 Task: Look for space in Roxas, Philippines from 12th June, 2023 to 15th June, 2023 for 2 adults in price range Rs.10000 to Rs.15000. Place can be entire place with 1 bedroom having 1 bed and 1 bathroom. Property type can be house, flat, guest house, hotel. Booking option can be shelf check-in. Required host language is English.
Action: Mouse pressed left at (512, 91)
Screenshot: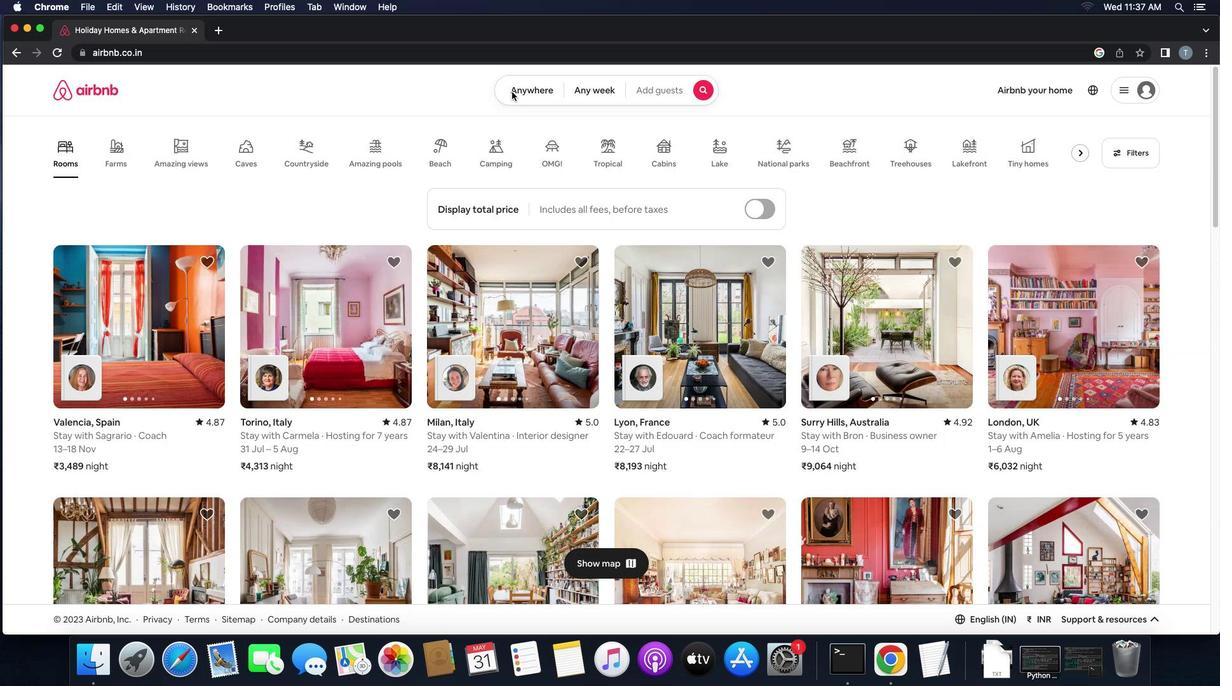 
Action: Mouse pressed left at (512, 91)
Screenshot: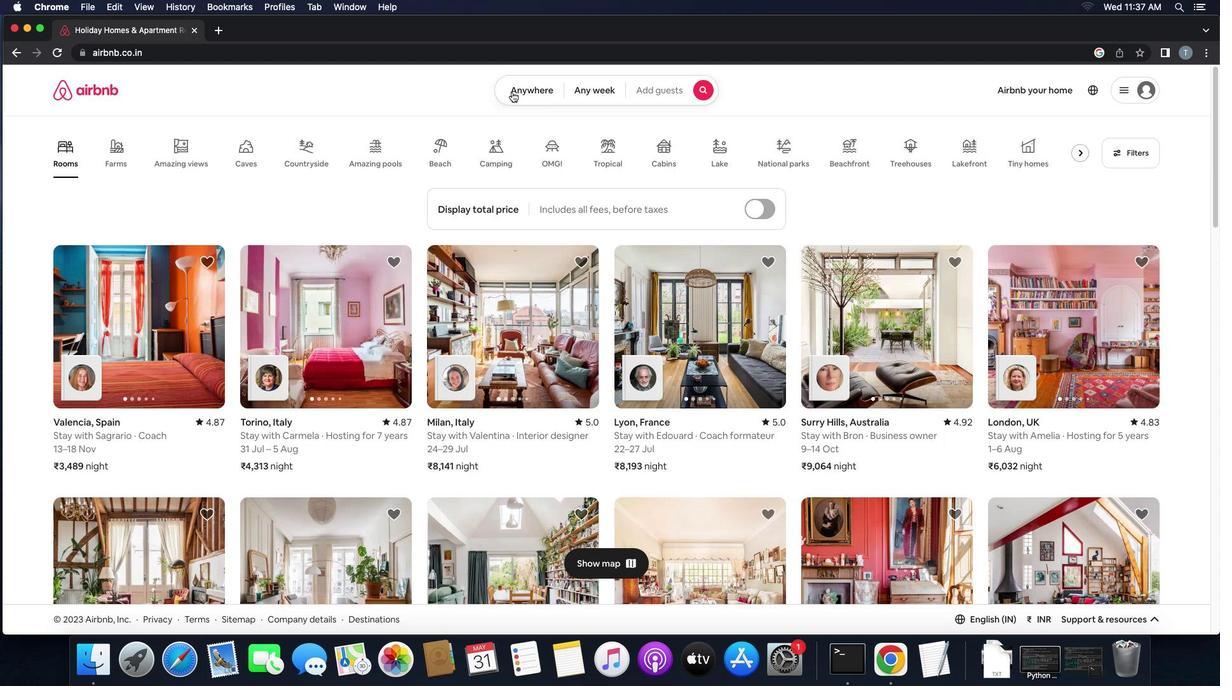 
Action: Mouse moved to (469, 137)
Screenshot: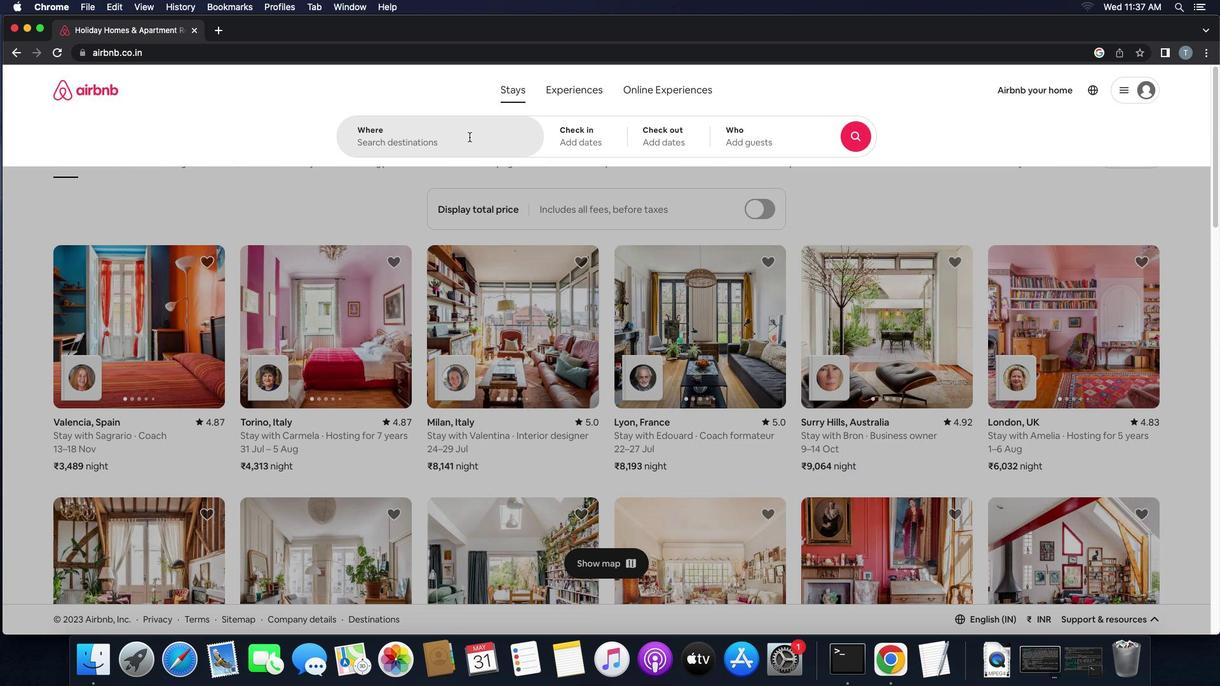 
Action: Mouse pressed left at (469, 137)
Screenshot: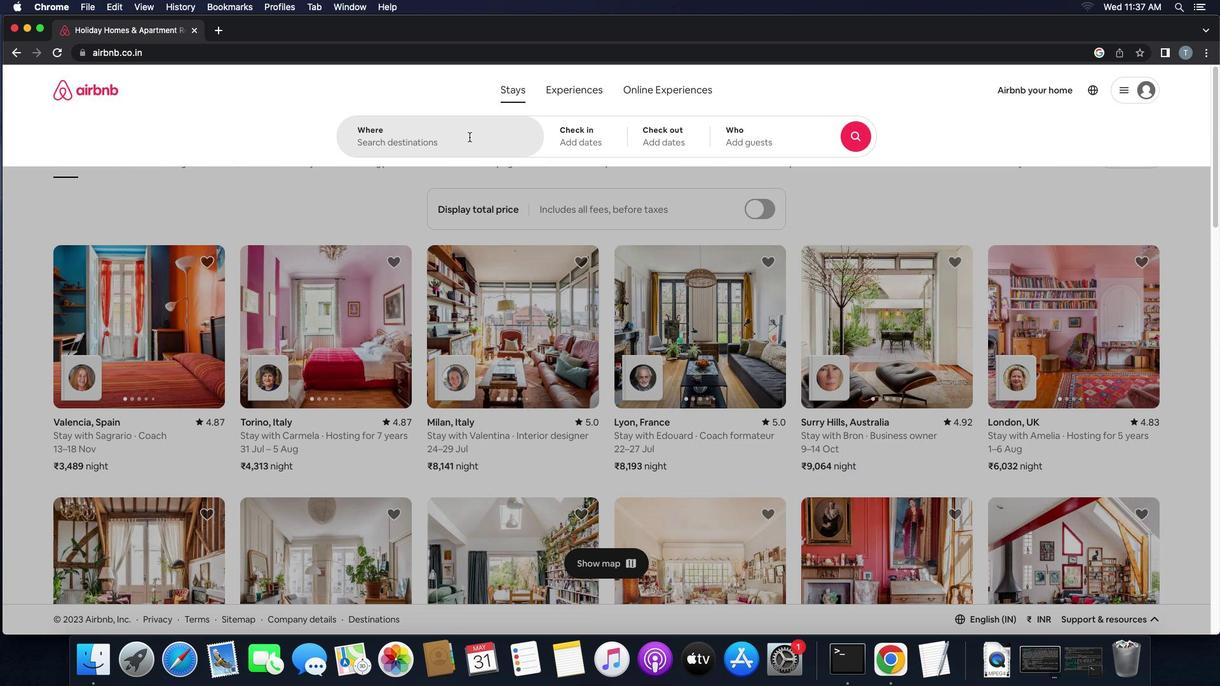 
Action: Key pressed 'r''o''x''a''s'','Key.space'p''h''i''l''i''p''p''i''n''e''s'Key.enter
Screenshot: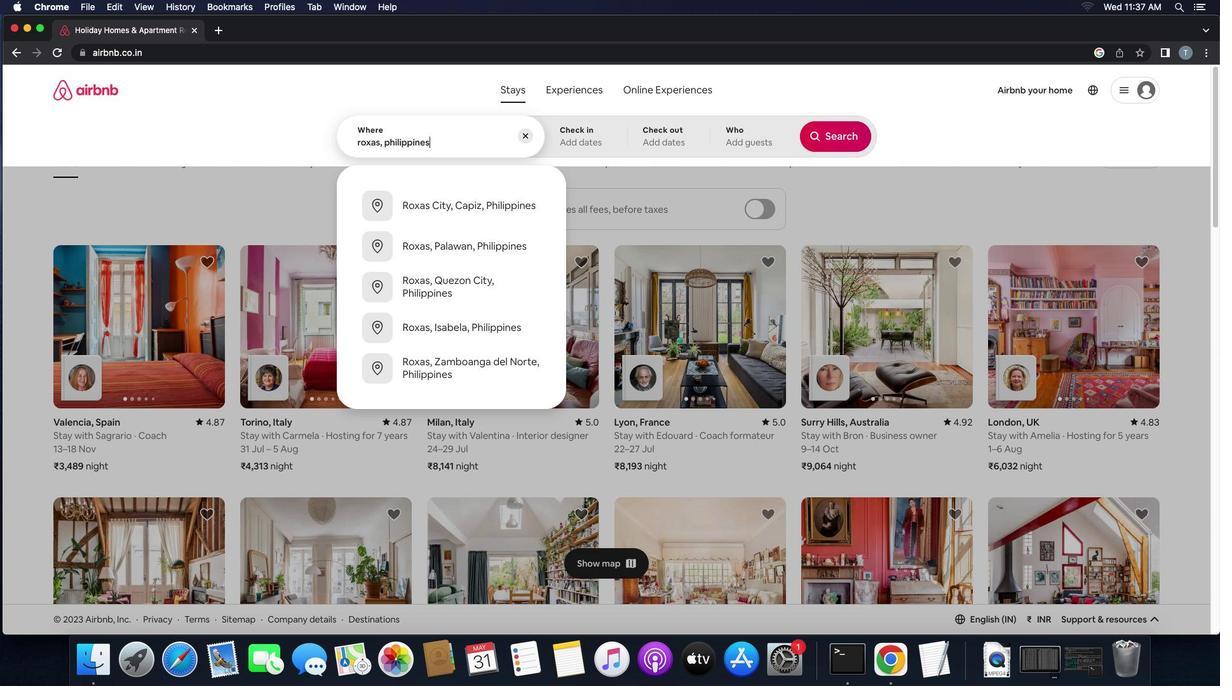 
Action: Mouse moved to (675, 357)
Screenshot: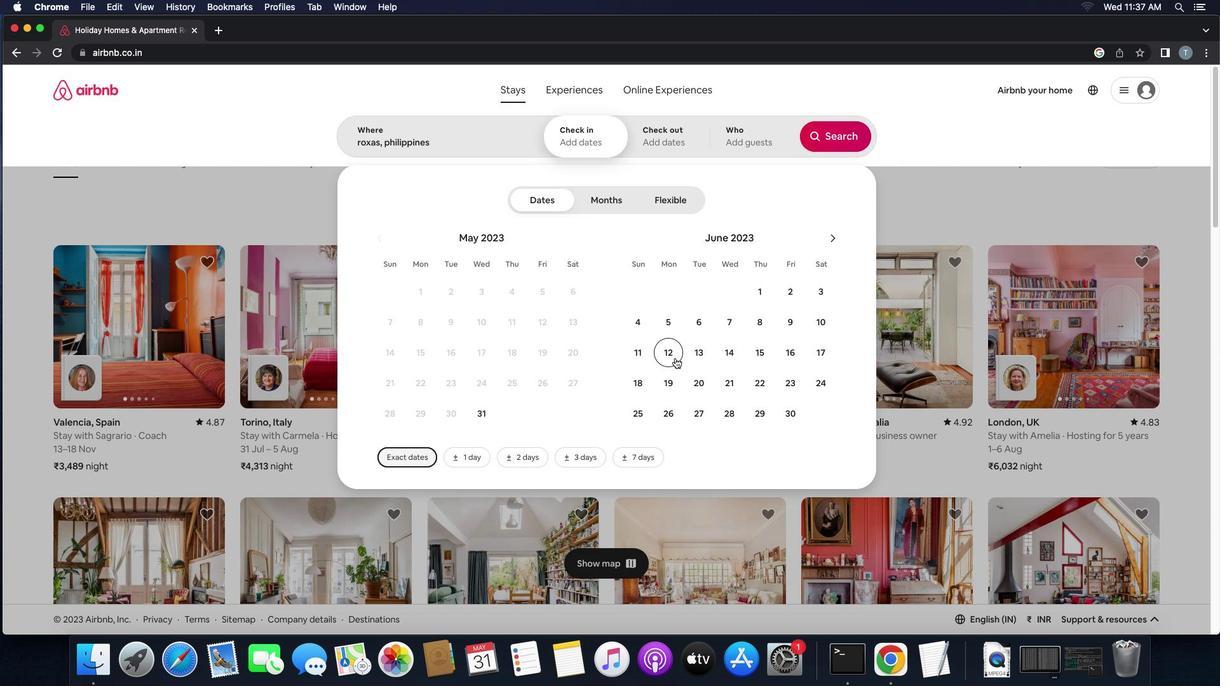 
Action: Mouse pressed left at (675, 357)
Screenshot: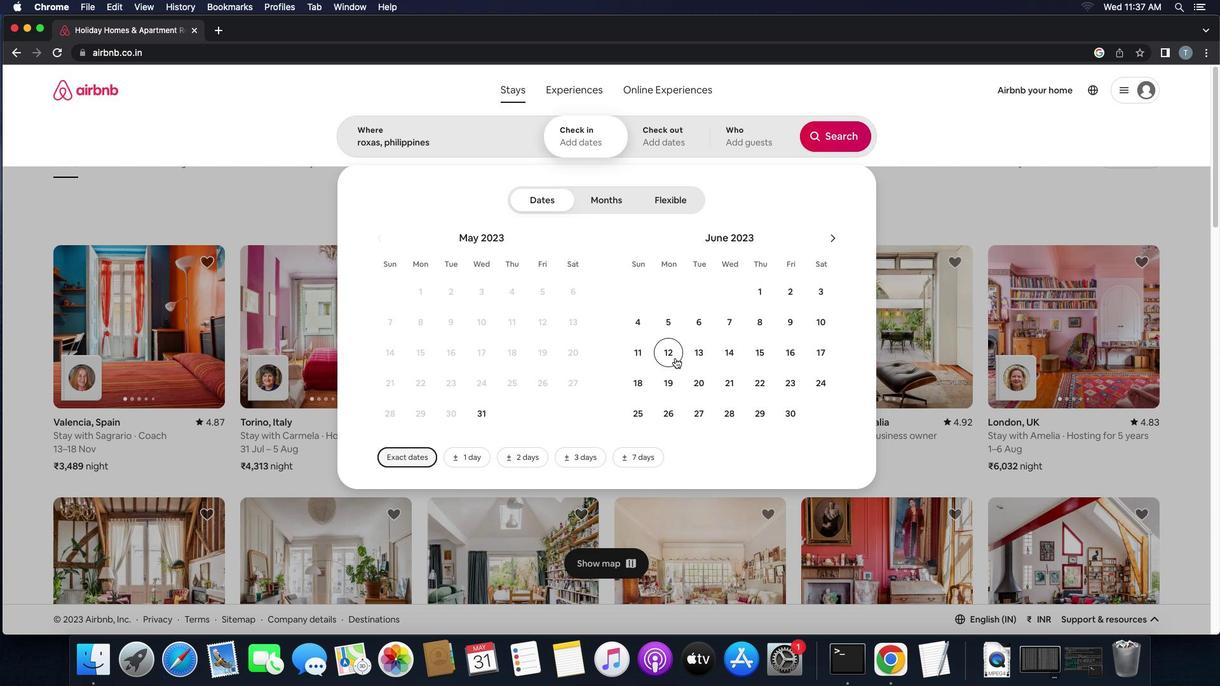 
Action: Mouse moved to (768, 363)
Screenshot: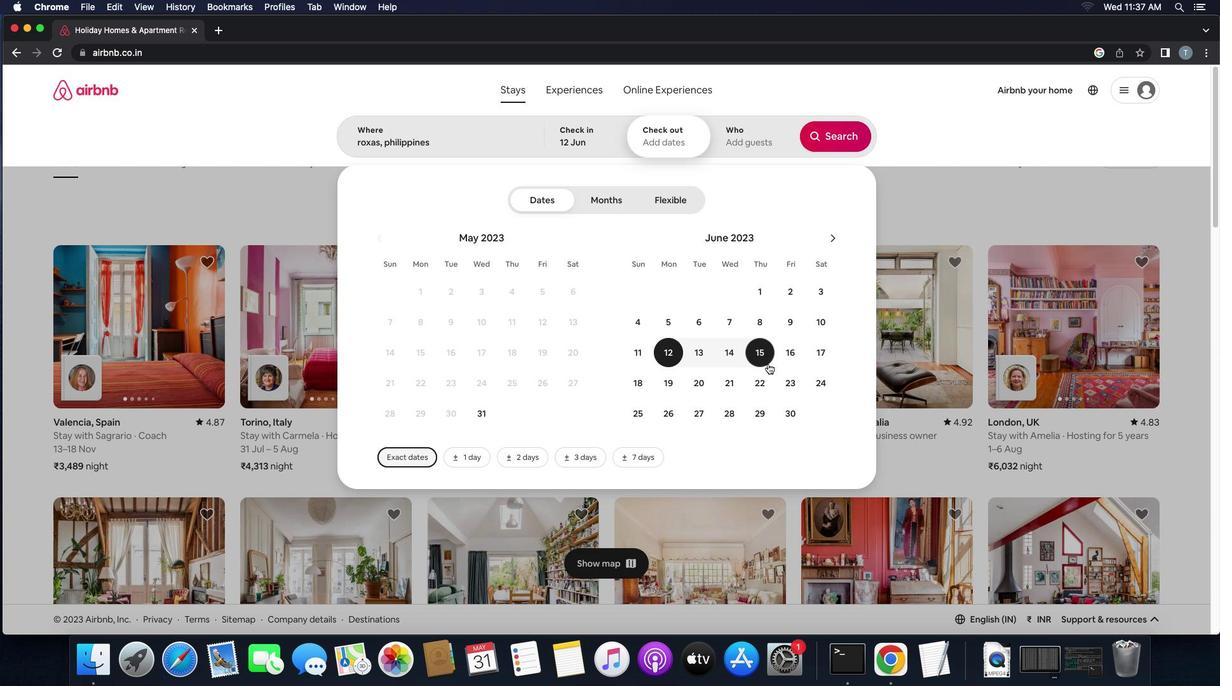 
Action: Mouse pressed left at (768, 363)
Screenshot: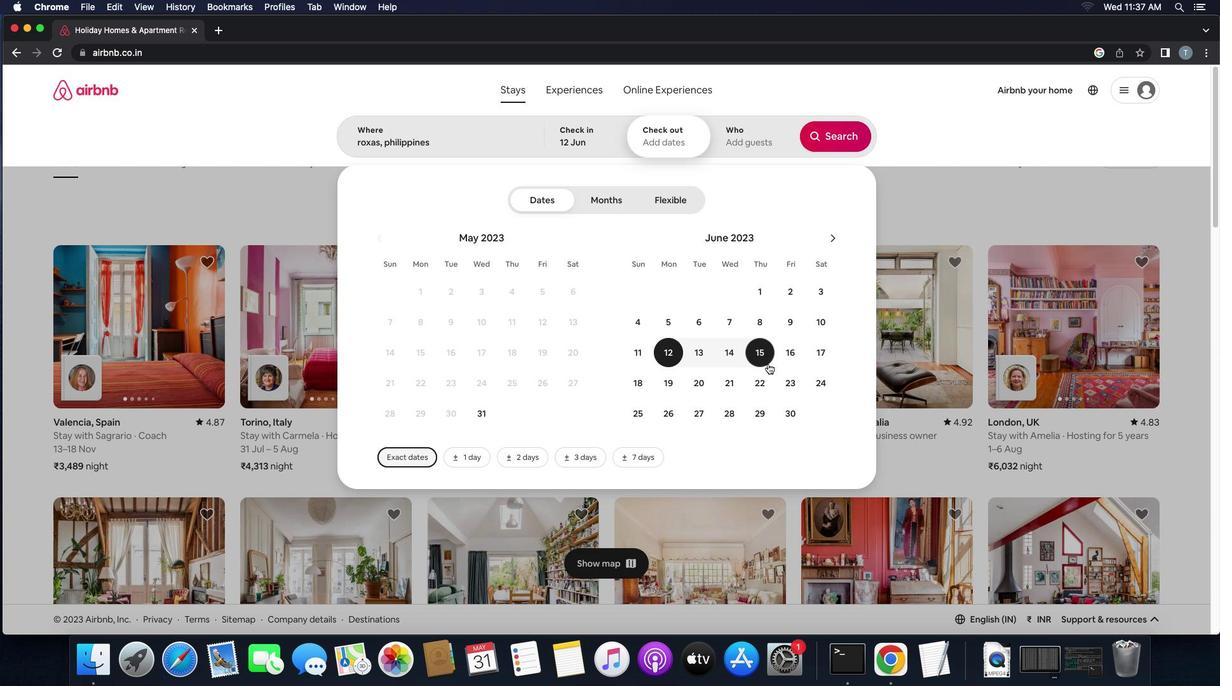 
Action: Mouse moved to (749, 128)
Screenshot: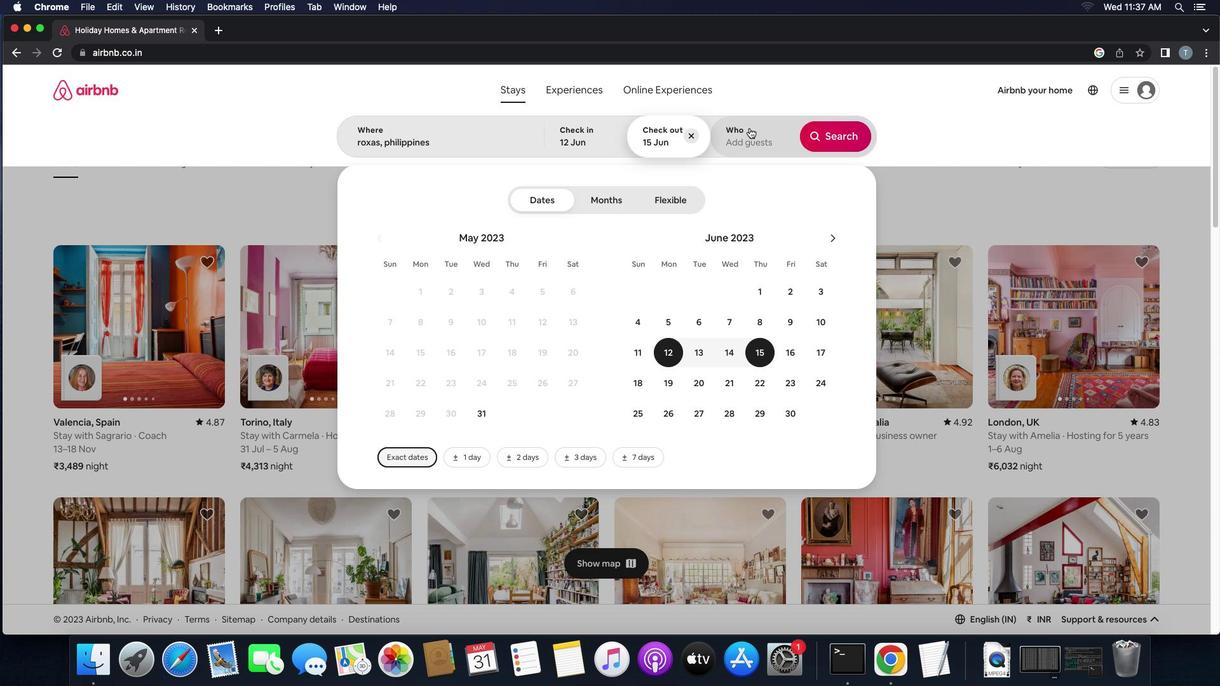 
Action: Mouse pressed left at (749, 128)
Screenshot: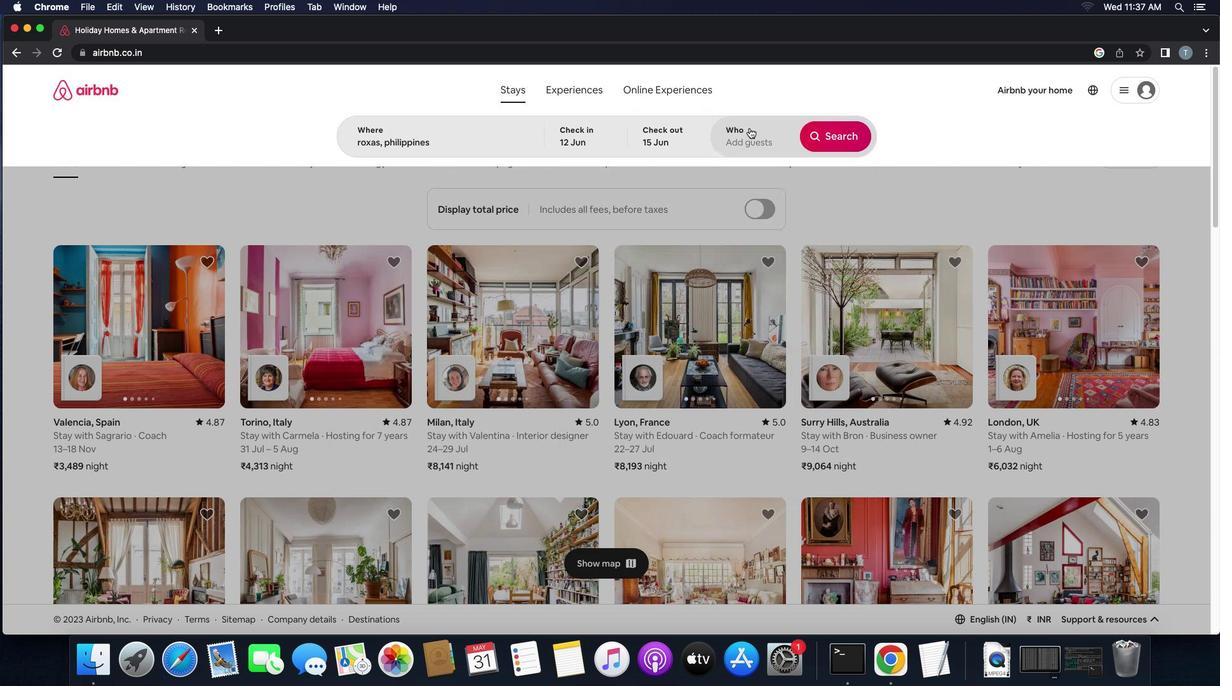 
Action: Mouse moved to (841, 207)
Screenshot: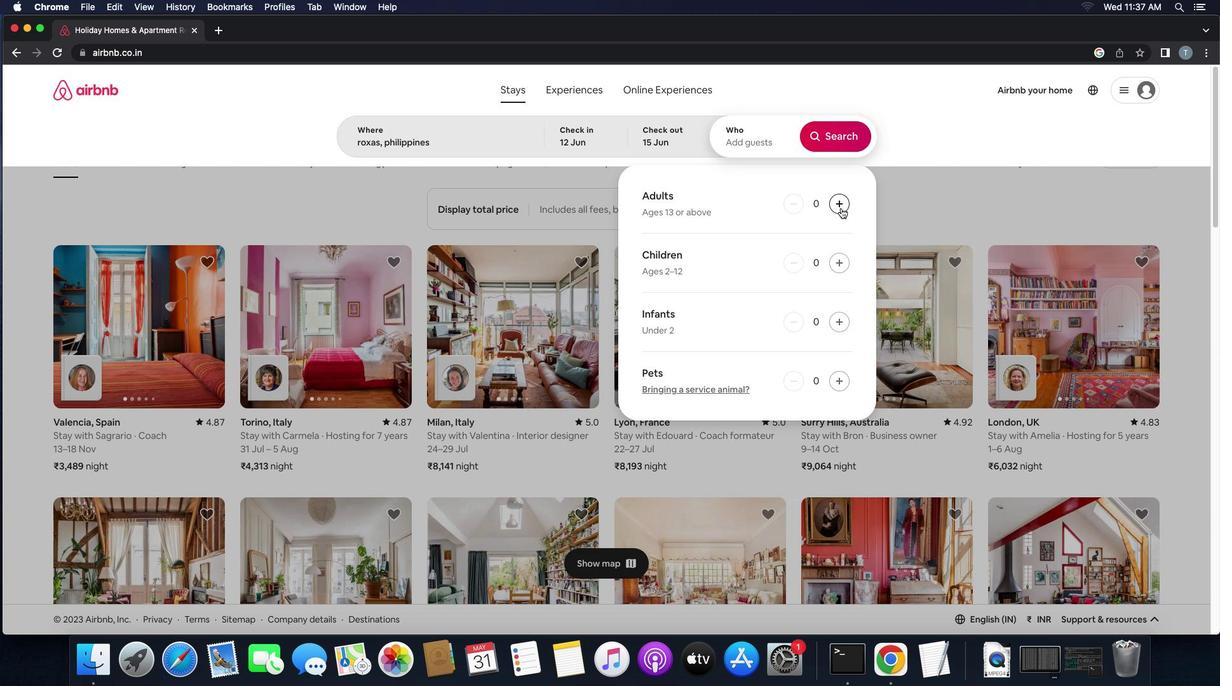 
Action: Mouse pressed left at (841, 207)
Screenshot: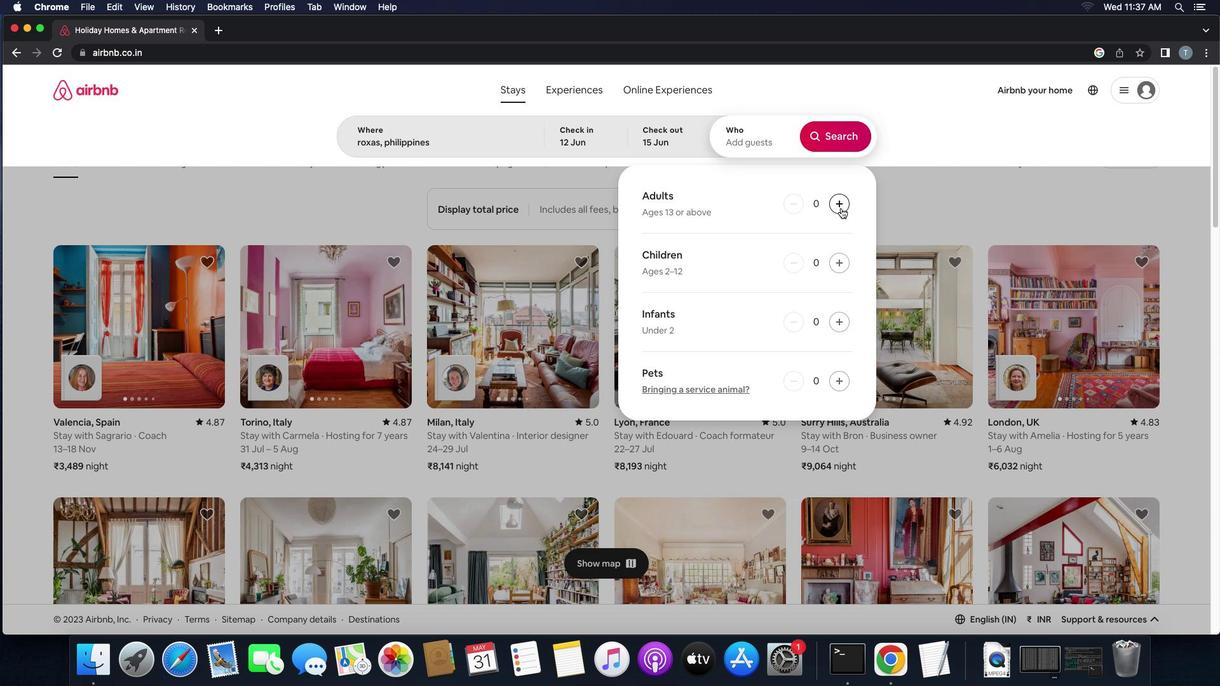 
Action: Mouse pressed left at (841, 207)
Screenshot: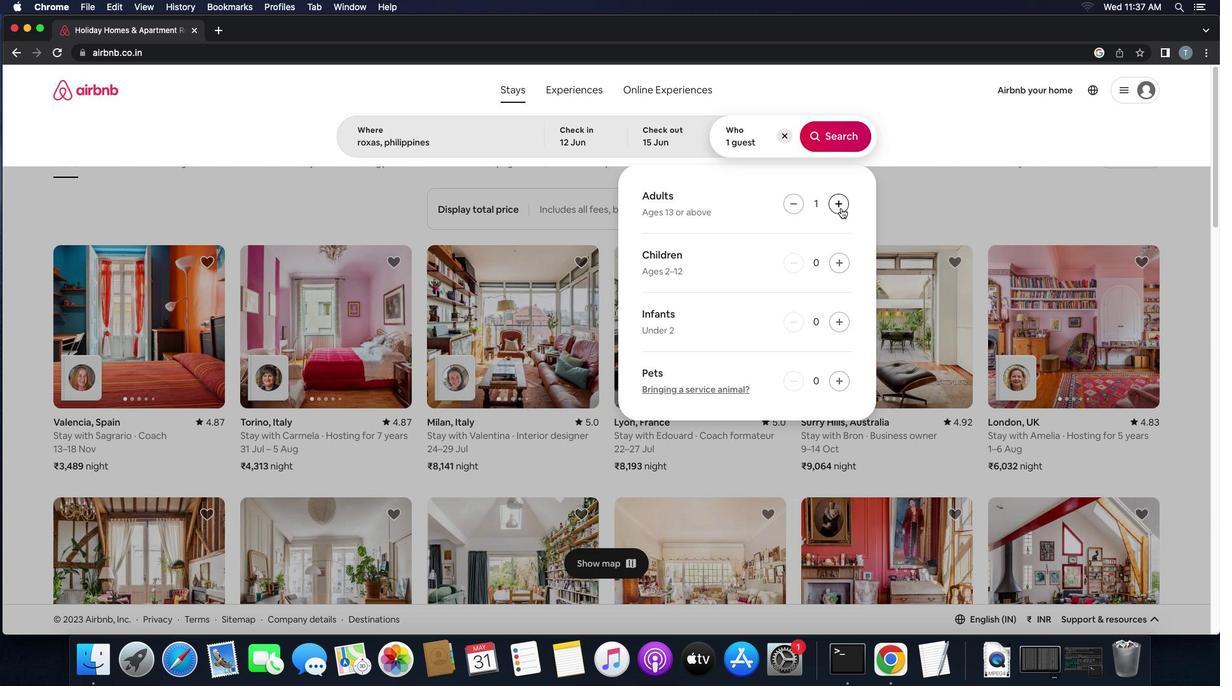 
Action: Mouse moved to (841, 131)
Screenshot: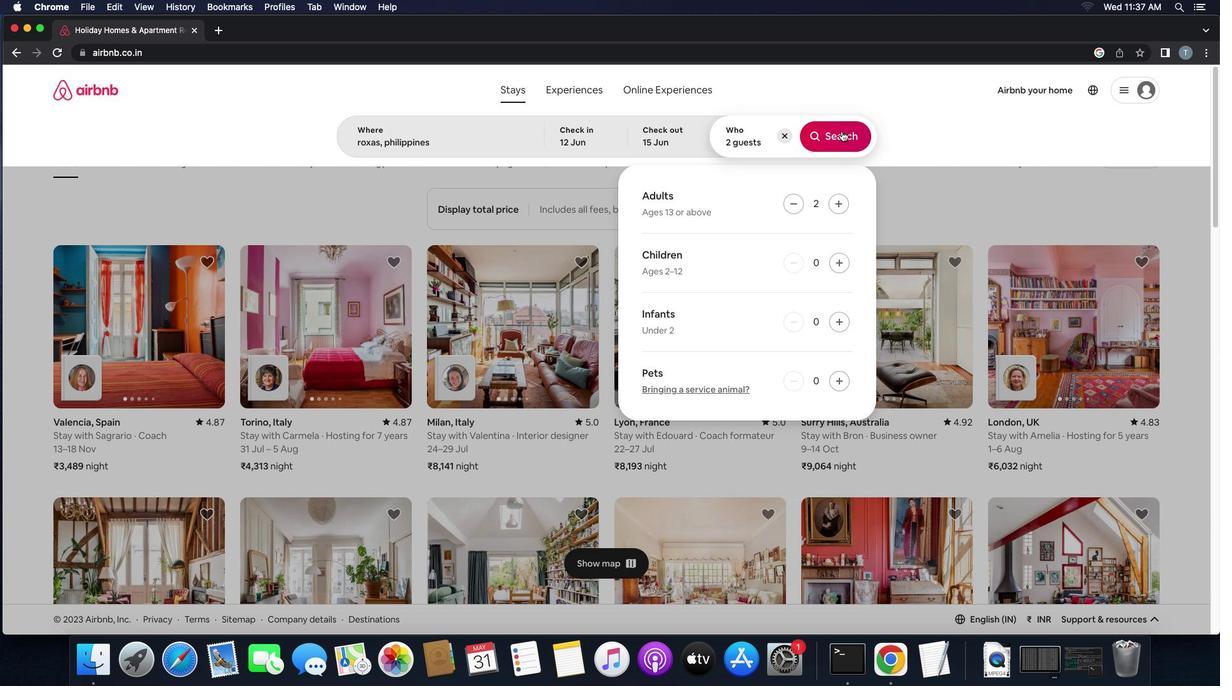 
Action: Mouse pressed left at (841, 131)
Screenshot: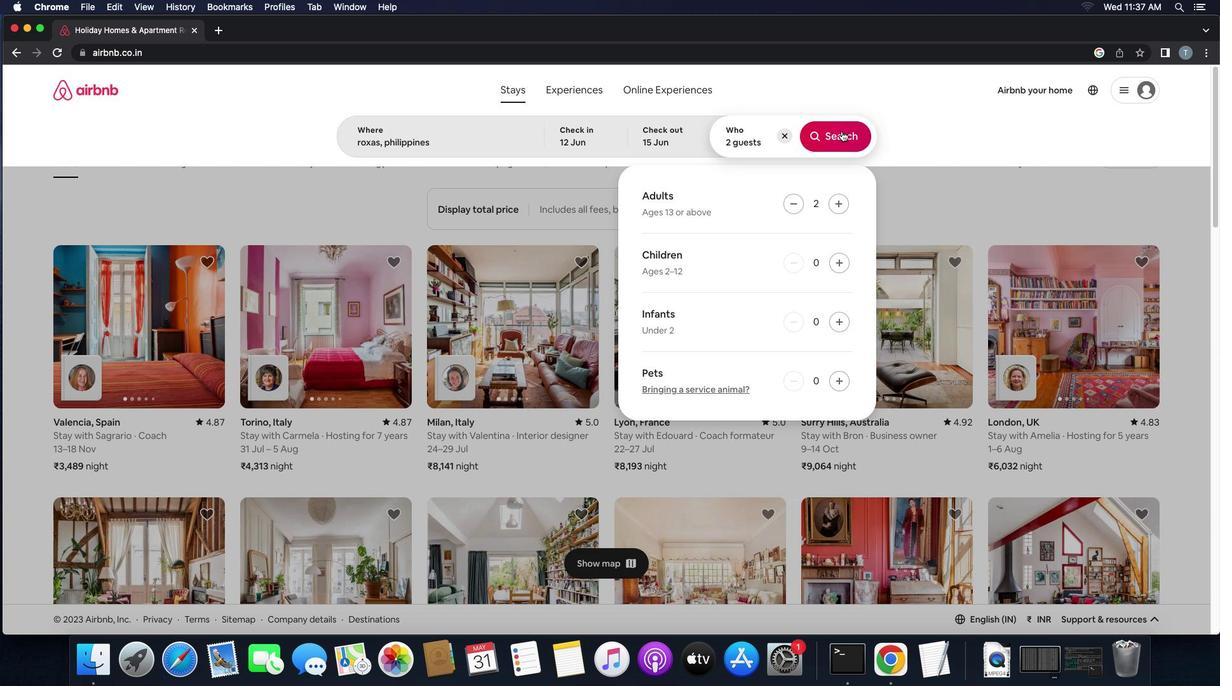 
Action: Mouse moved to (1159, 139)
Screenshot: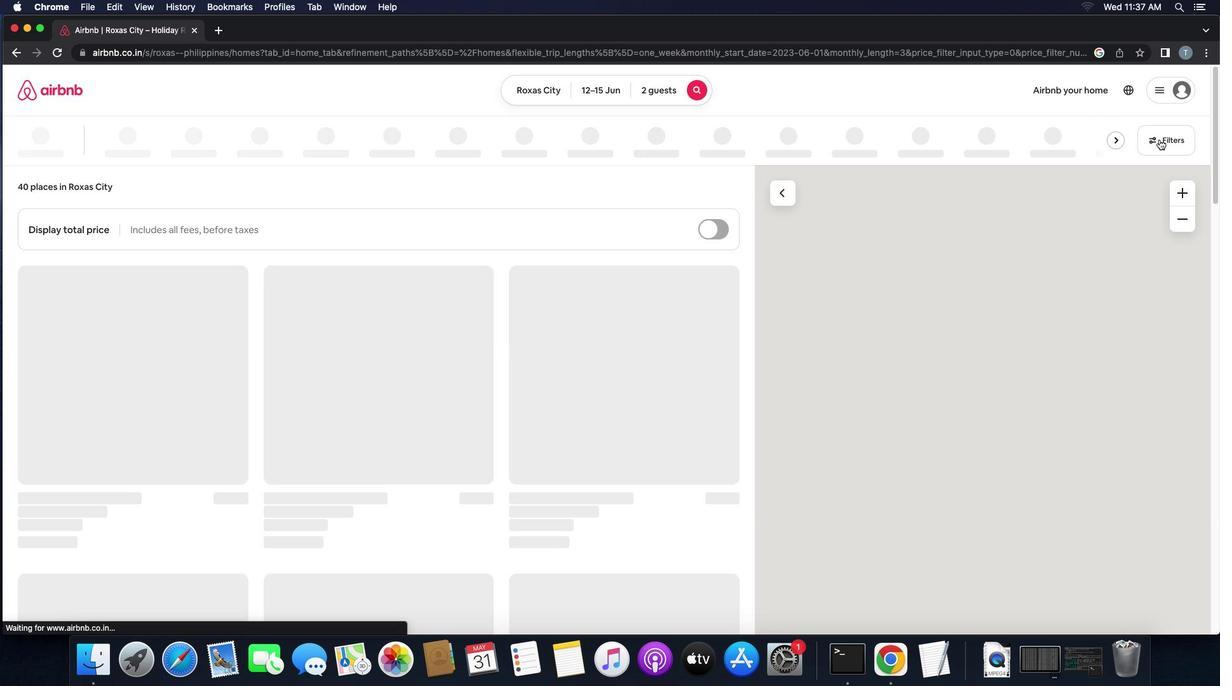 
Action: Mouse pressed left at (1159, 139)
Screenshot: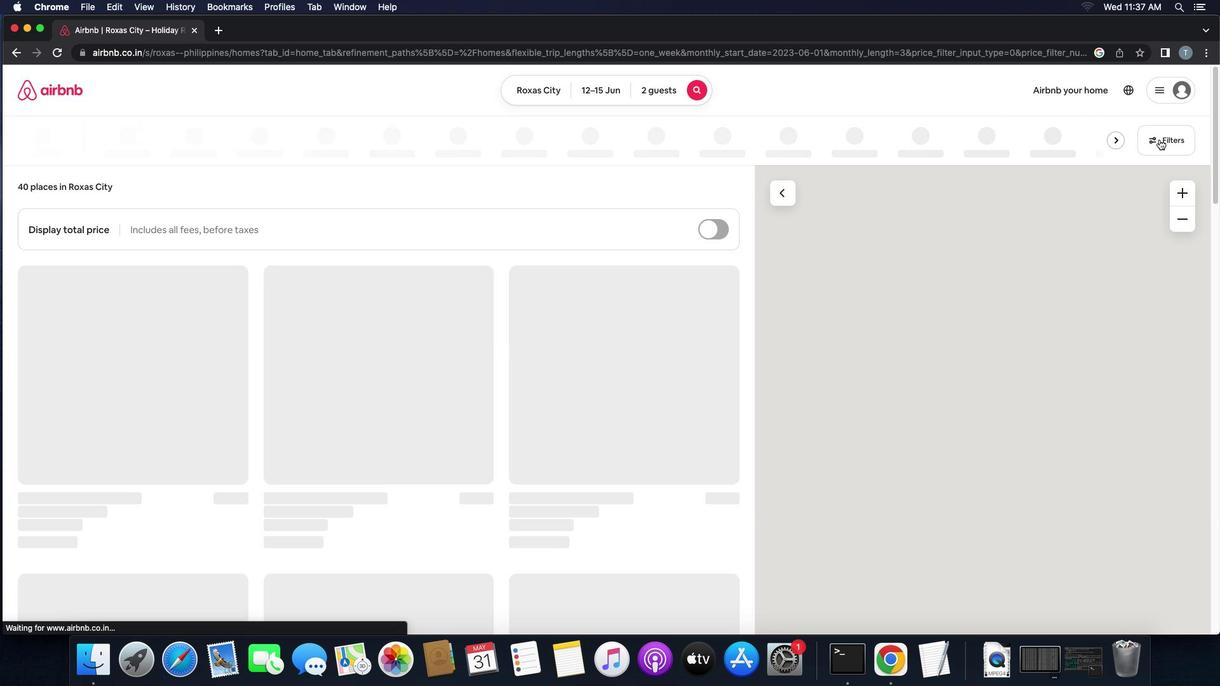
Action: Mouse moved to (504, 308)
Screenshot: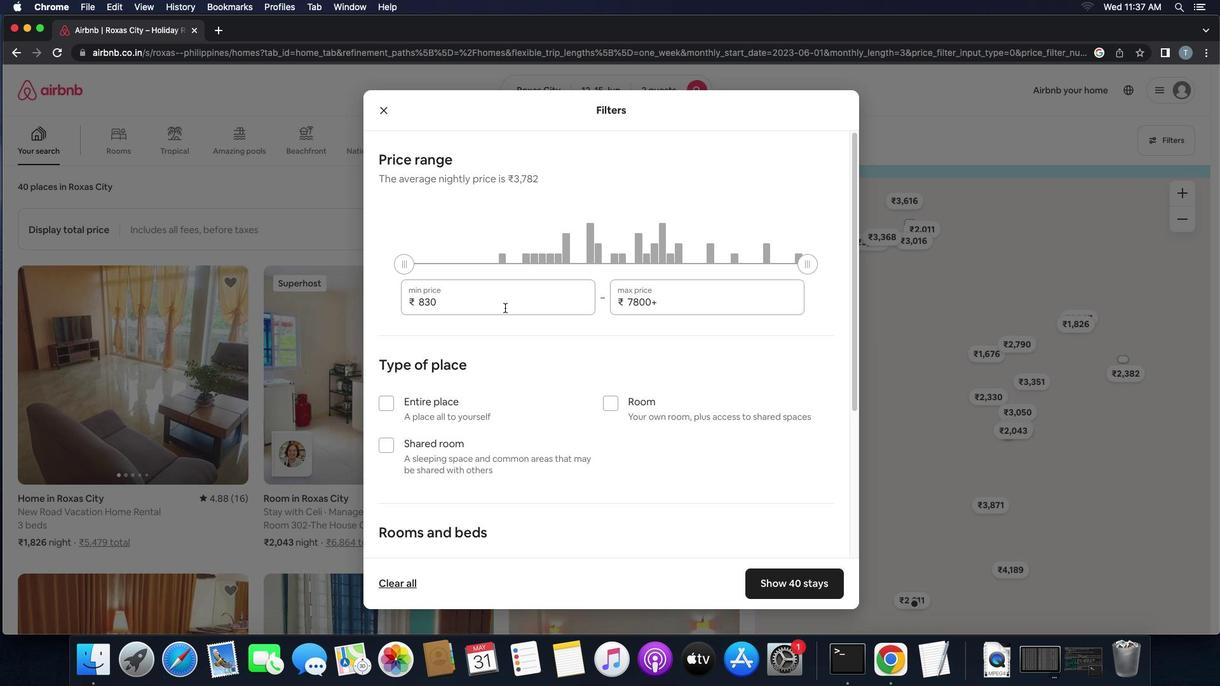 
Action: Mouse pressed left at (504, 308)
Screenshot: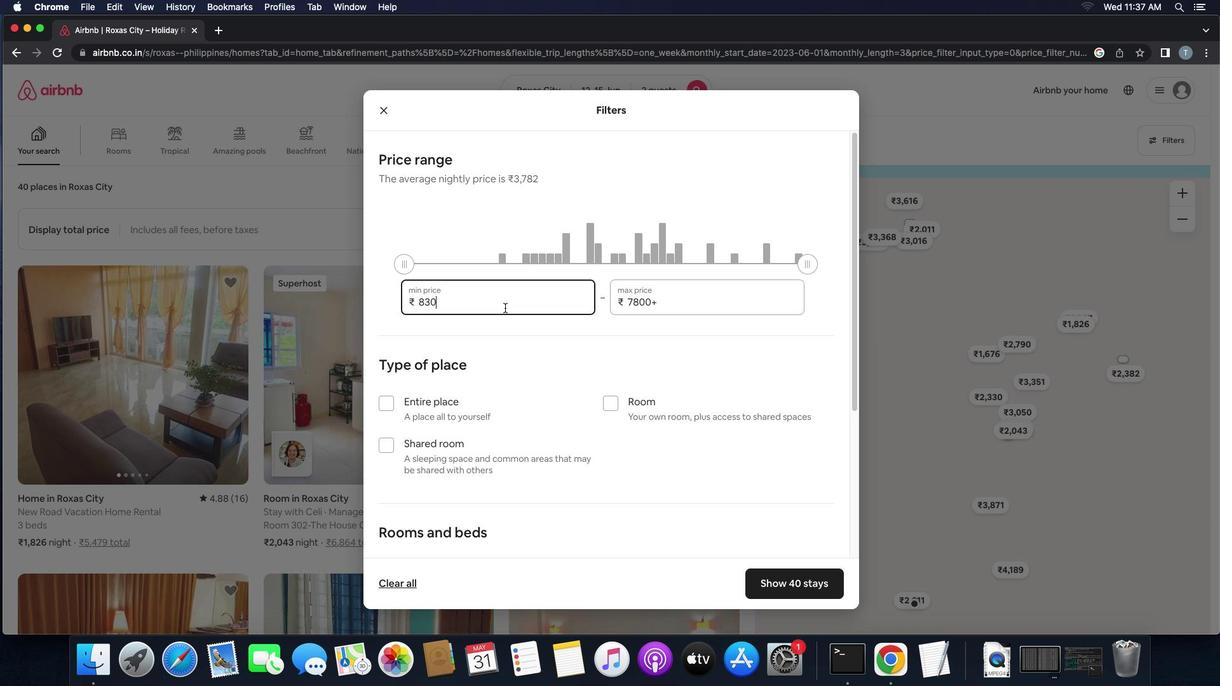 
Action: Mouse moved to (504, 307)
Screenshot: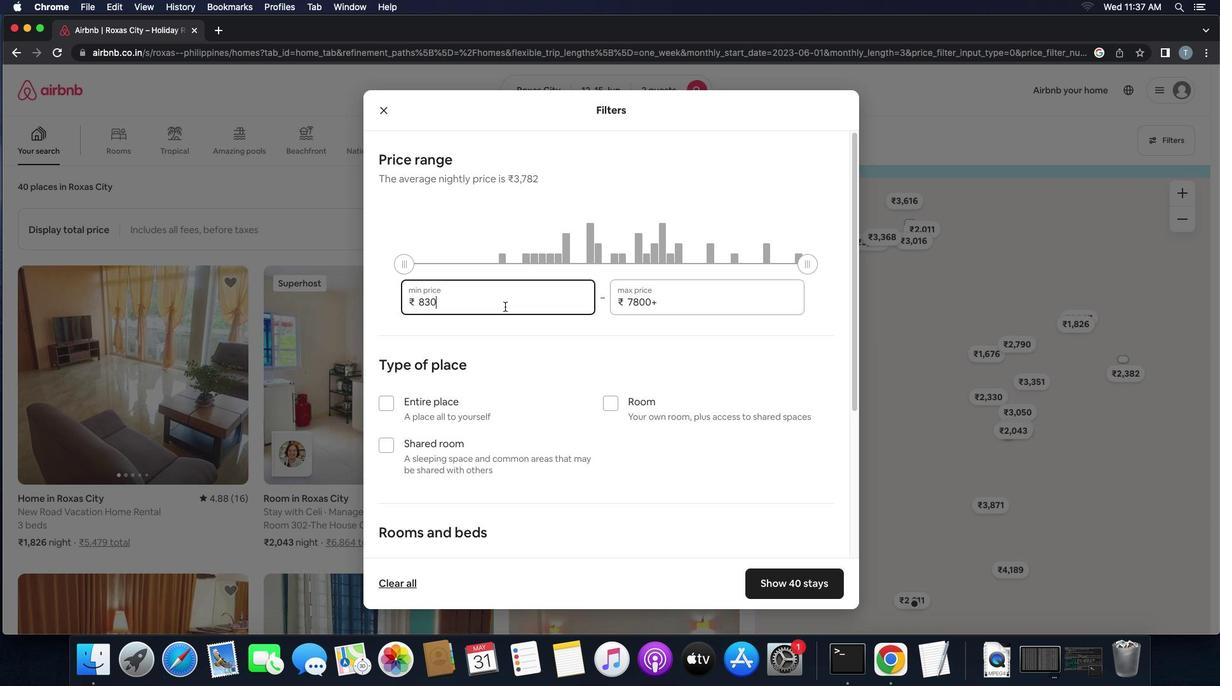 
Action: Key pressed Key.backspaceKey.backspaceKey.backspaceKey.backspaceKey.backspace'1''0''0''0''0'
Screenshot: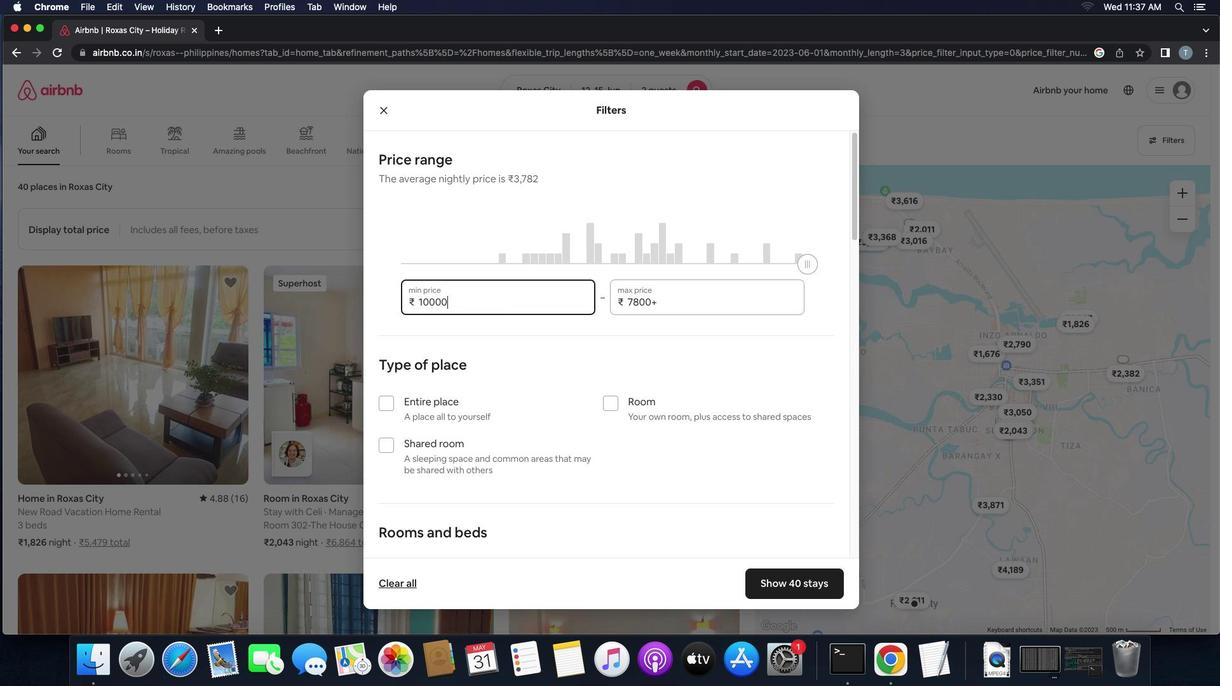 
Action: Mouse moved to (687, 298)
Screenshot: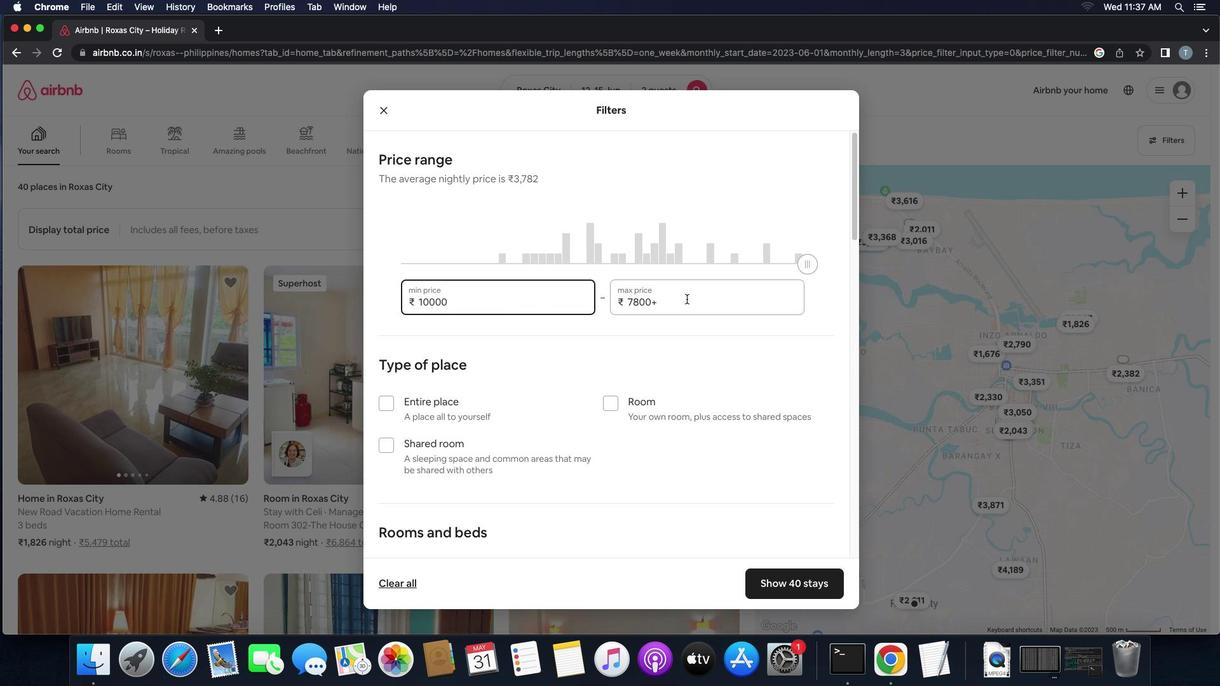 
Action: Mouse pressed left at (687, 298)
Screenshot: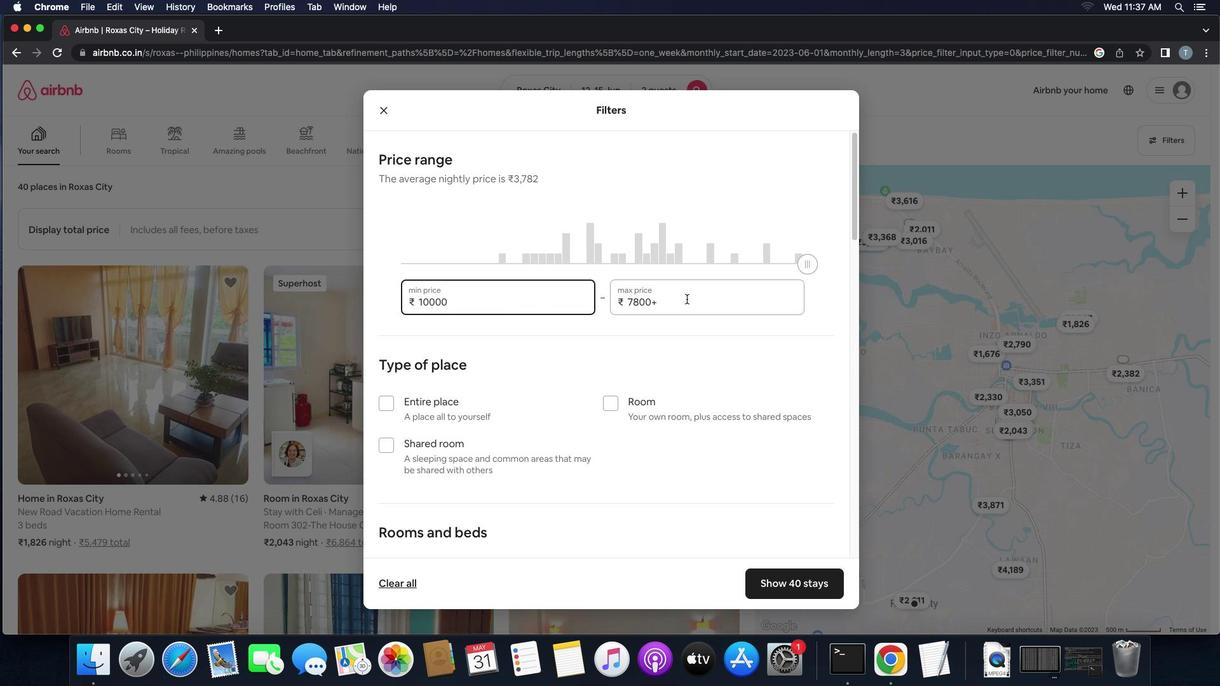 
Action: Key pressed Key.backspaceKey.backspaceKey.backspaceKey.backspaceKey.backspace'1''5''0''0''0'
Screenshot: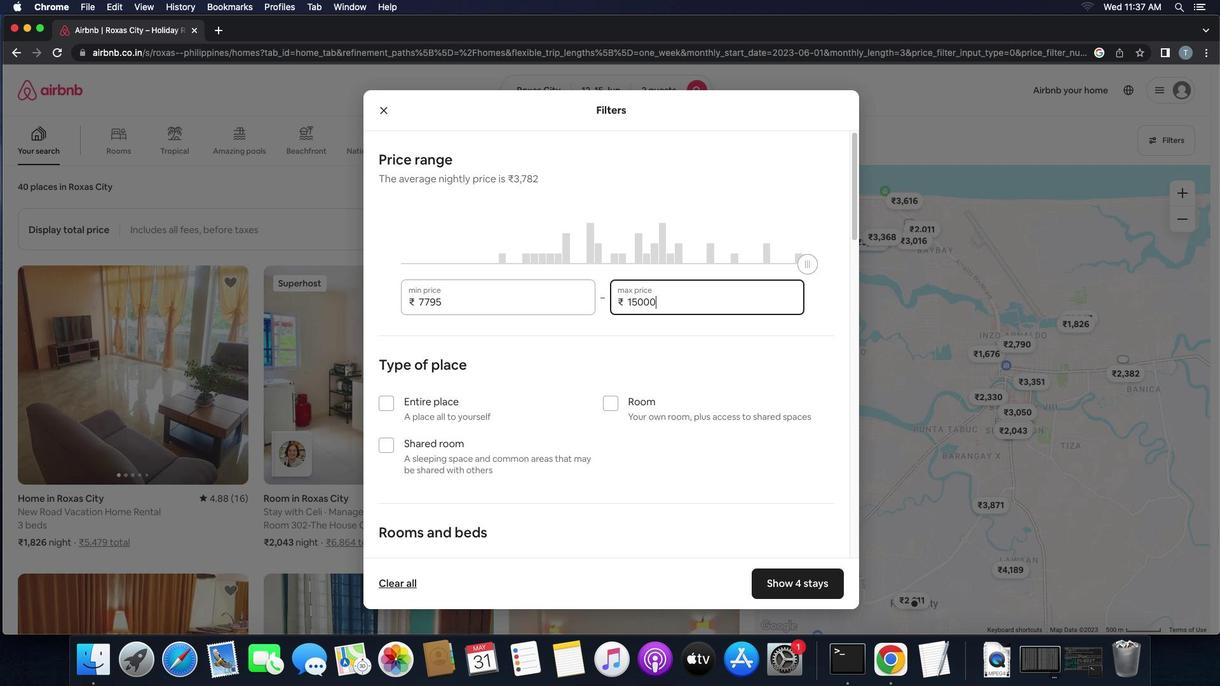 
Action: Mouse moved to (677, 362)
Screenshot: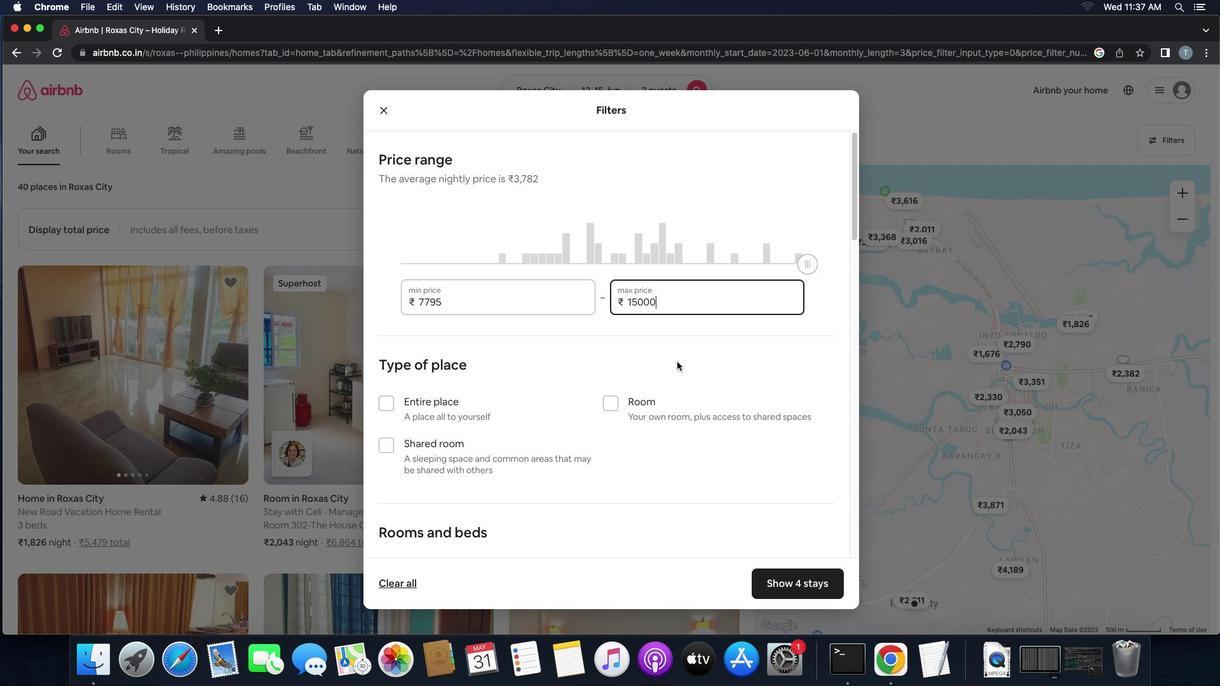 
Action: Mouse scrolled (677, 362) with delta (0, 0)
Screenshot: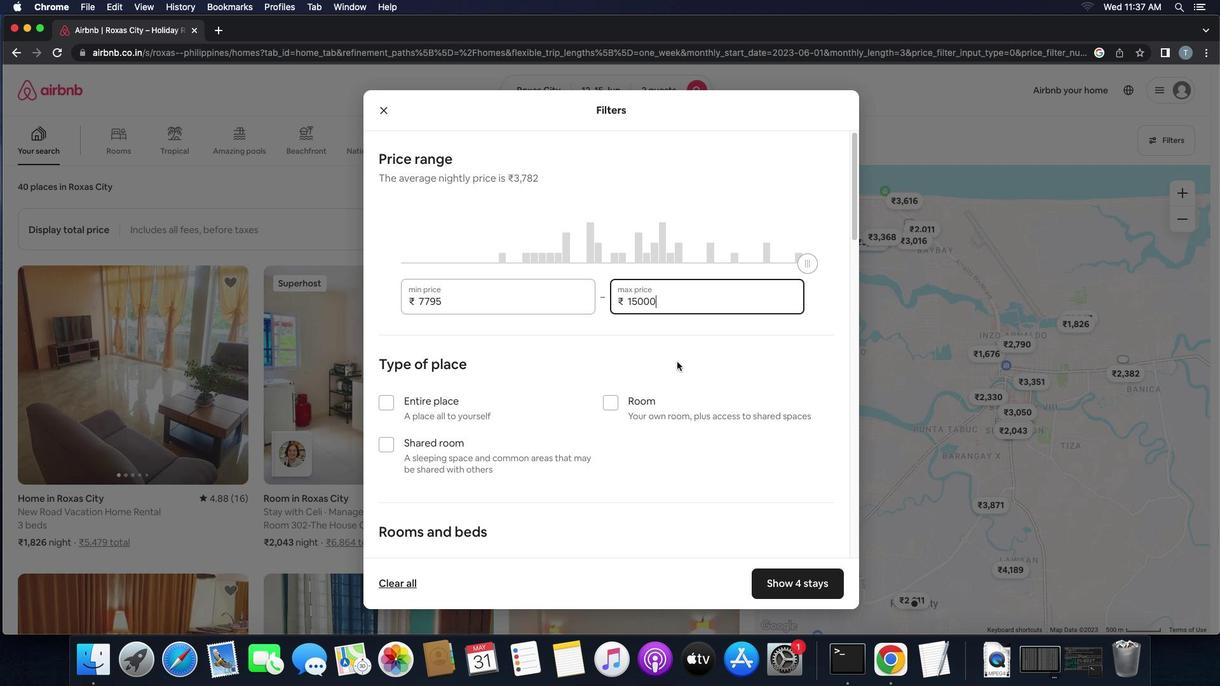 
Action: Mouse scrolled (677, 362) with delta (0, 0)
Screenshot: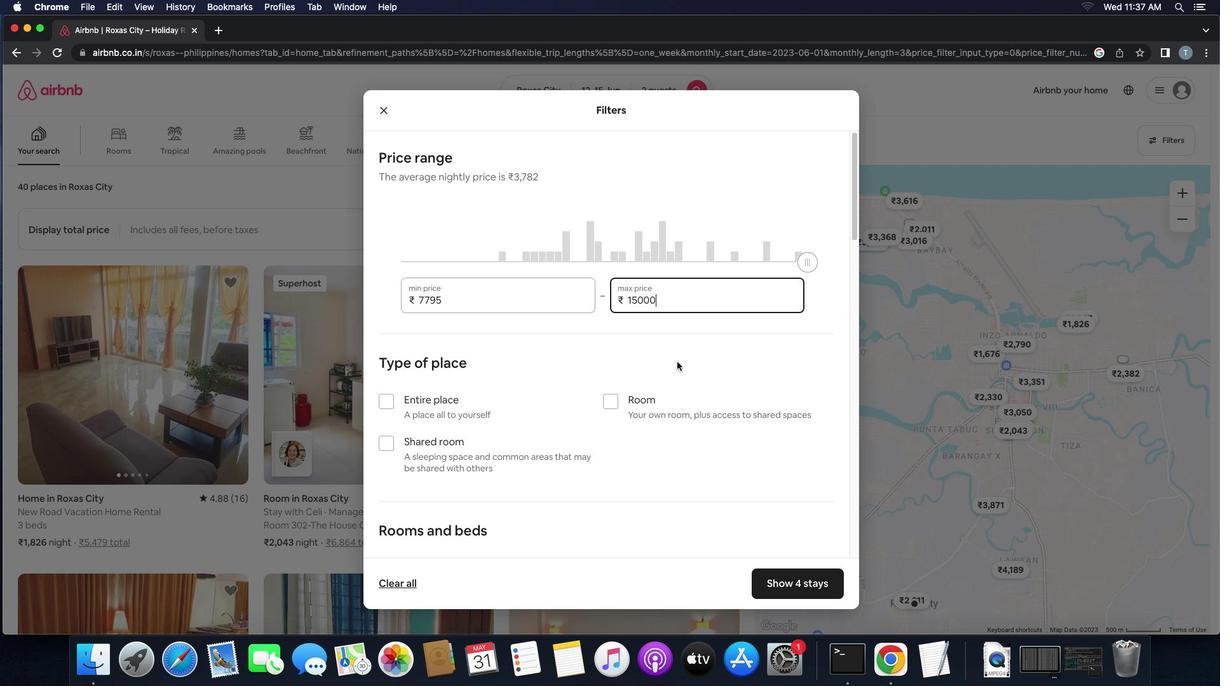 
Action: Mouse scrolled (677, 362) with delta (0, -1)
Screenshot: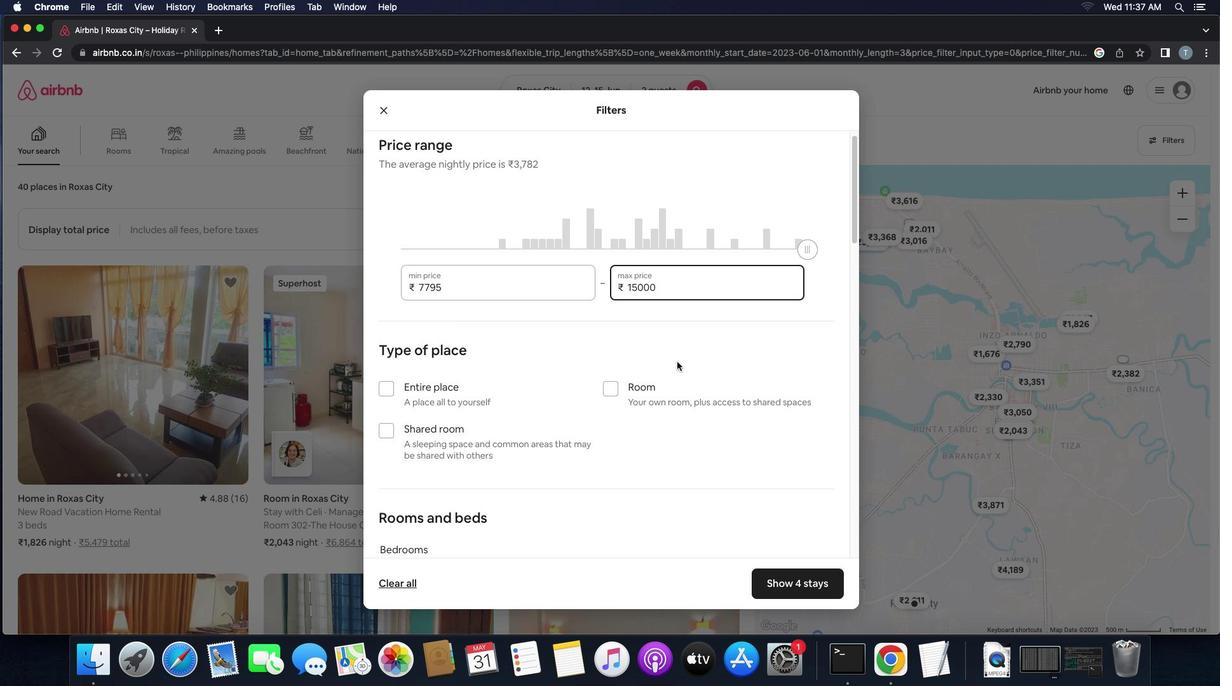 
Action: Mouse scrolled (677, 362) with delta (0, -1)
Screenshot: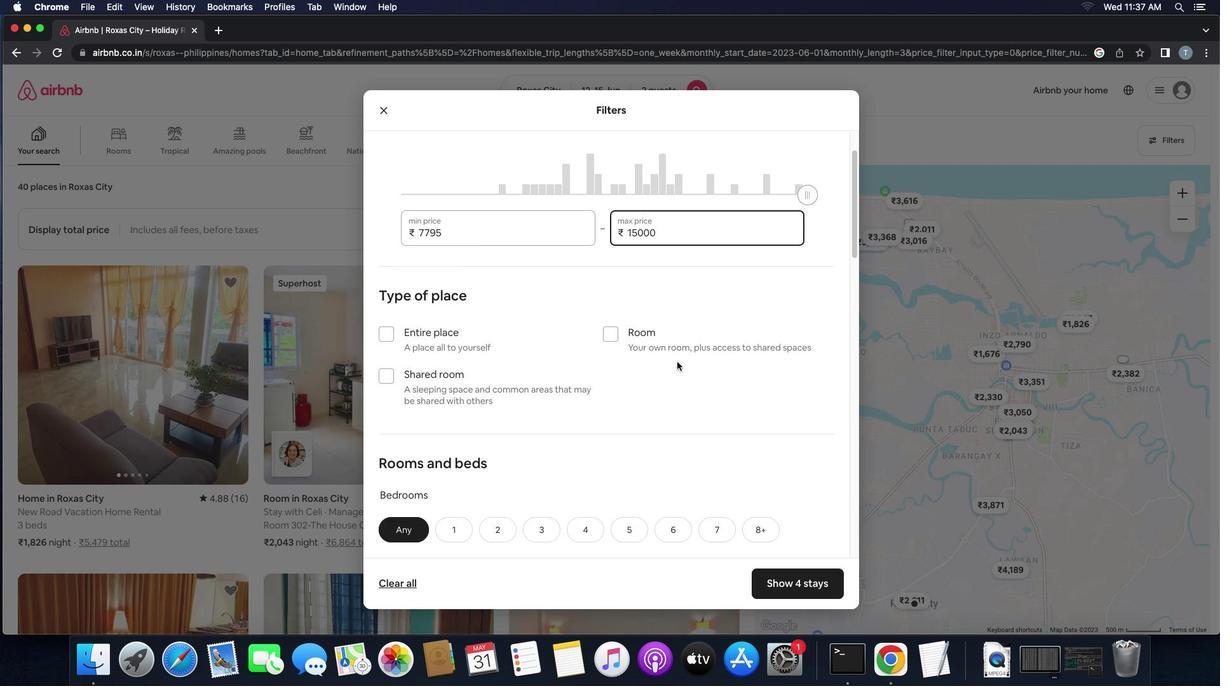 
Action: Mouse moved to (397, 270)
Screenshot: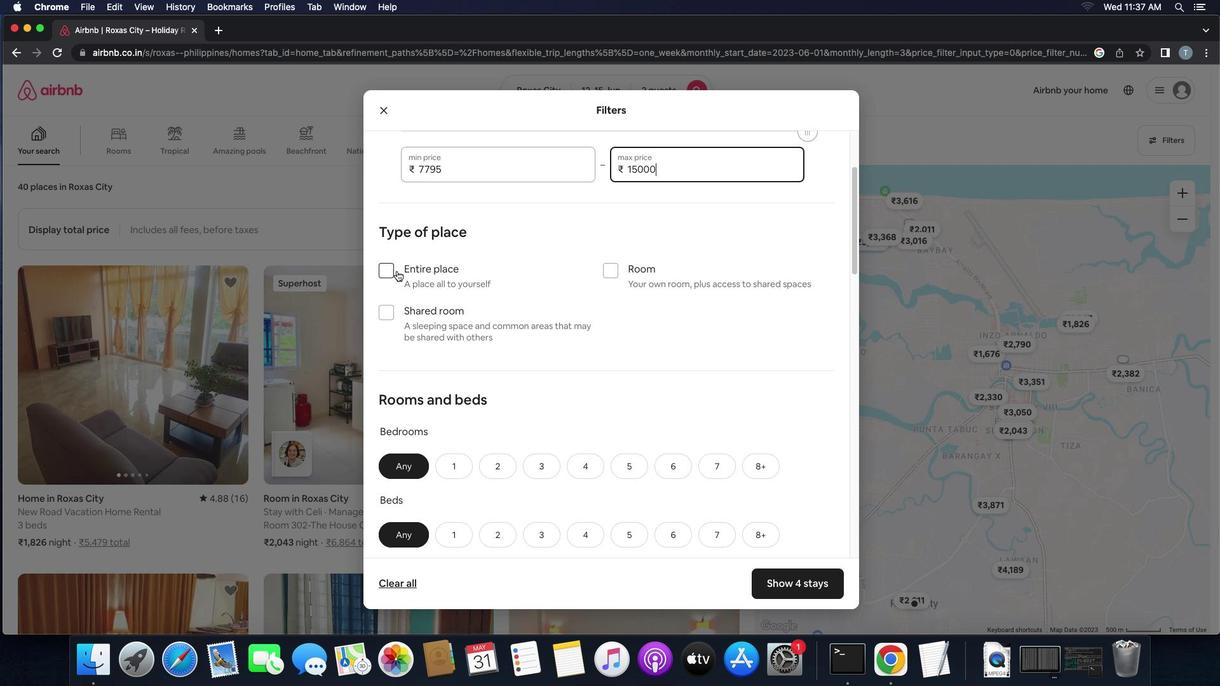 
Action: Mouse pressed left at (397, 270)
Screenshot: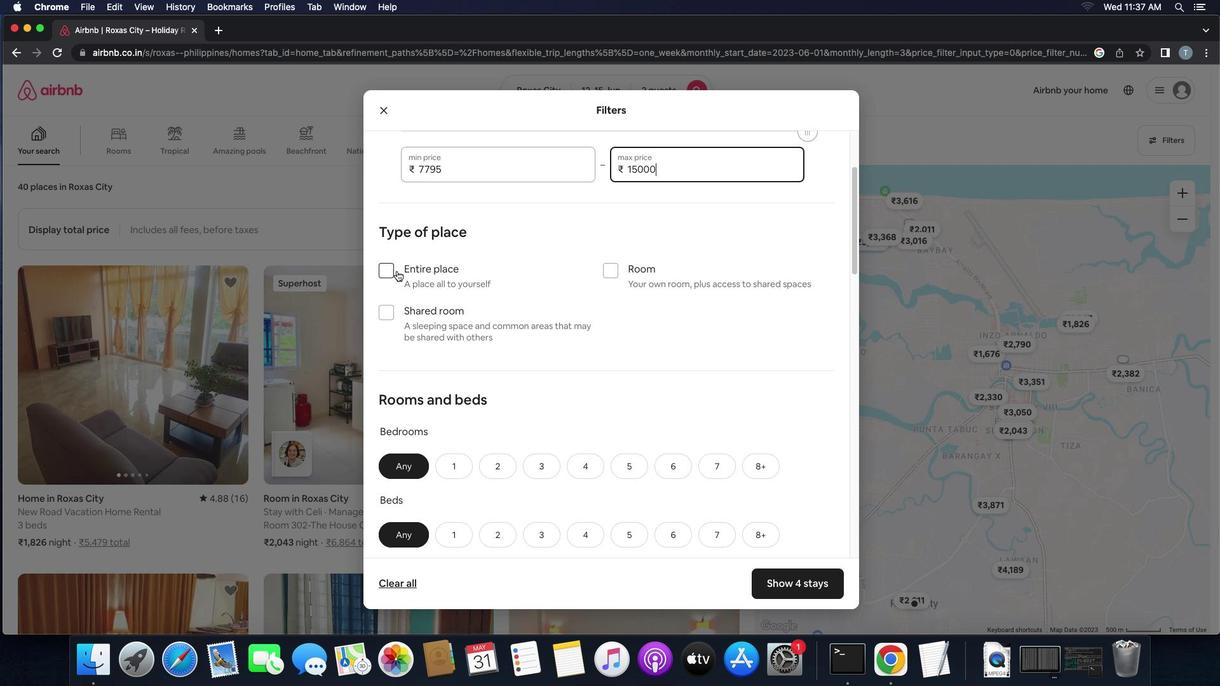 
Action: Mouse moved to (501, 305)
Screenshot: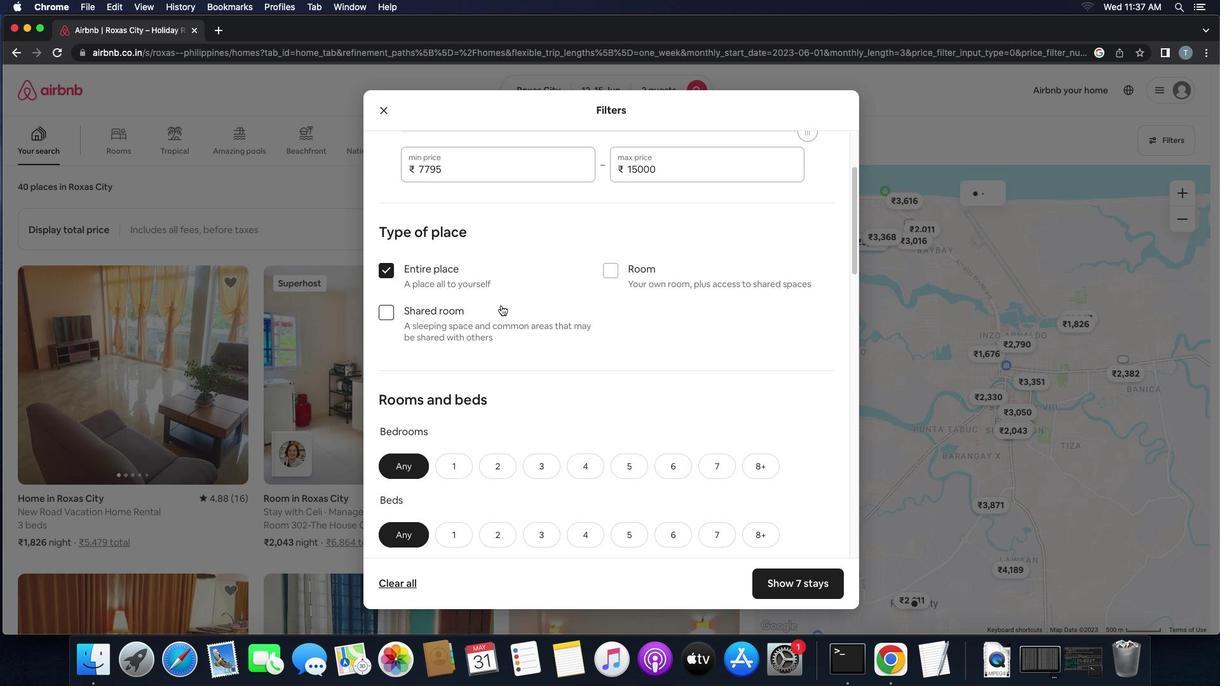 
Action: Mouse scrolled (501, 305) with delta (0, 0)
Screenshot: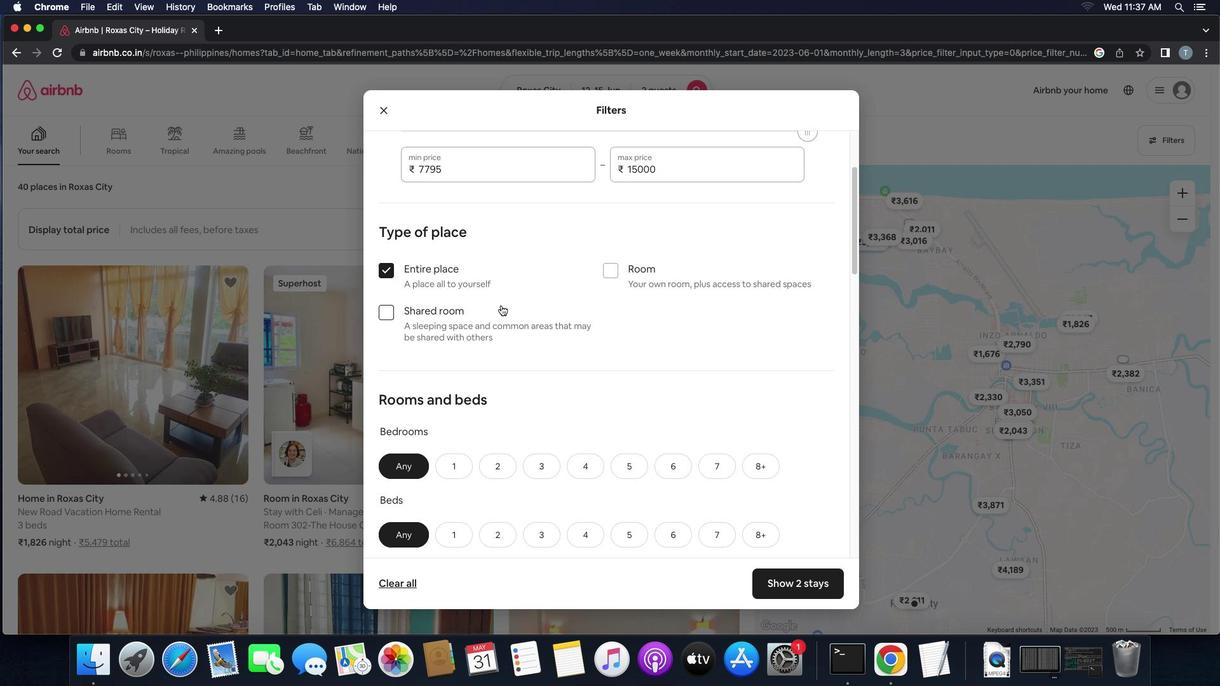 
Action: Mouse scrolled (501, 305) with delta (0, 0)
Screenshot: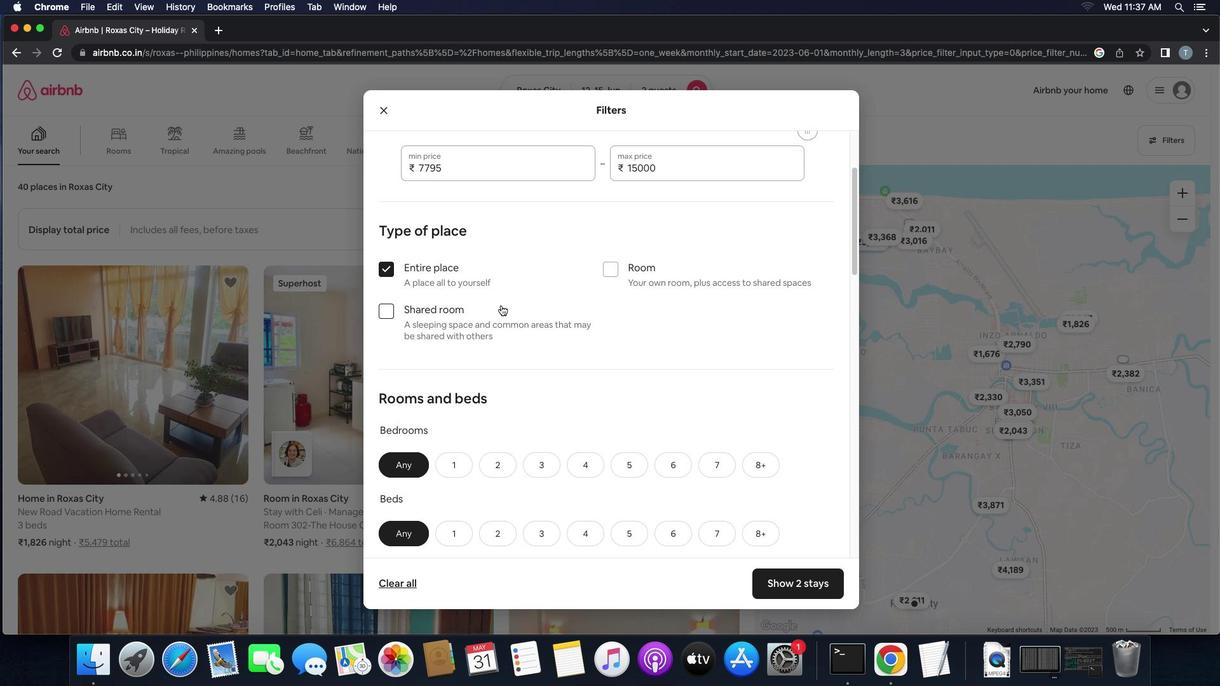 
Action: Mouse scrolled (501, 305) with delta (0, -1)
Screenshot: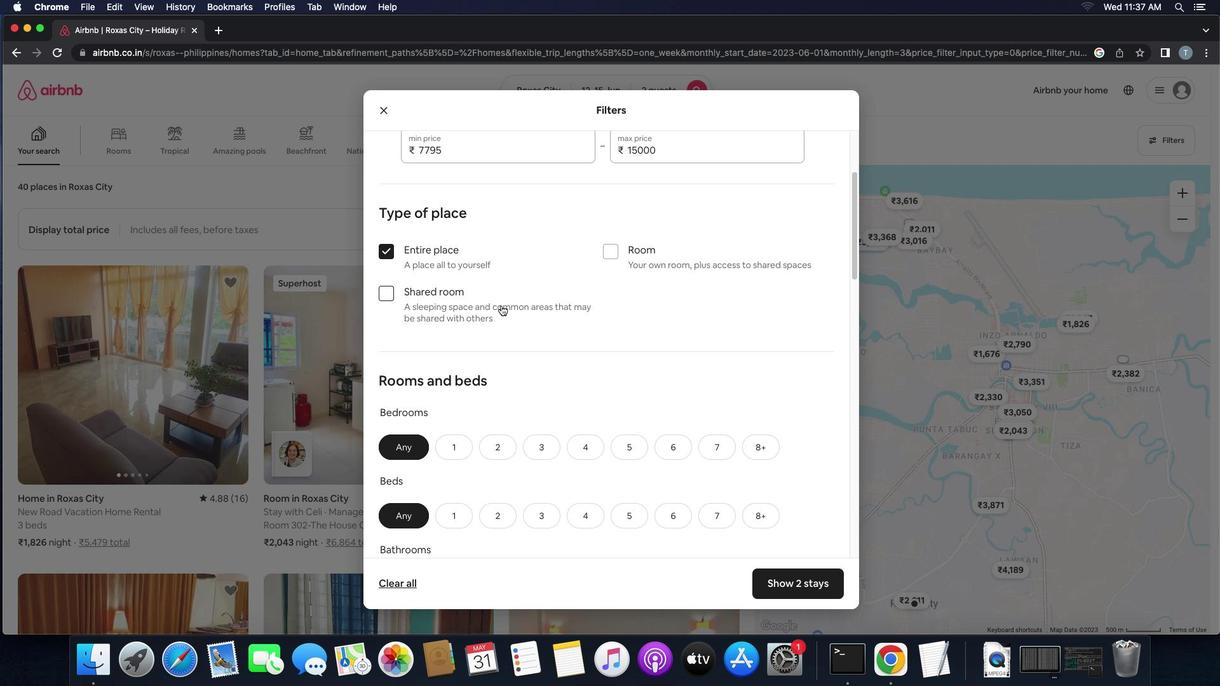
Action: Mouse moved to (501, 306)
Screenshot: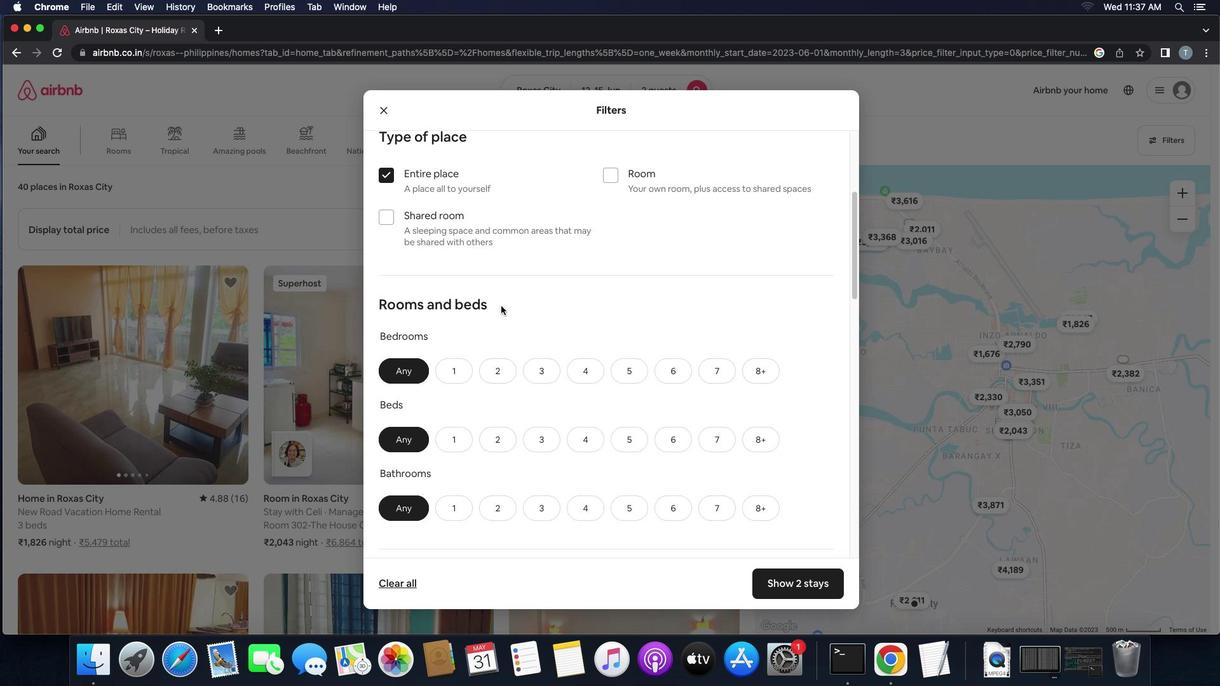 
Action: Mouse scrolled (501, 306) with delta (0, 0)
Screenshot: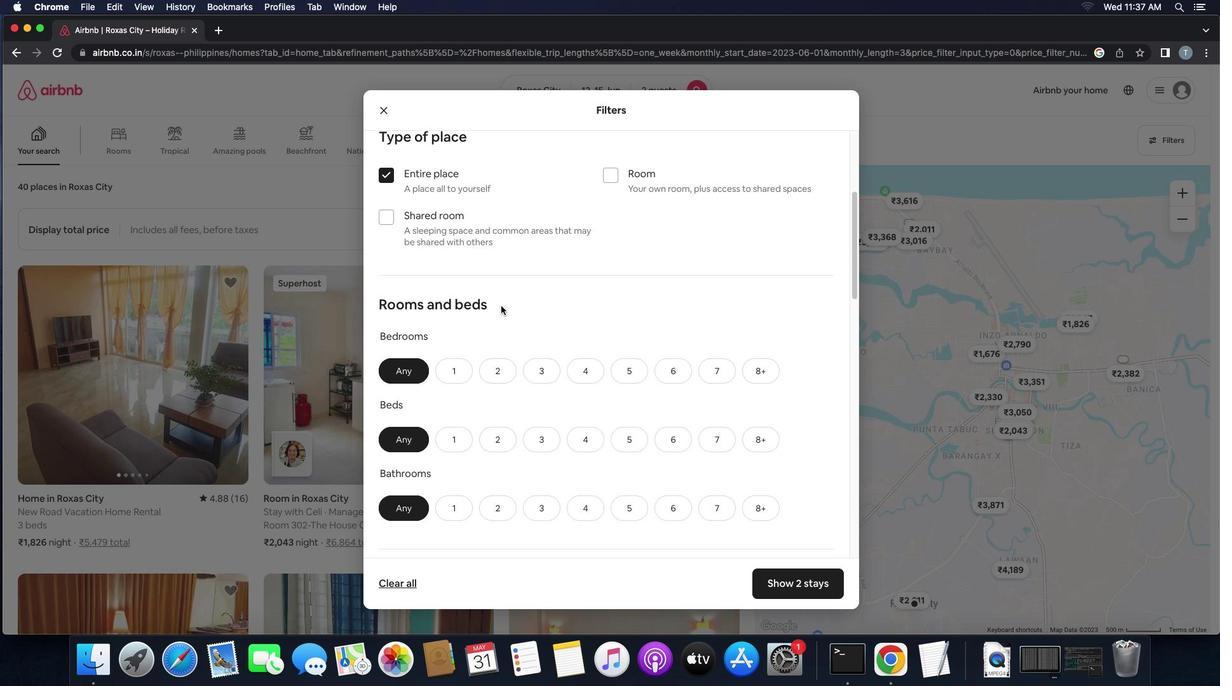 
Action: Mouse scrolled (501, 306) with delta (0, 0)
Screenshot: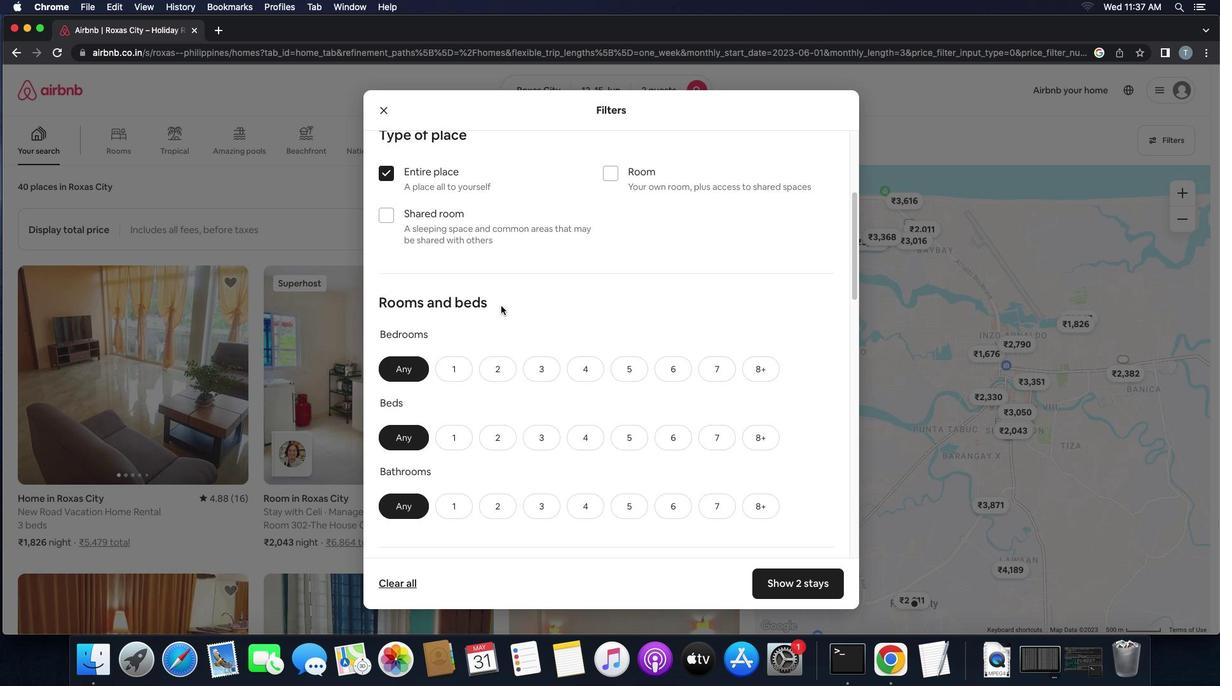 
Action: Mouse scrolled (501, 306) with delta (0, 0)
Screenshot: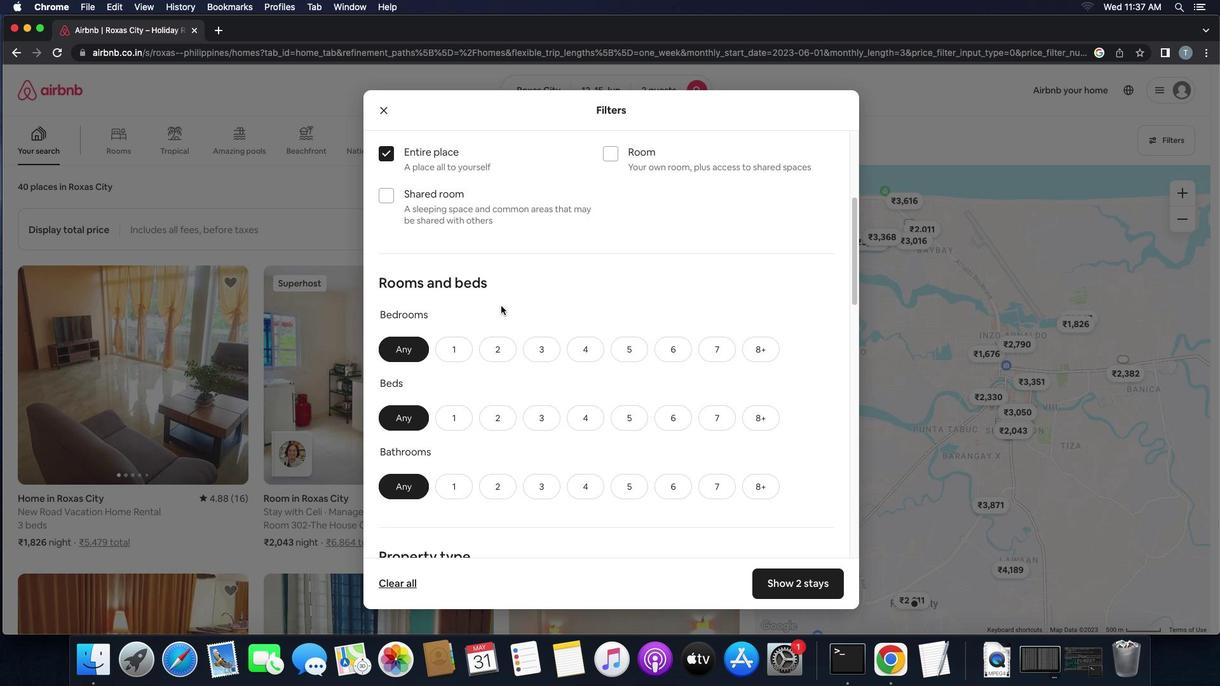 
Action: Mouse moved to (501, 306)
Screenshot: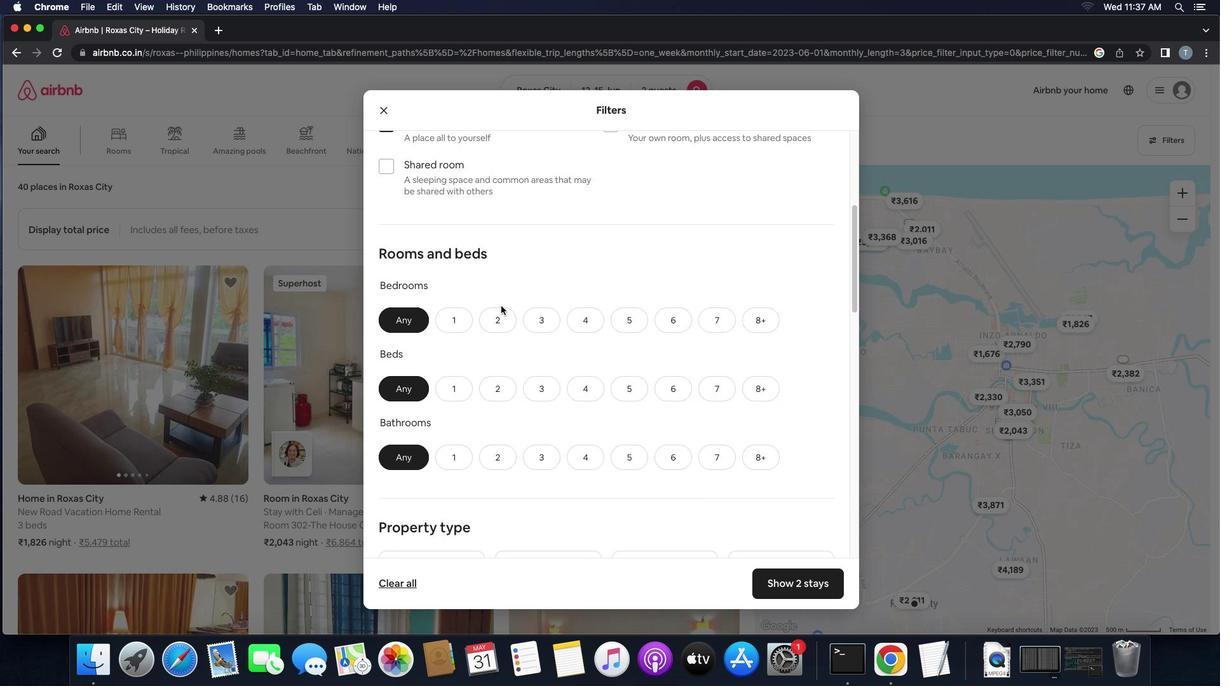 
Action: Mouse scrolled (501, 306) with delta (0, 0)
Screenshot: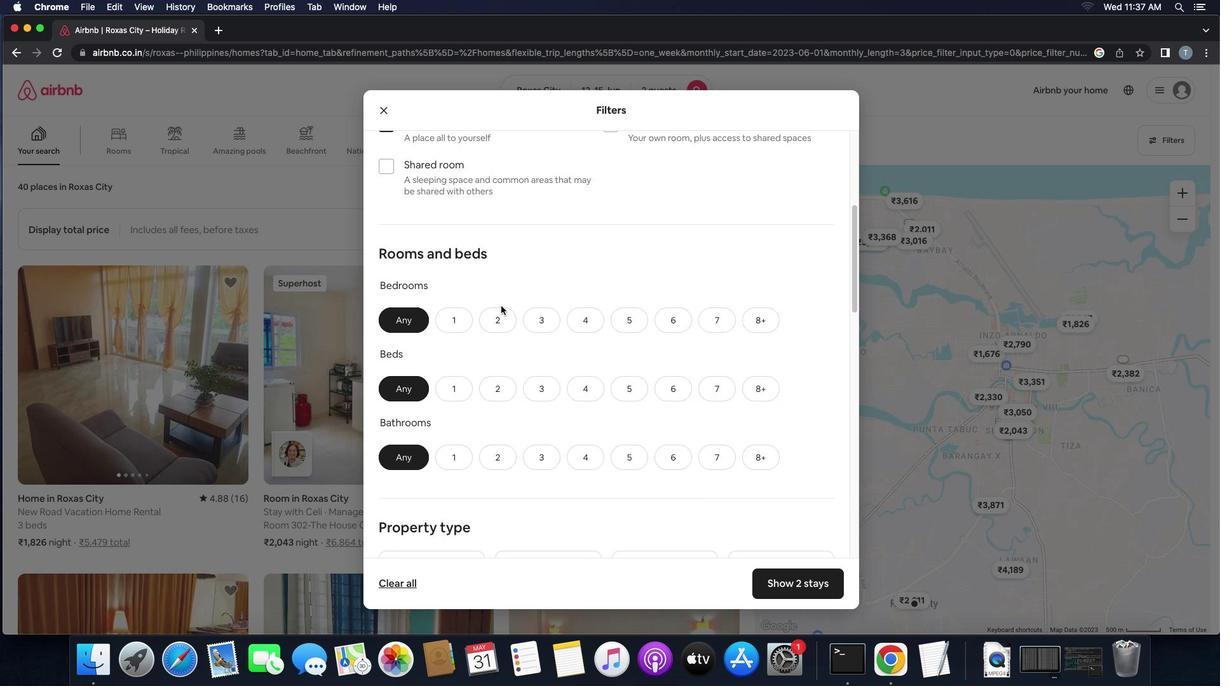 
Action: Mouse scrolled (501, 306) with delta (0, 0)
Screenshot: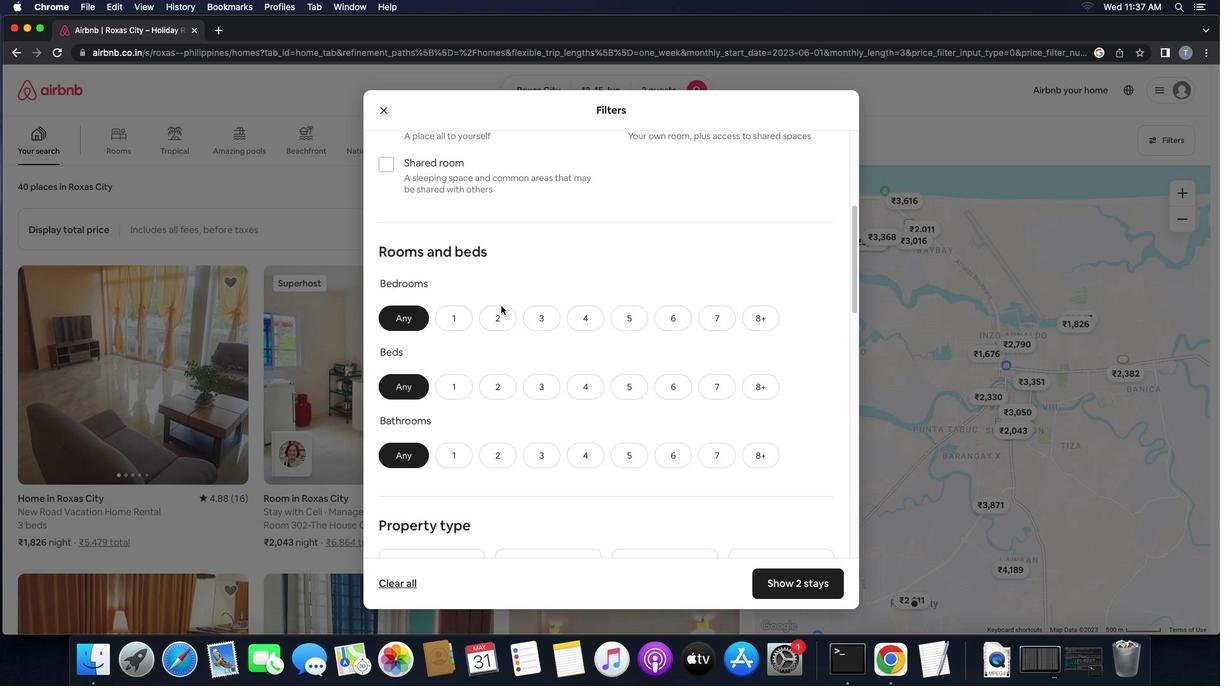 
Action: Mouse scrolled (501, 306) with delta (0, 0)
Screenshot: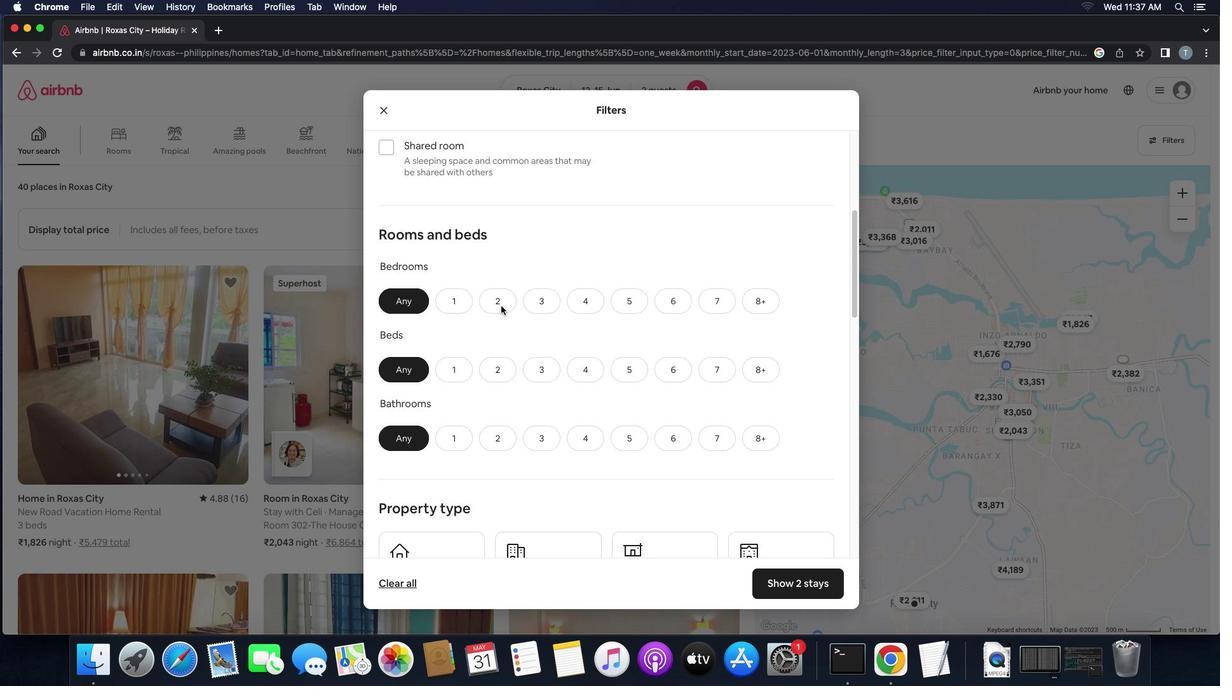 
Action: Mouse scrolled (501, 306) with delta (0, 0)
Screenshot: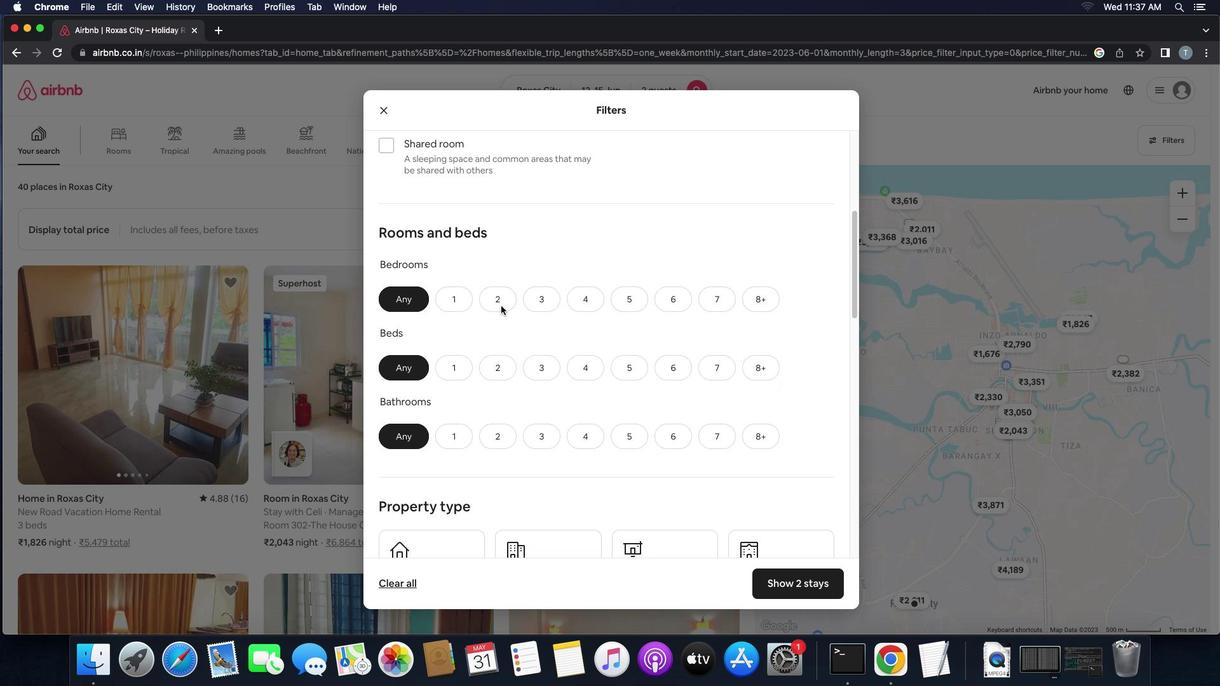 
Action: Mouse scrolled (501, 306) with delta (0, 0)
Screenshot: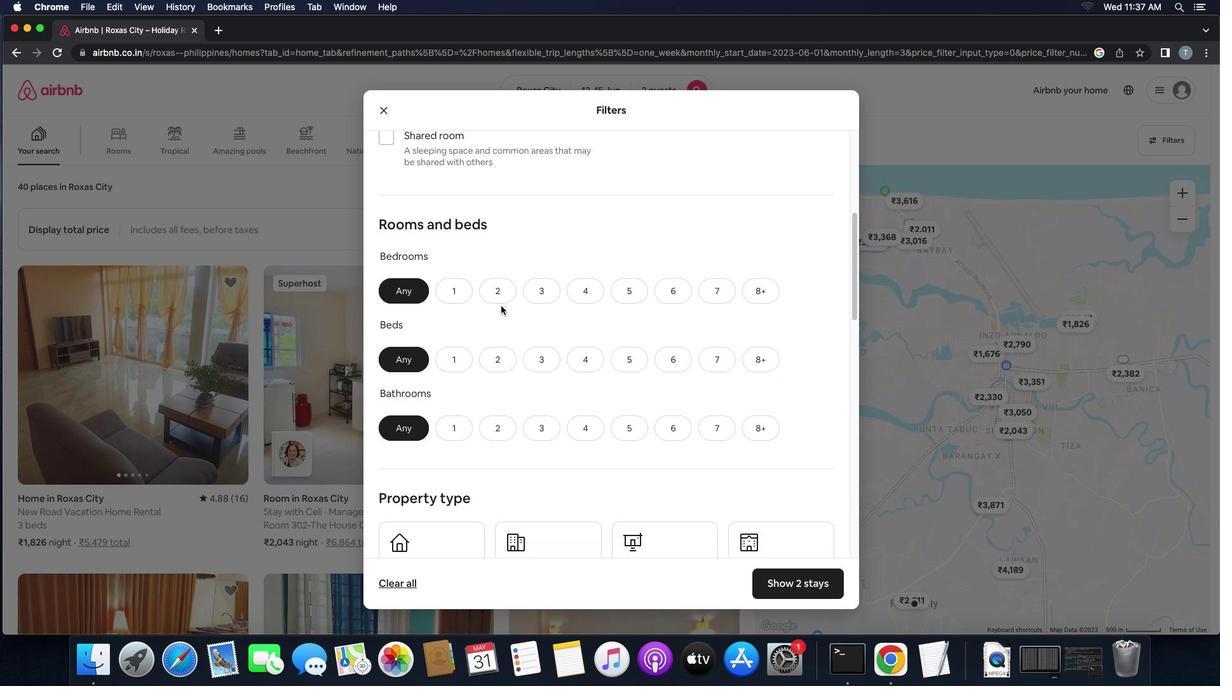 
Action: Mouse moved to (455, 250)
Screenshot: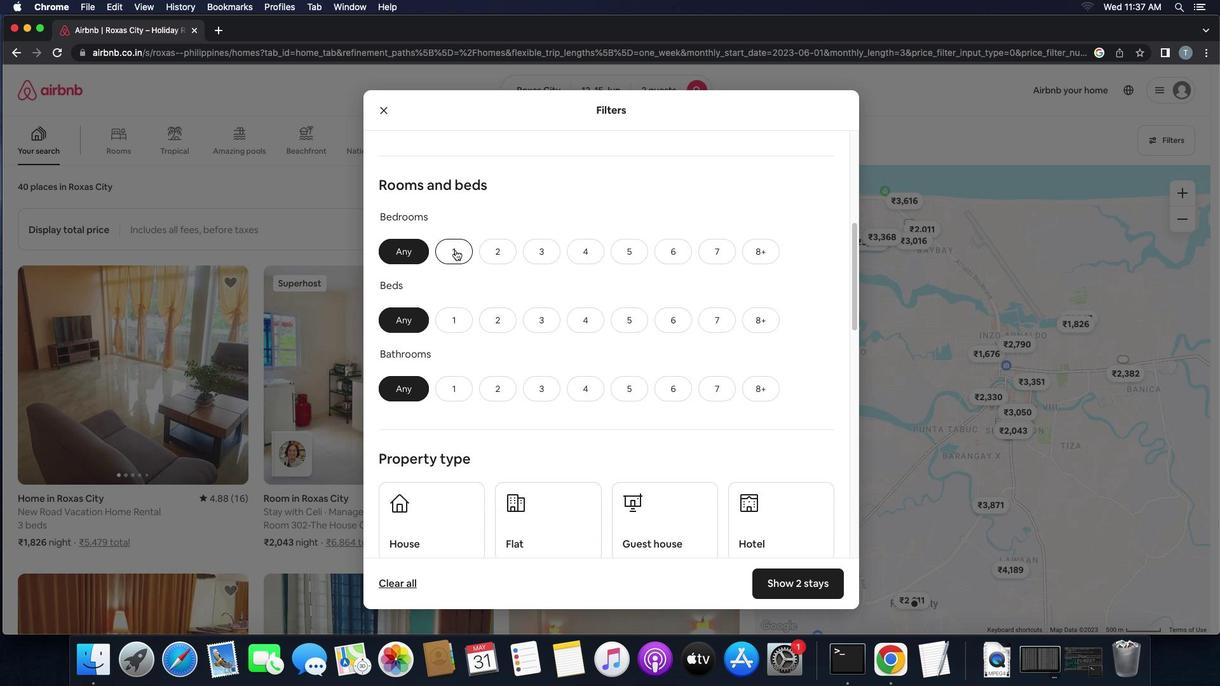 
Action: Mouse pressed left at (455, 250)
Screenshot: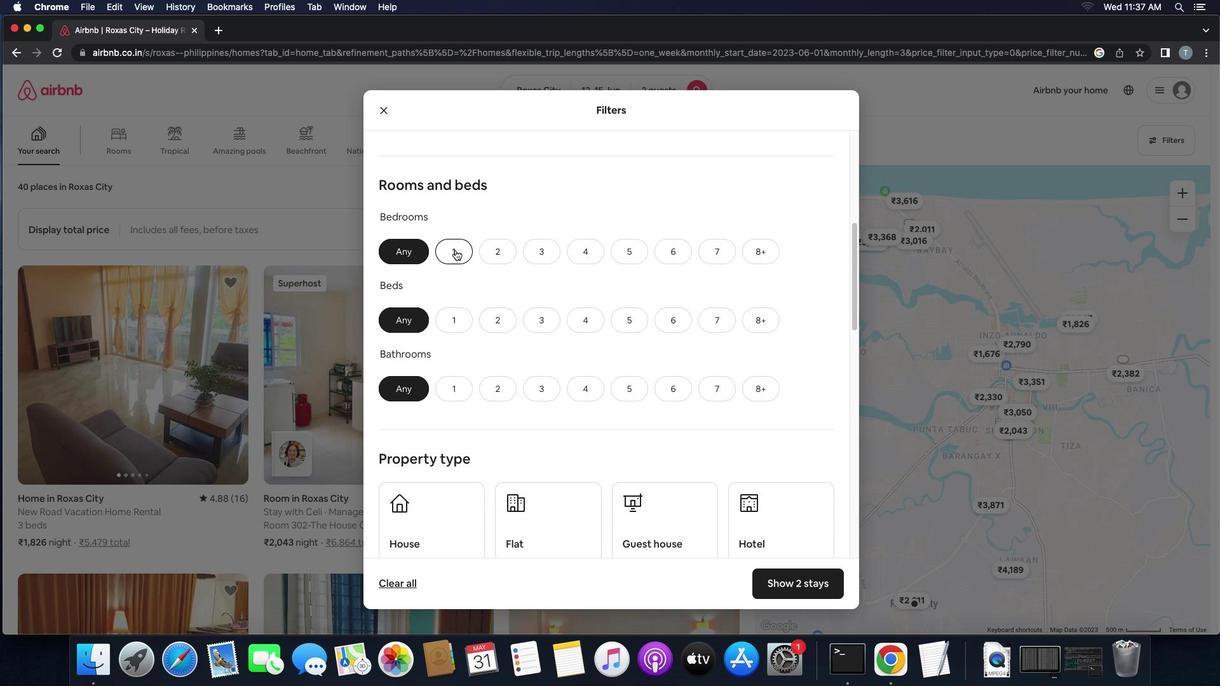 
Action: Mouse moved to (461, 318)
Screenshot: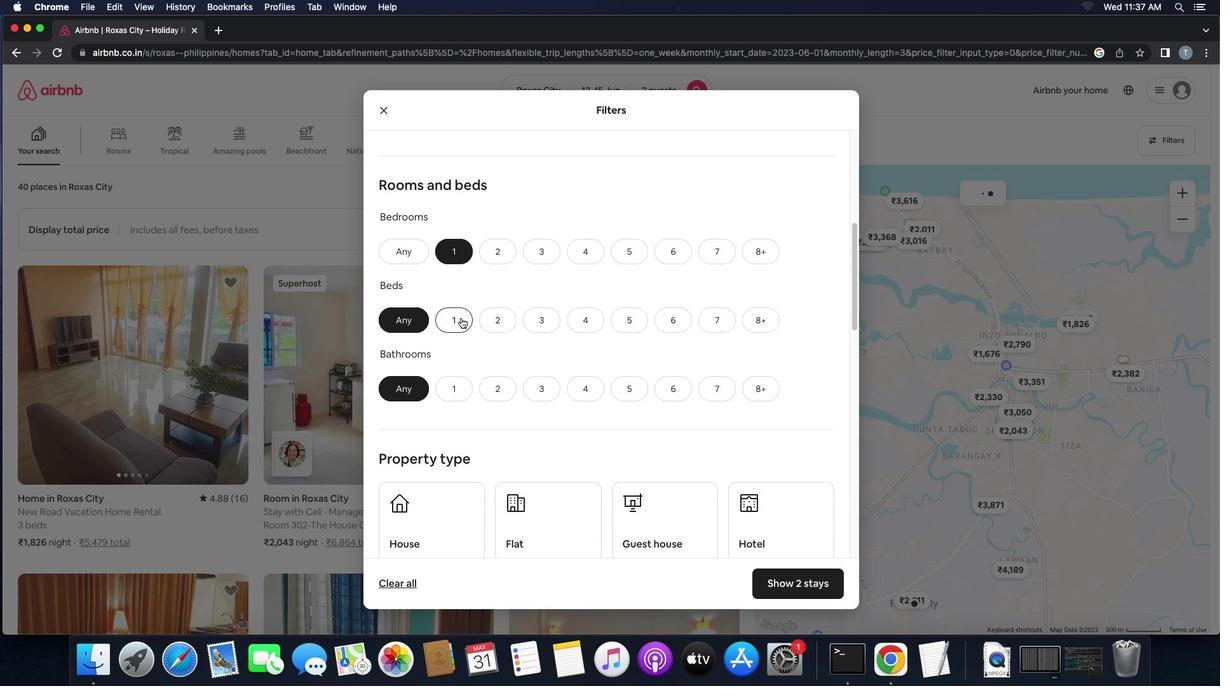 
Action: Mouse pressed left at (461, 318)
Screenshot: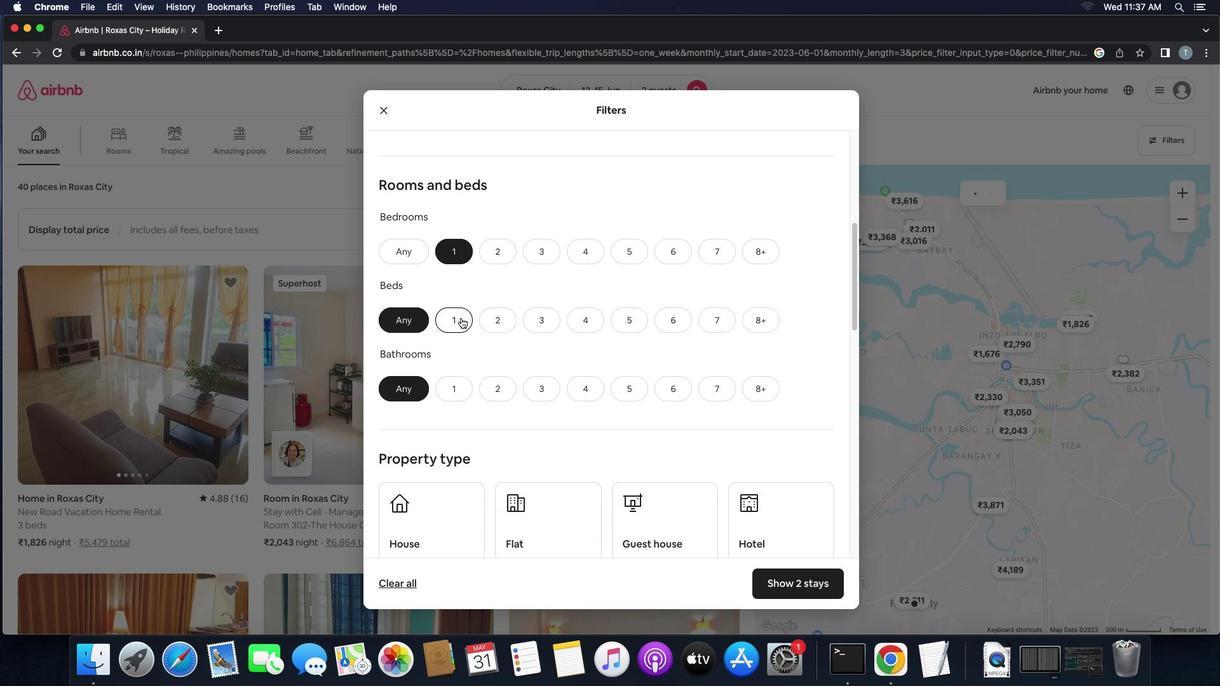 
Action: Mouse moved to (530, 329)
Screenshot: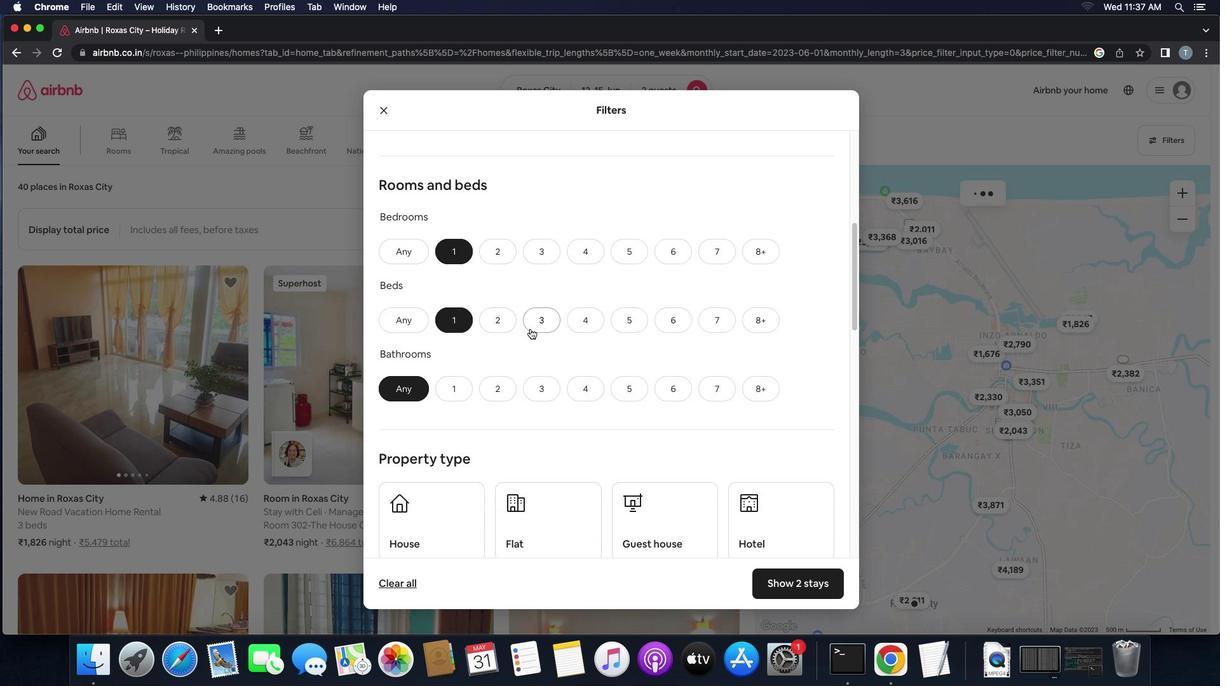 
Action: Mouse scrolled (530, 329) with delta (0, 0)
Screenshot: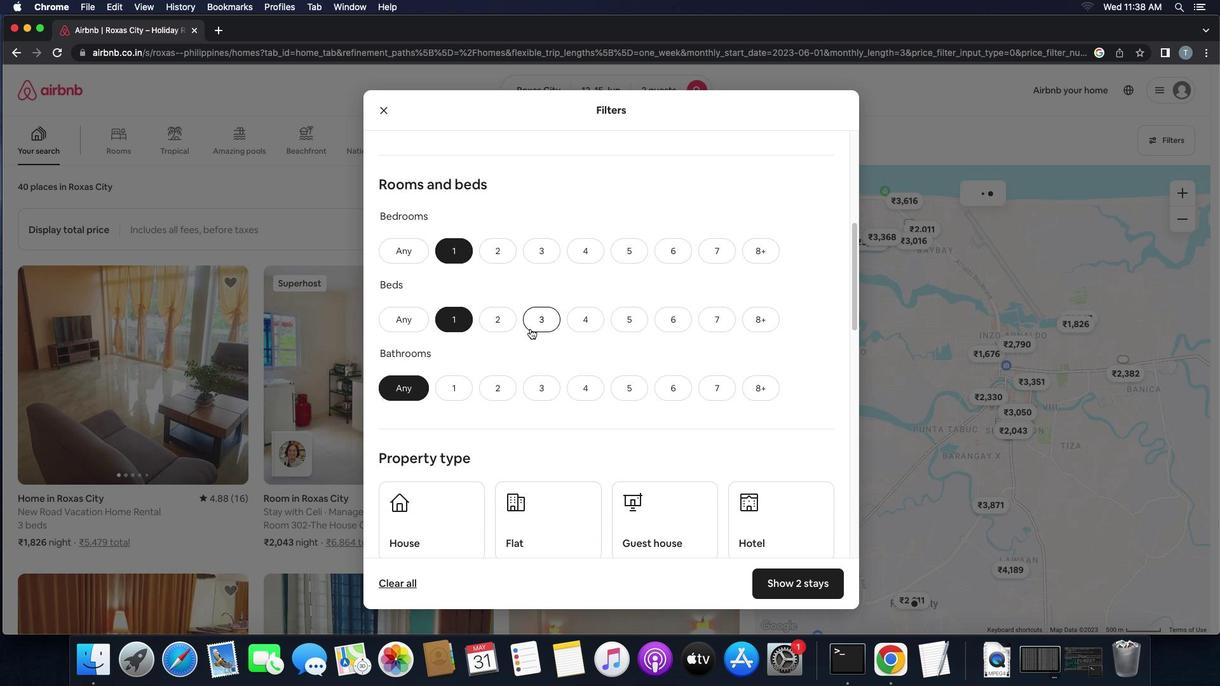 
Action: Mouse scrolled (530, 329) with delta (0, 0)
Screenshot: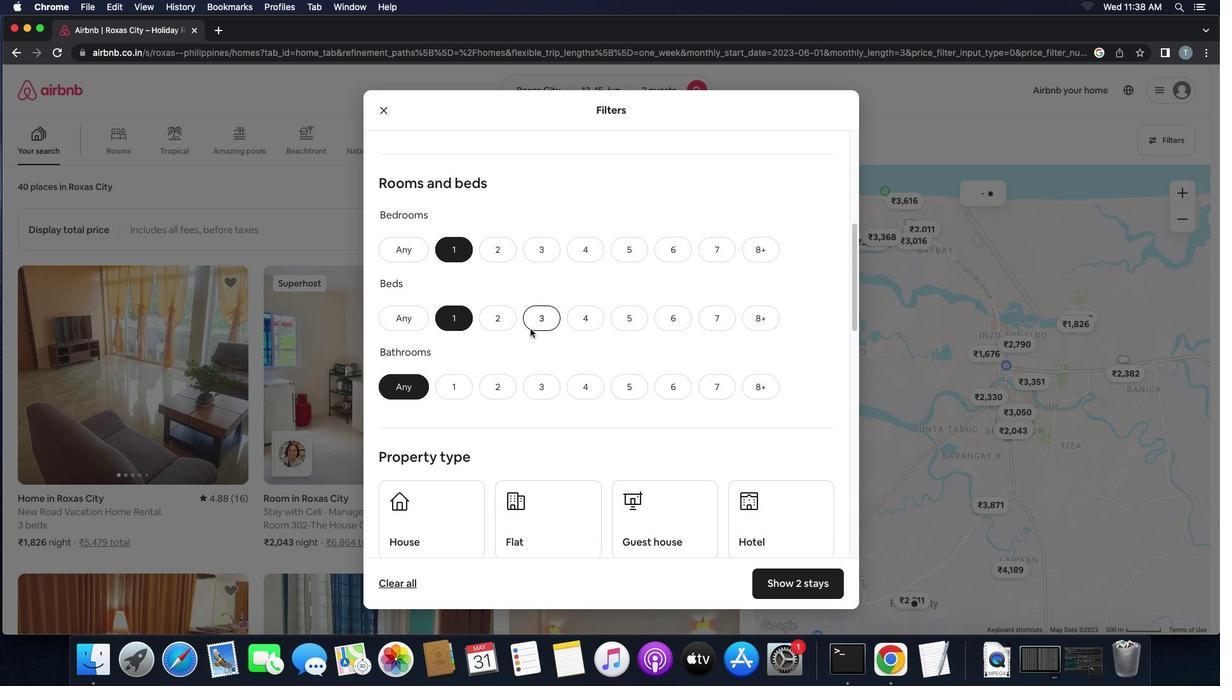 
Action: Mouse scrolled (530, 329) with delta (0, 0)
Screenshot: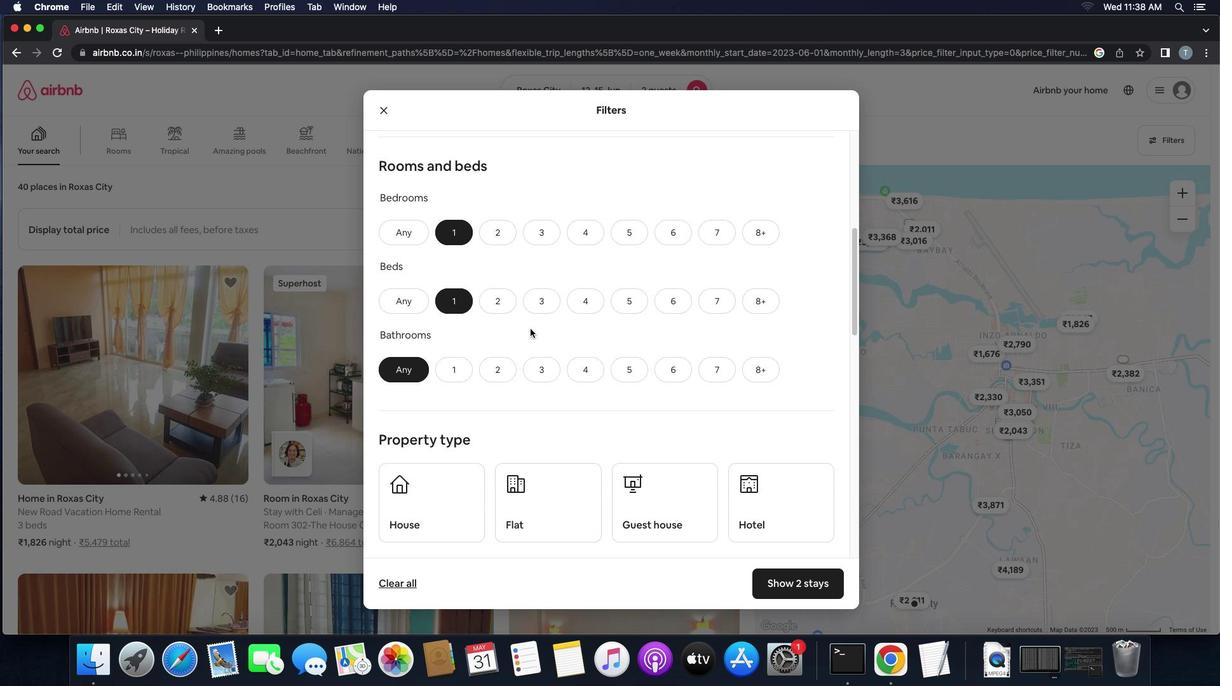 
Action: Mouse moved to (460, 365)
Screenshot: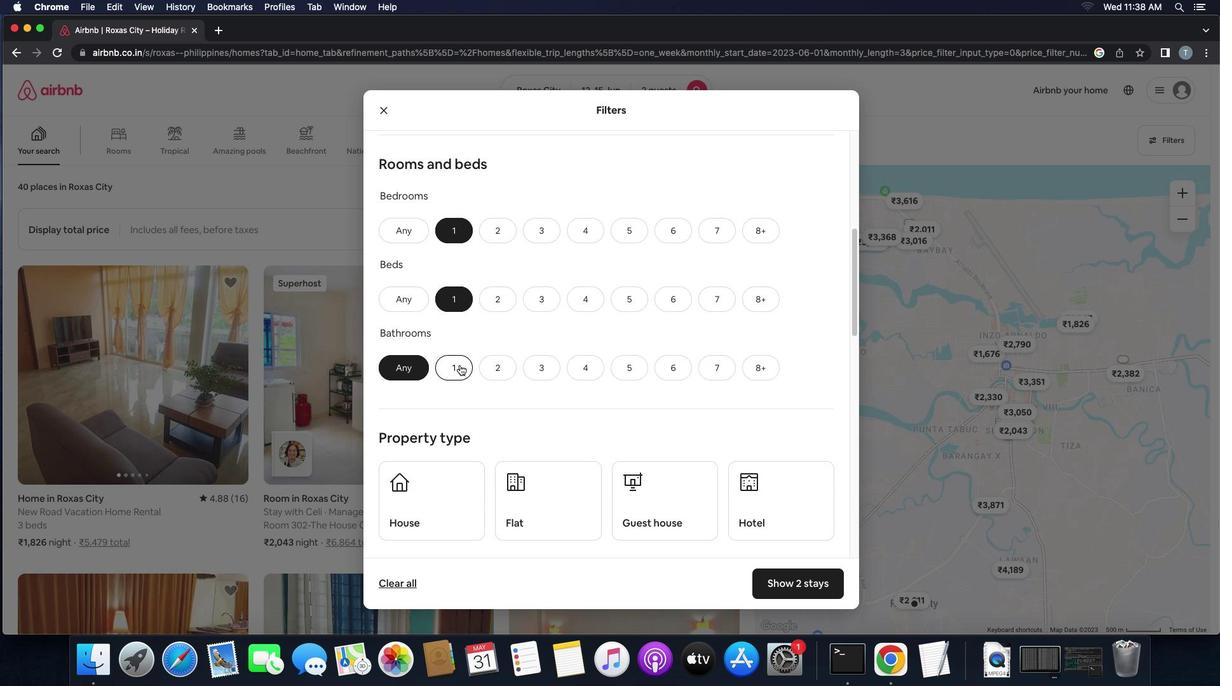
Action: Mouse pressed left at (460, 365)
Screenshot: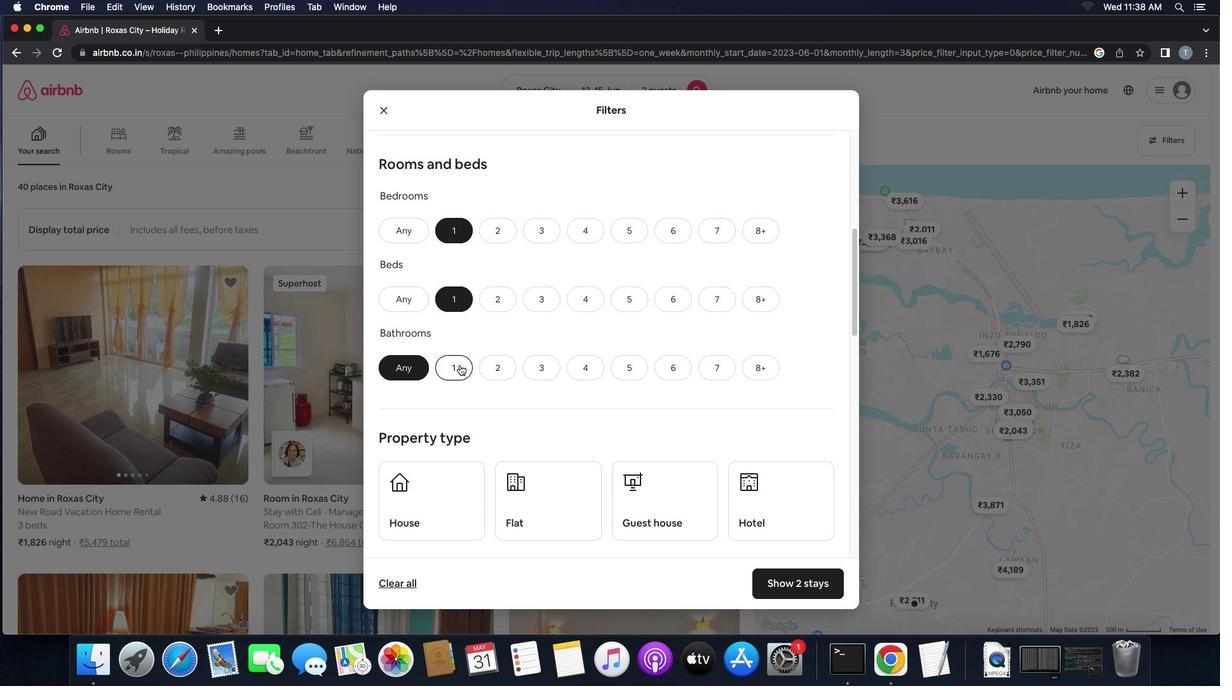
Action: Mouse moved to (546, 361)
Screenshot: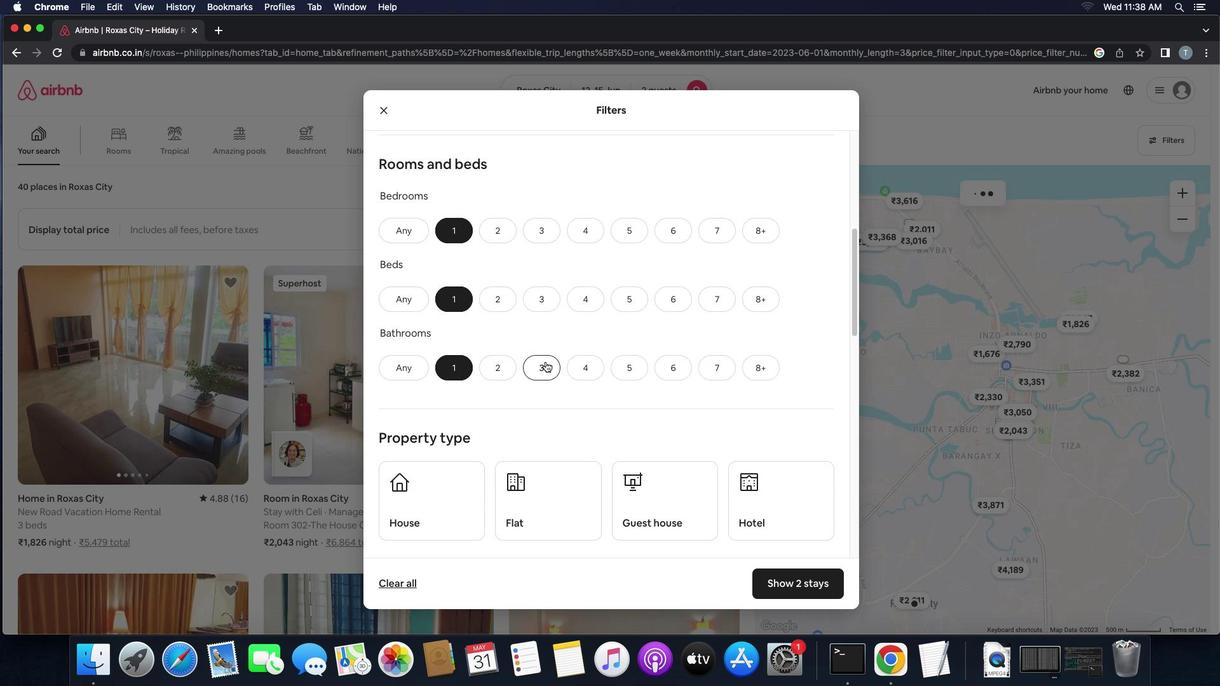 
Action: Mouse scrolled (546, 361) with delta (0, 0)
Screenshot: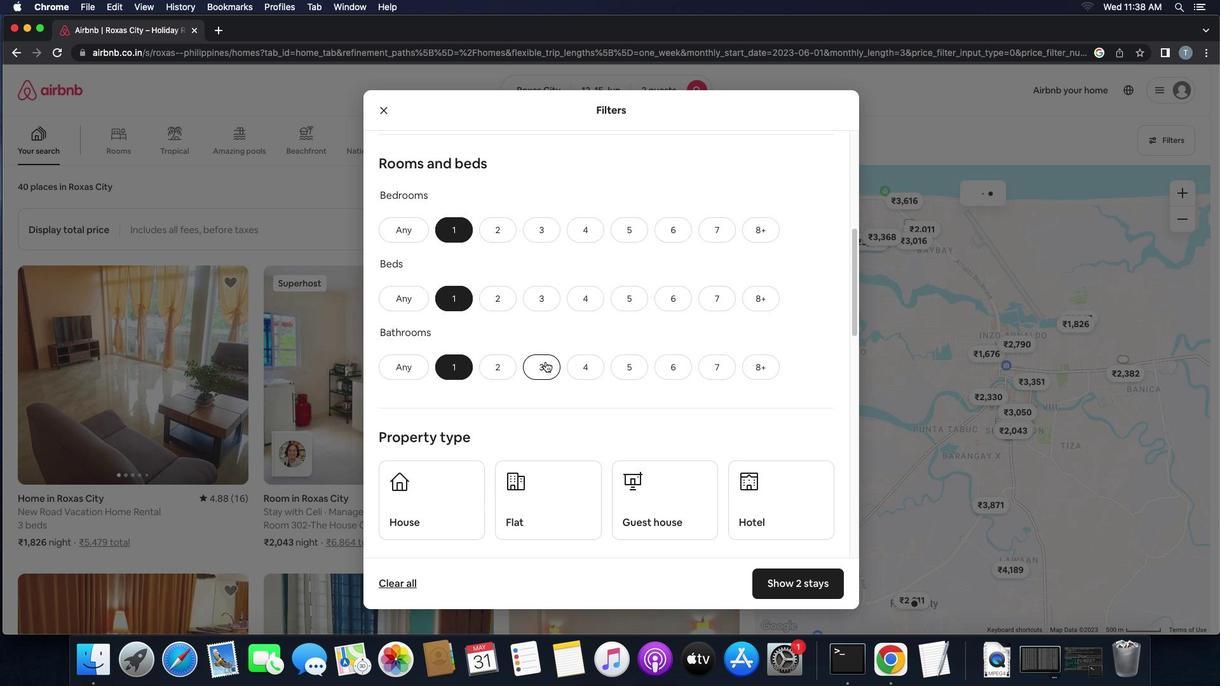 
Action: Mouse scrolled (546, 361) with delta (0, 0)
Screenshot: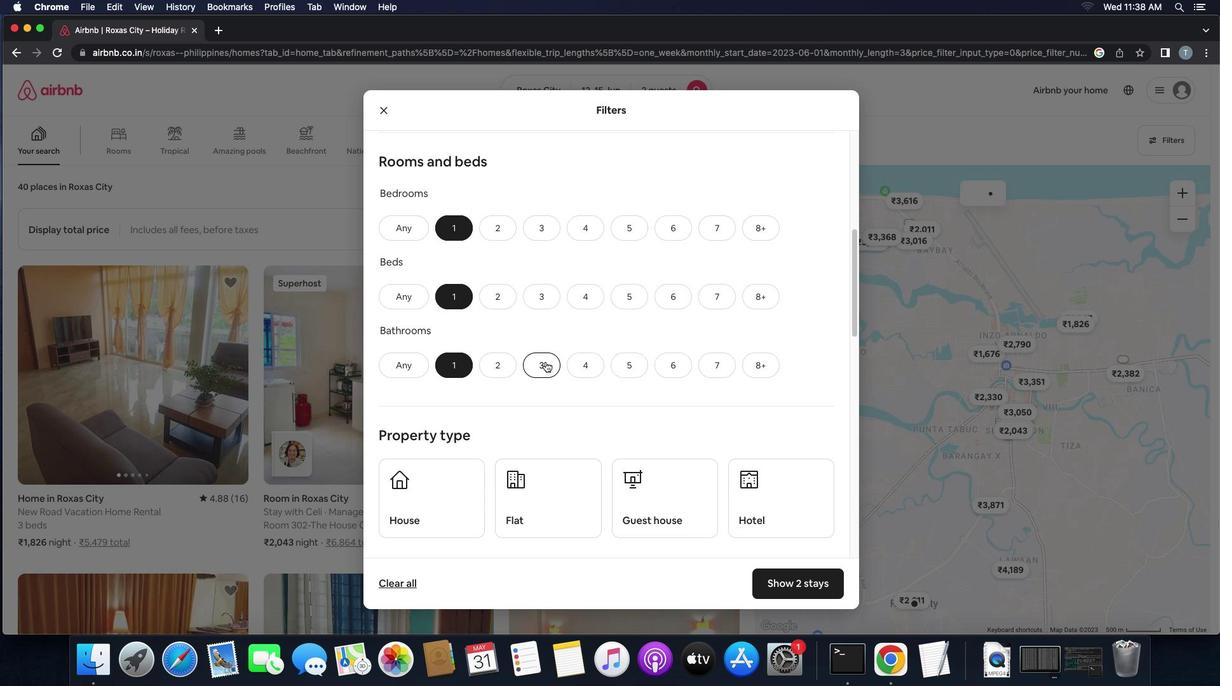 
Action: Mouse scrolled (546, 361) with delta (0, -1)
Screenshot: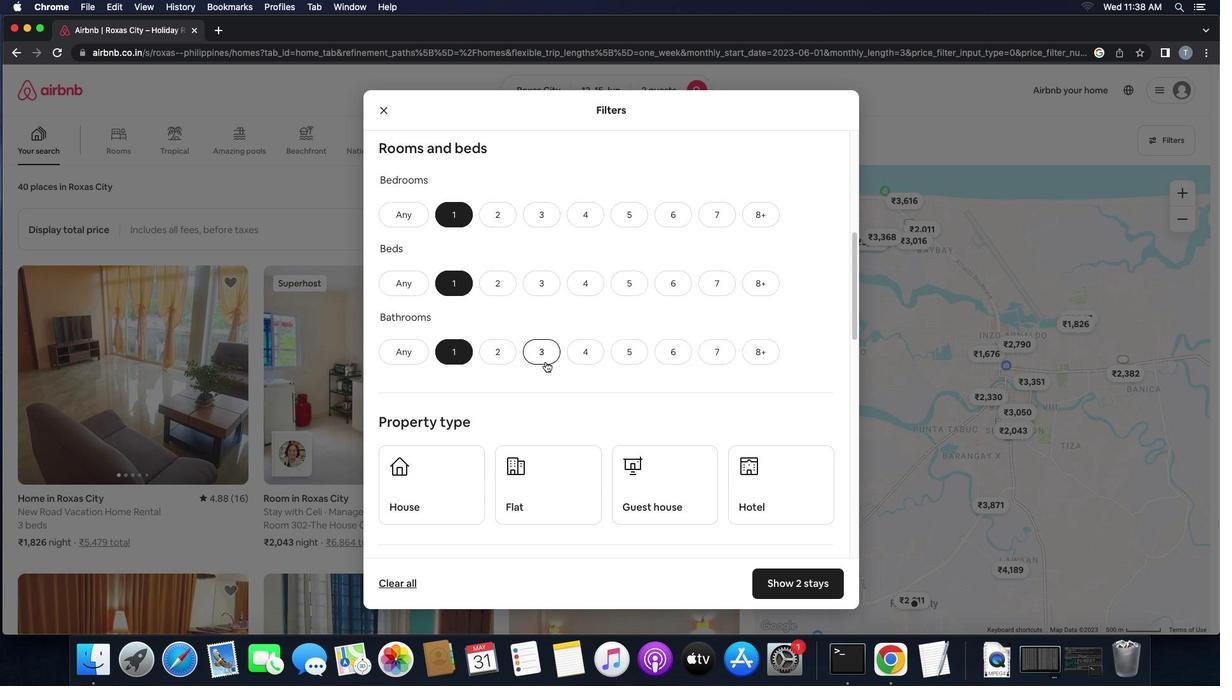 
Action: Mouse scrolled (546, 361) with delta (0, 0)
Screenshot: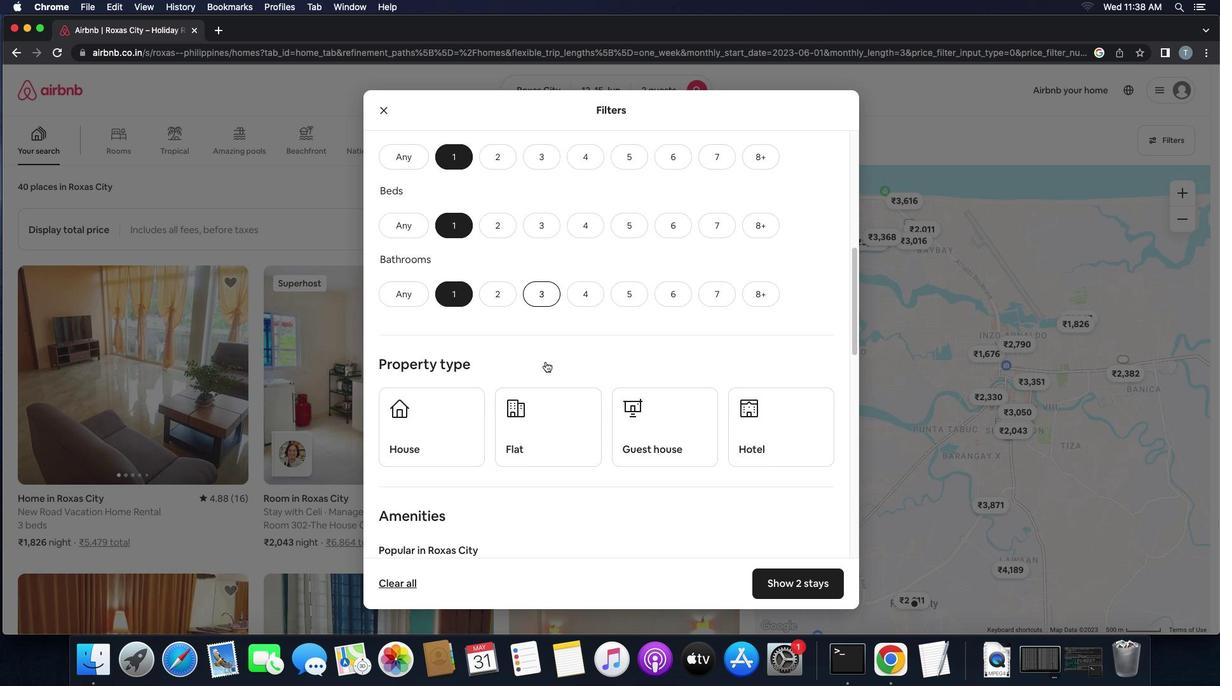 
Action: Mouse scrolled (546, 361) with delta (0, 0)
Screenshot: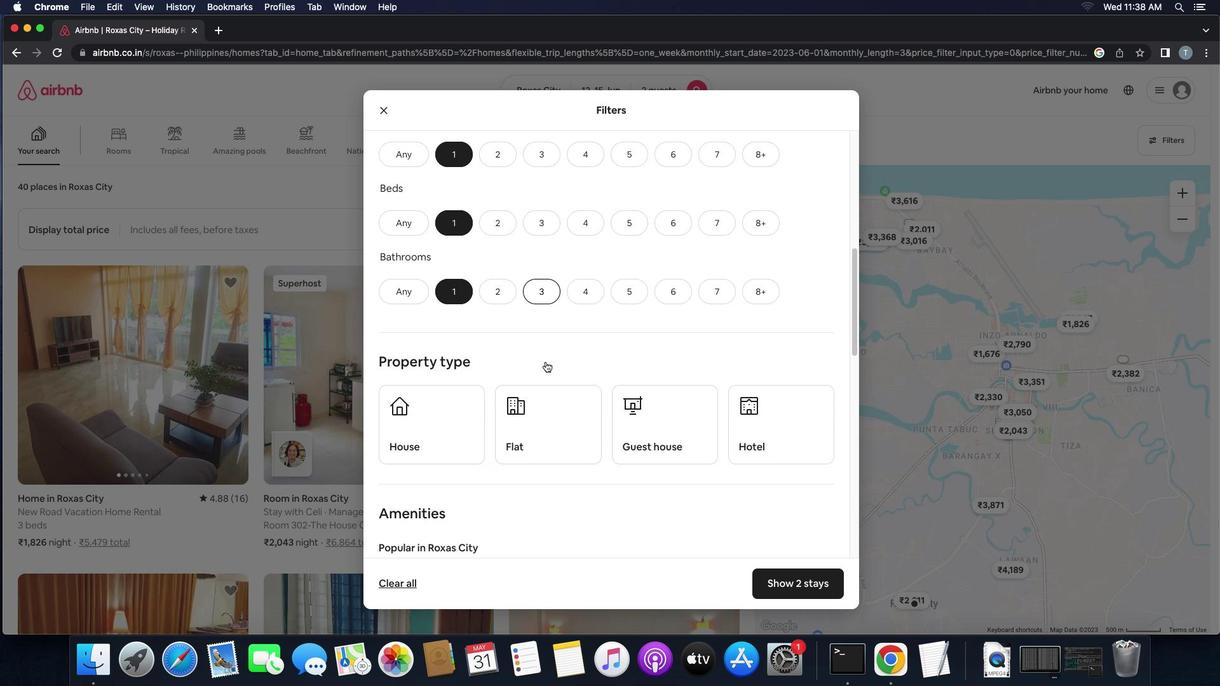 
Action: Mouse scrolled (546, 361) with delta (0, -1)
Screenshot: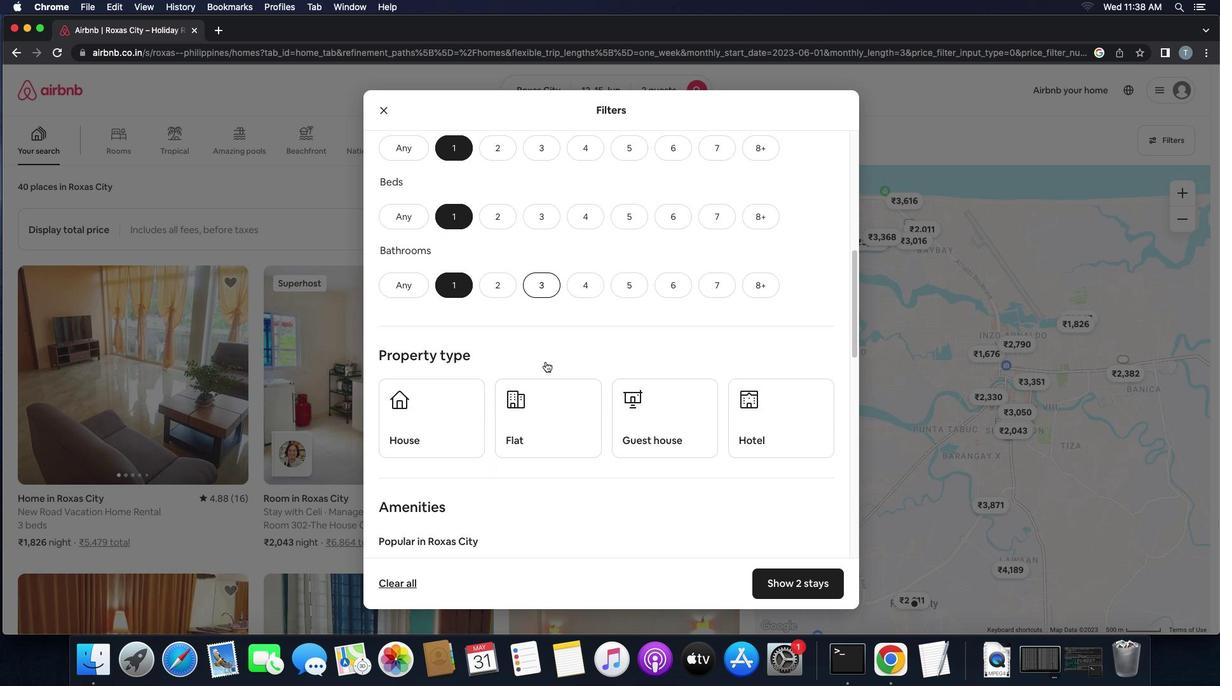 
Action: Mouse scrolled (546, 361) with delta (0, -1)
Screenshot: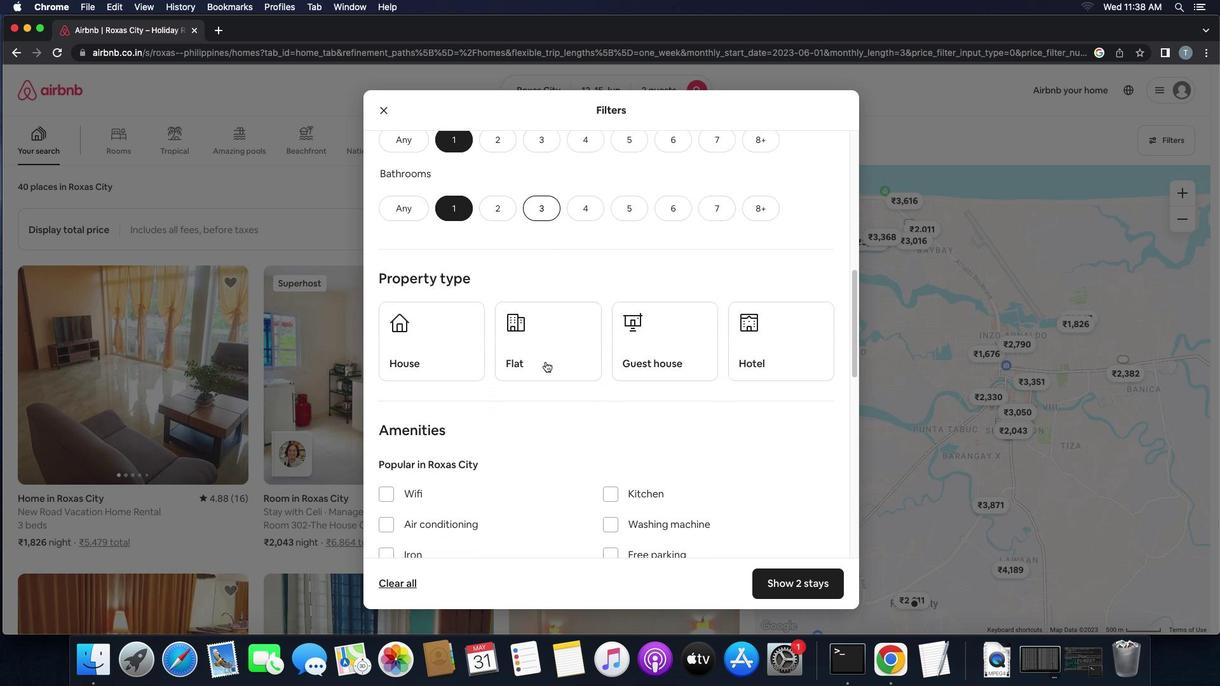 
Action: Mouse scrolled (546, 361) with delta (0, 0)
Screenshot: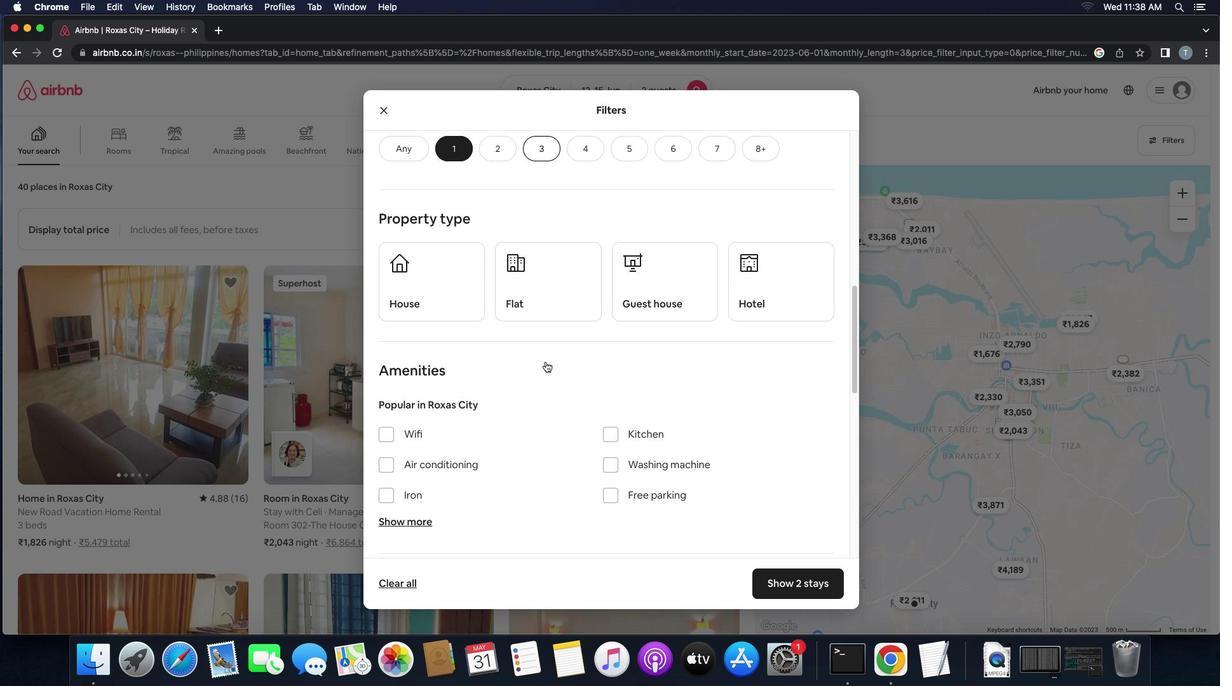
Action: Mouse scrolled (546, 361) with delta (0, 0)
Screenshot: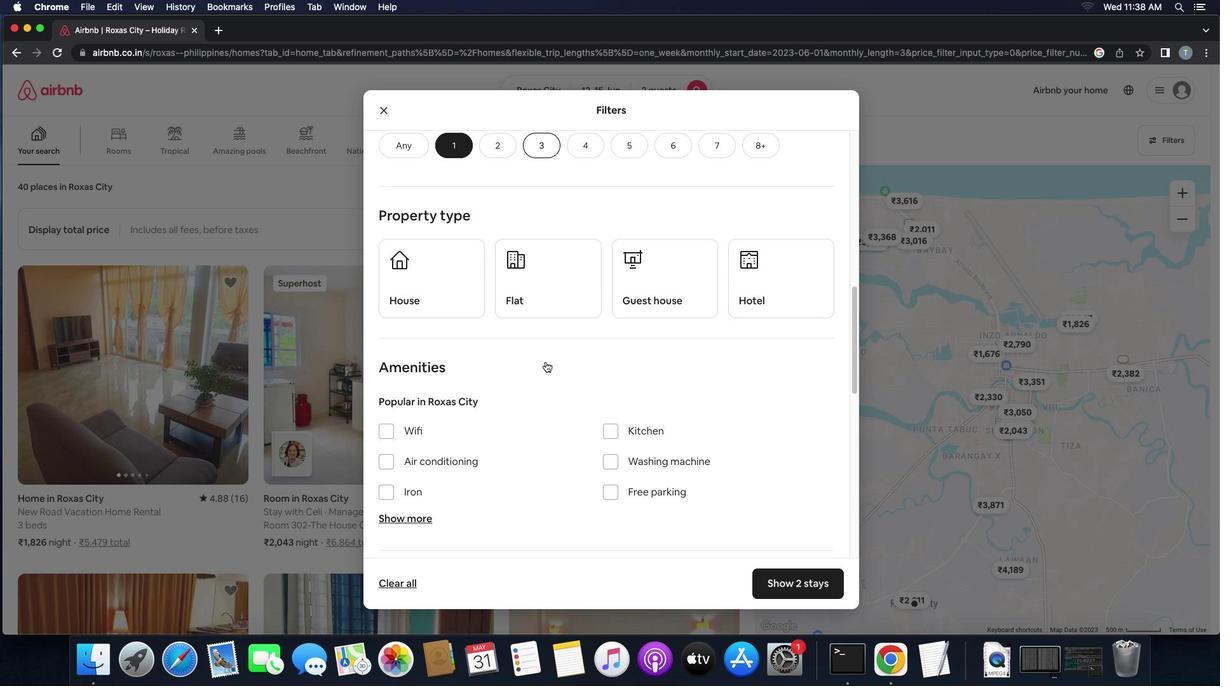 
Action: Mouse scrolled (546, 361) with delta (0, 0)
Screenshot: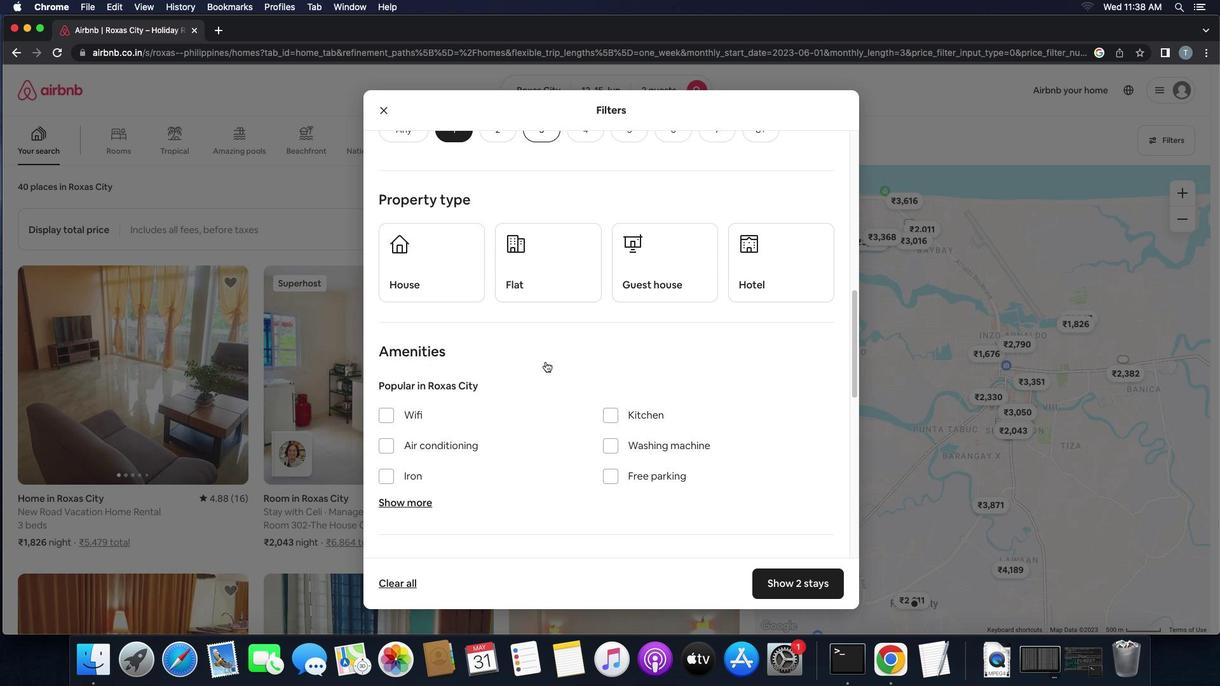 
Action: Mouse moved to (439, 270)
Screenshot: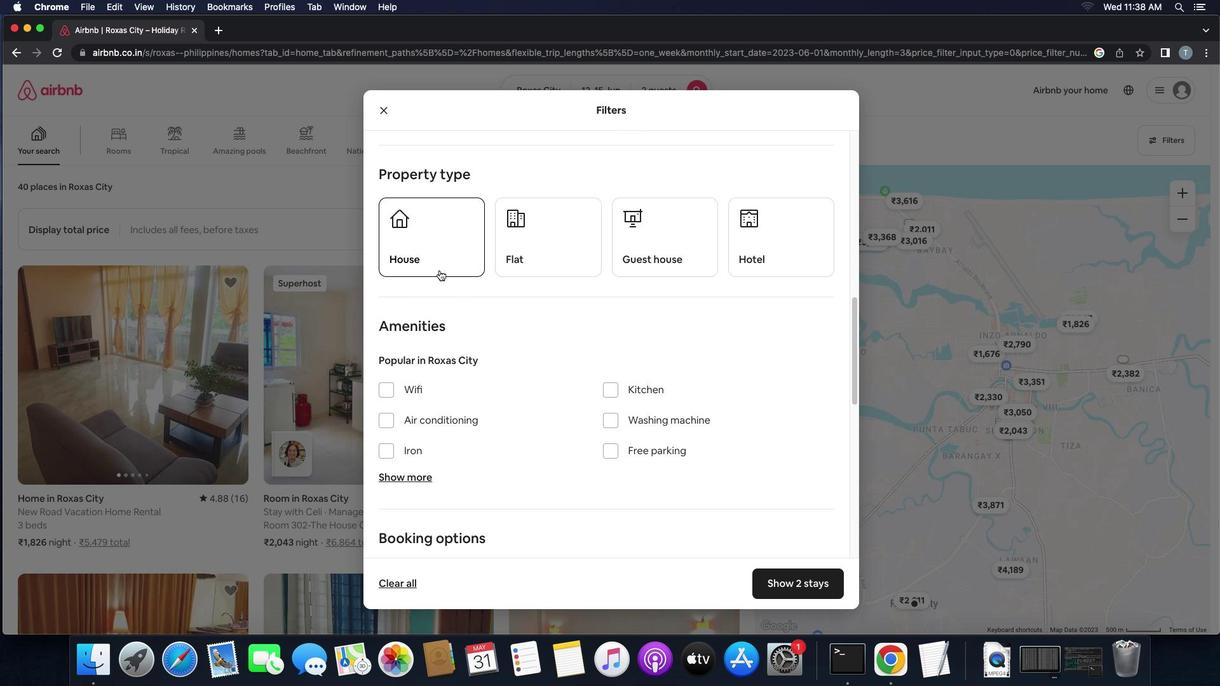 
Action: Mouse pressed left at (439, 270)
Screenshot: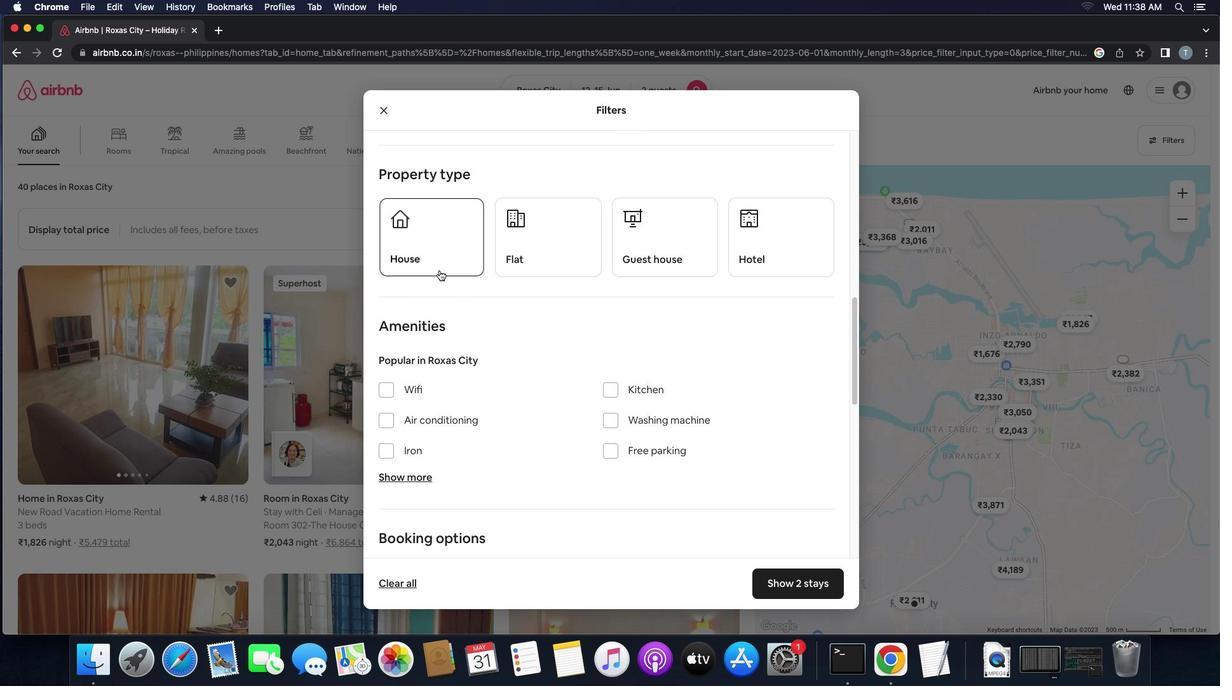 
Action: Mouse moved to (535, 270)
Screenshot: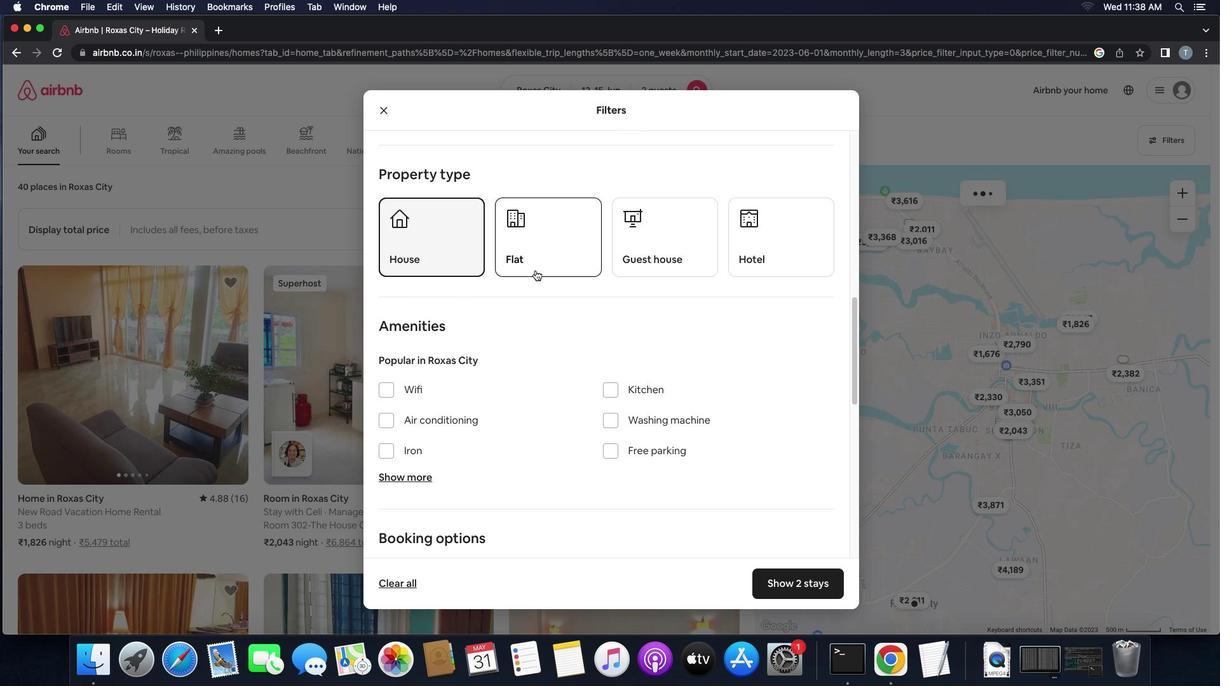 
Action: Mouse pressed left at (535, 270)
Screenshot: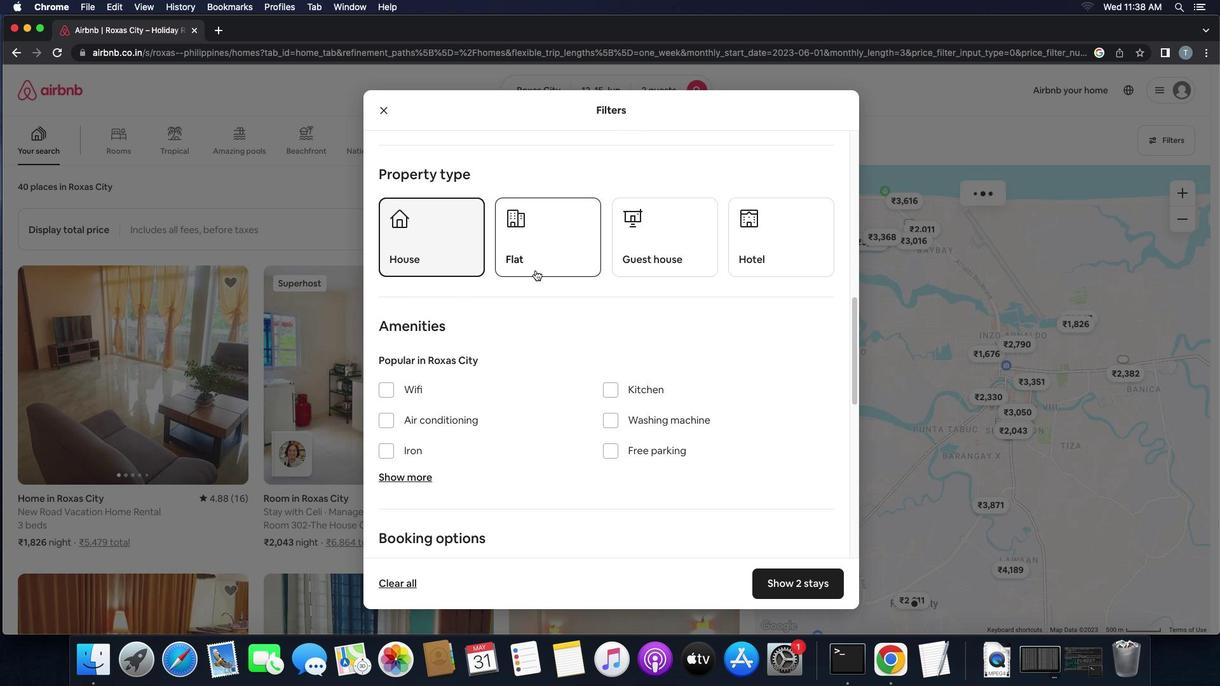 
Action: Mouse moved to (617, 263)
Screenshot: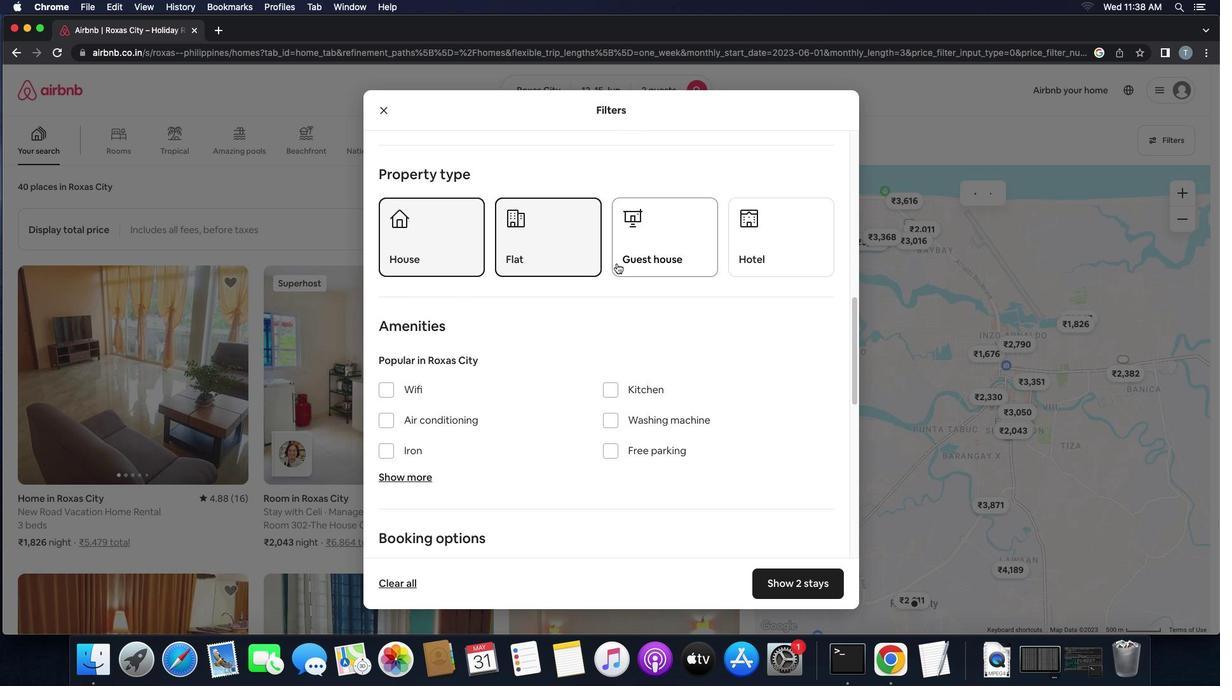 
Action: Mouse pressed left at (617, 263)
Screenshot: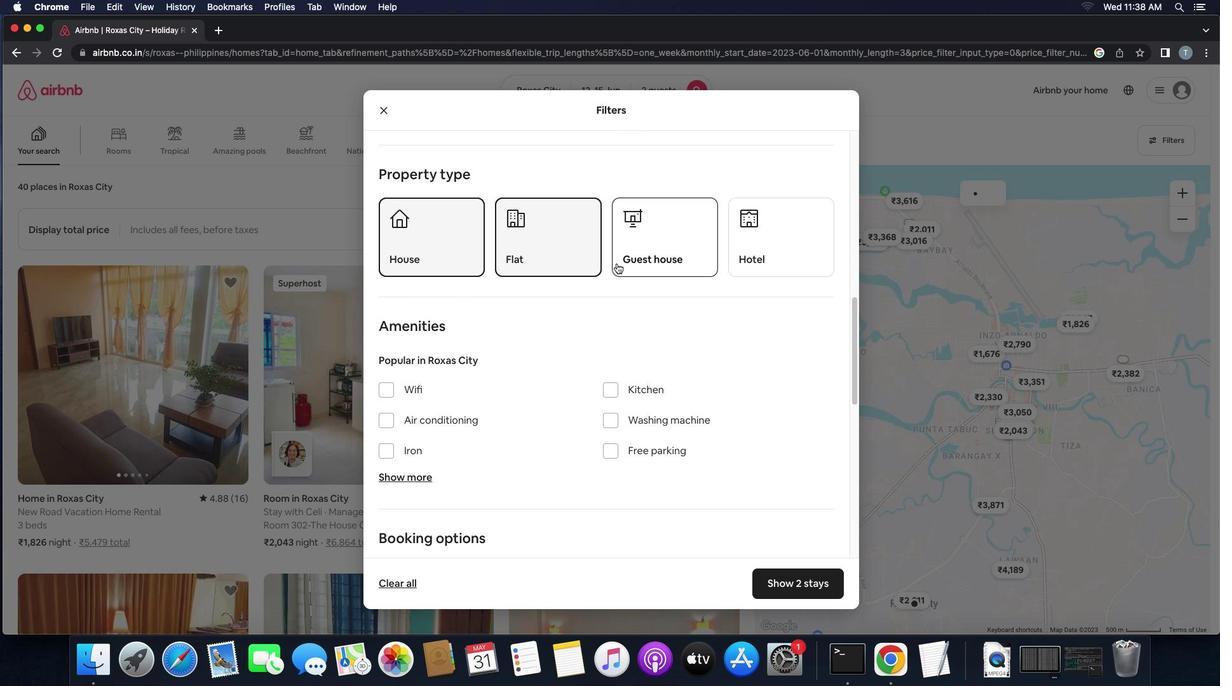 
Action: Mouse moved to (733, 266)
Screenshot: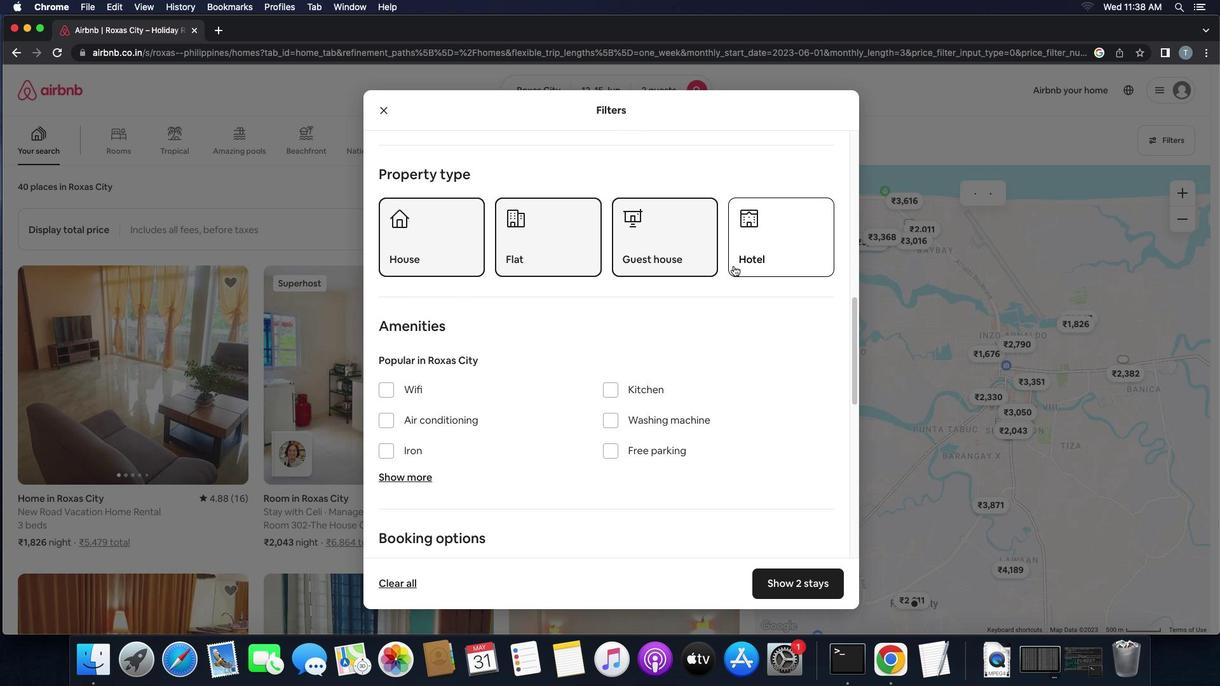 
Action: Mouse pressed left at (733, 266)
Screenshot: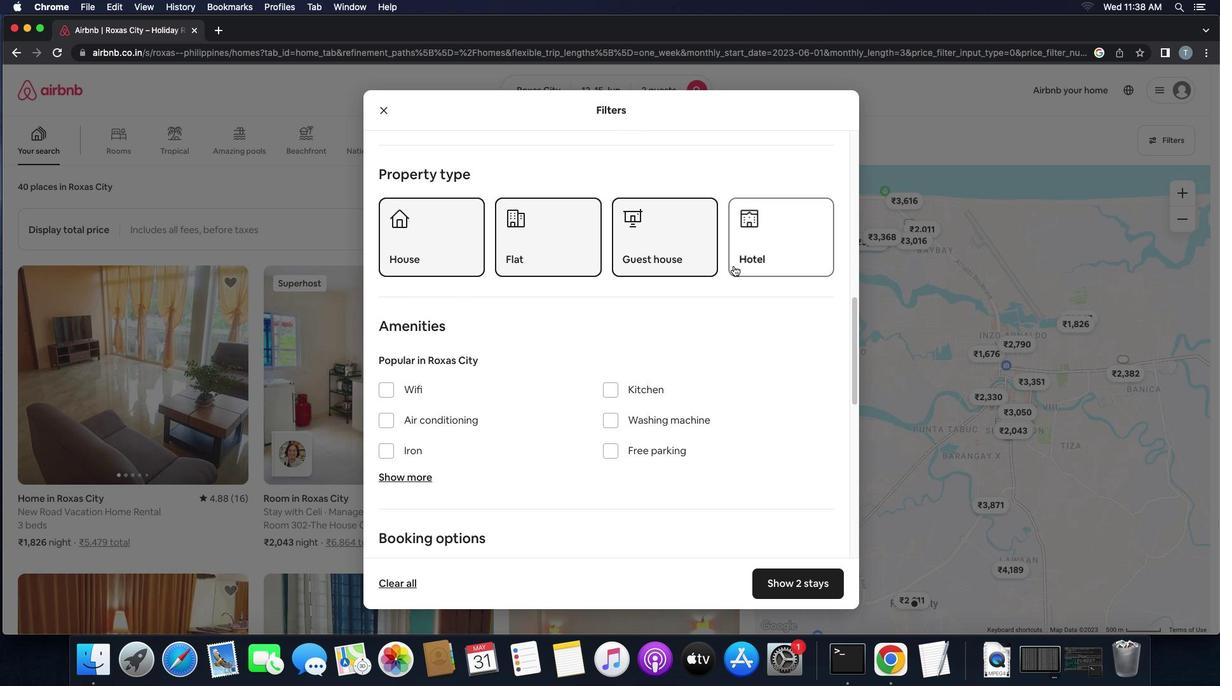 
Action: Mouse moved to (691, 333)
Screenshot: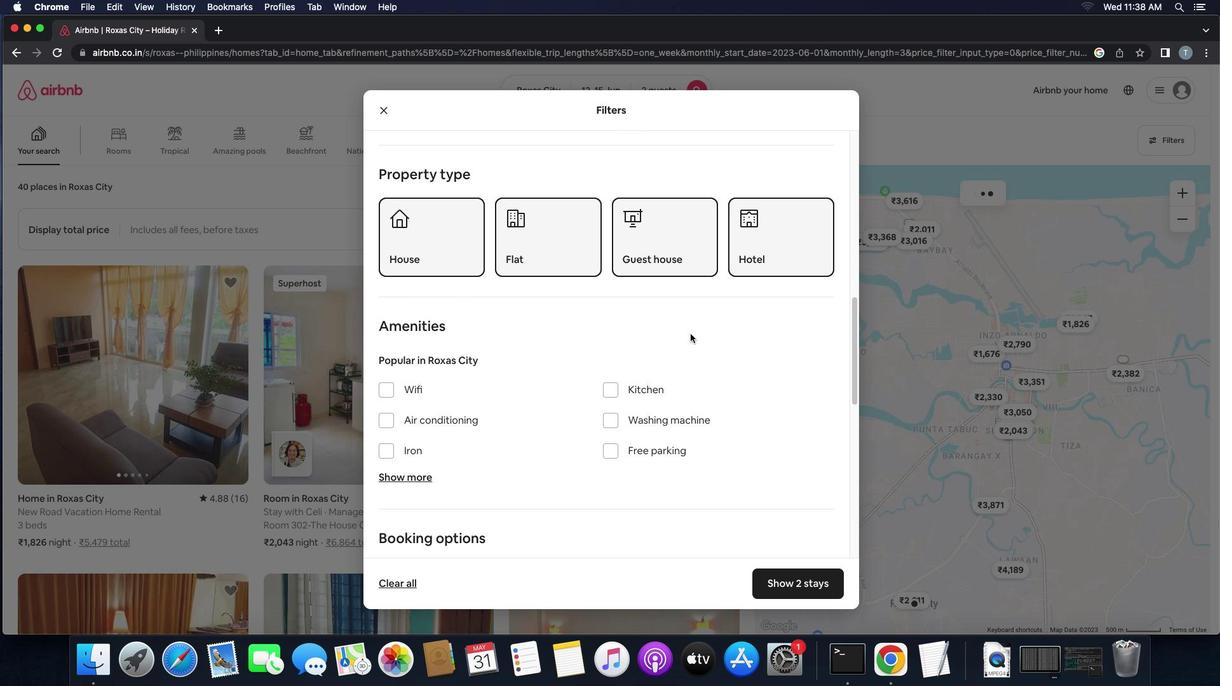 
Action: Mouse scrolled (691, 333) with delta (0, 0)
Screenshot: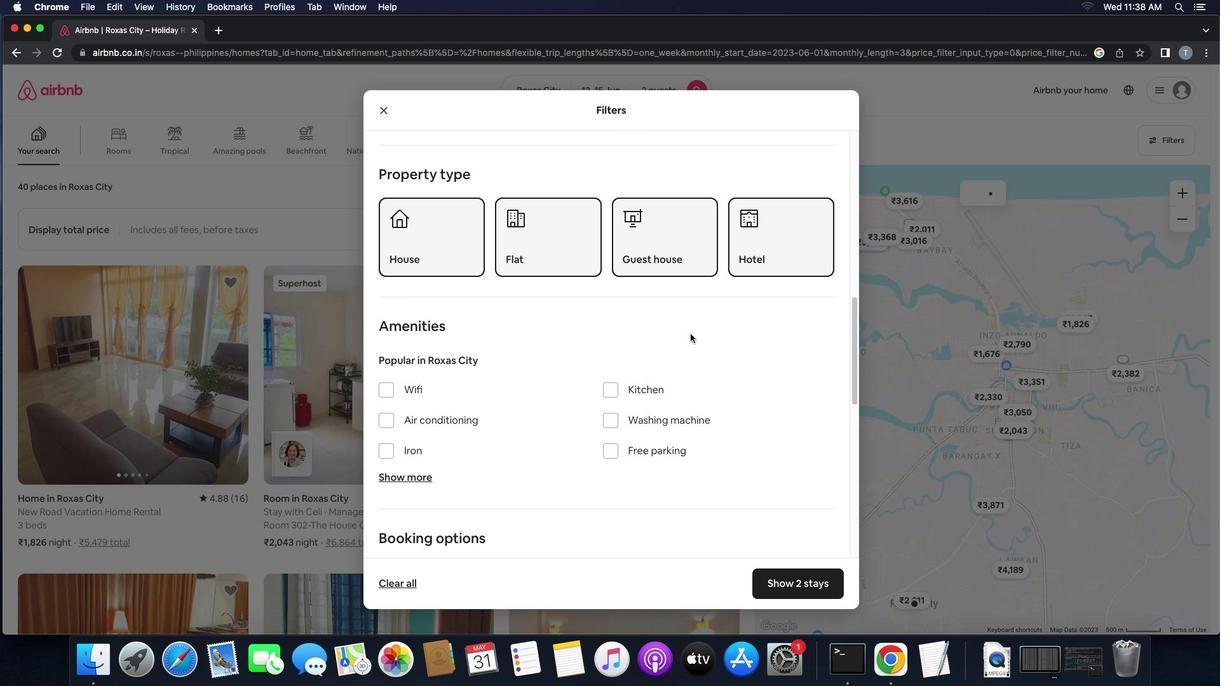 
Action: Mouse scrolled (691, 333) with delta (0, 0)
Screenshot: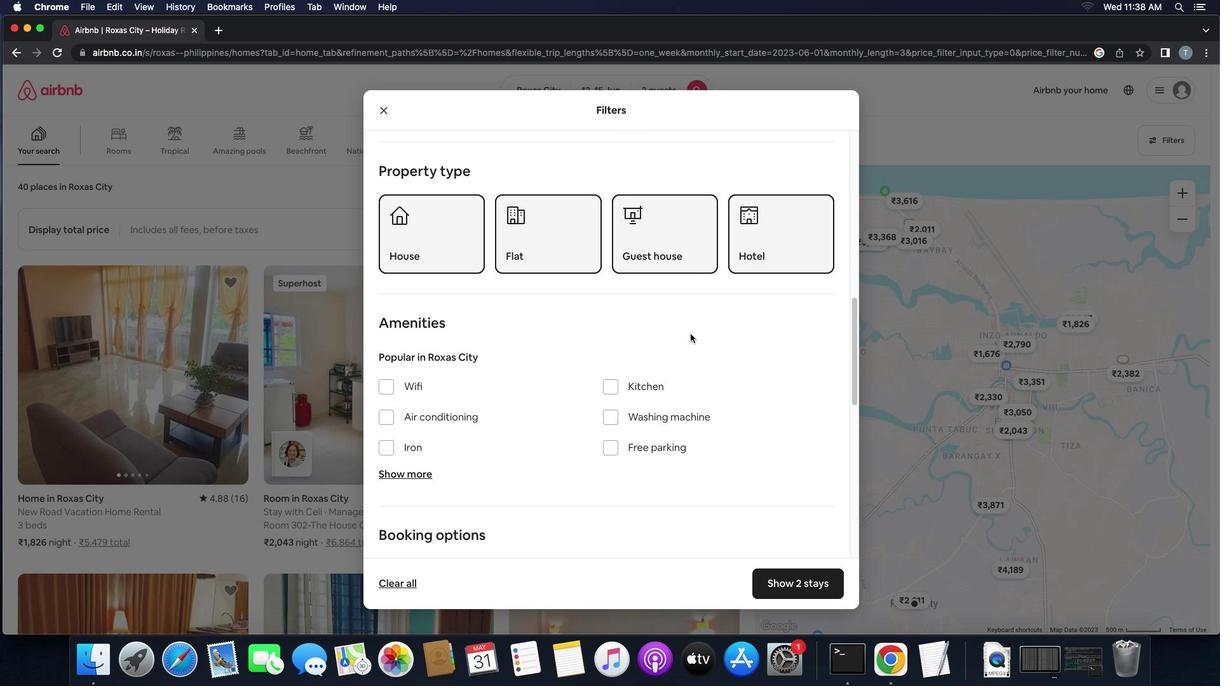 
Action: Mouse scrolled (691, 333) with delta (0, -1)
Screenshot: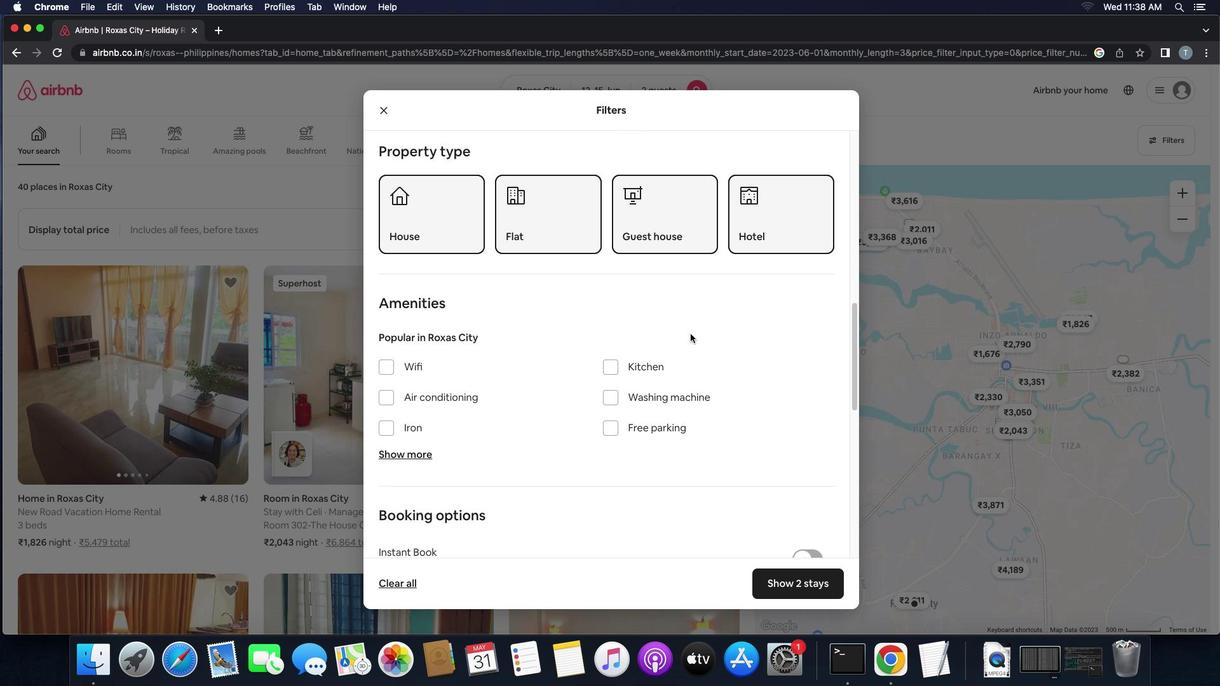 
Action: Mouse scrolled (691, 333) with delta (0, -1)
Screenshot: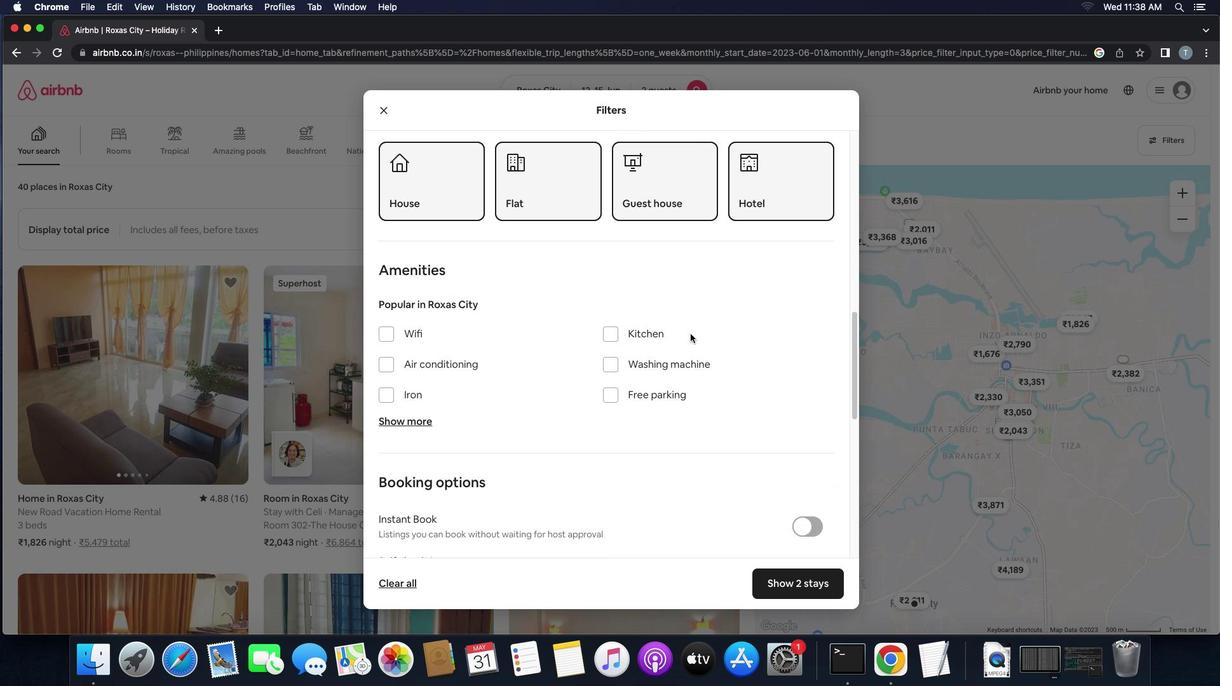 
Action: Mouse moved to (689, 335)
Screenshot: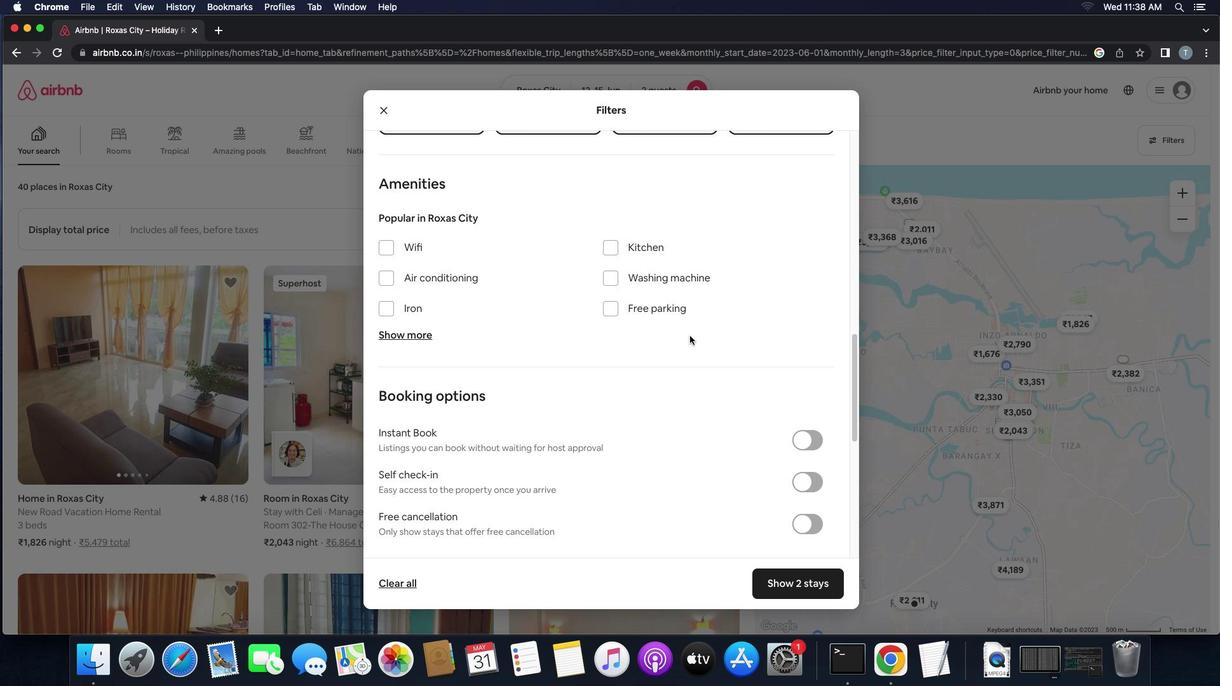 
Action: Mouse scrolled (689, 335) with delta (0, 0)
Screenshot: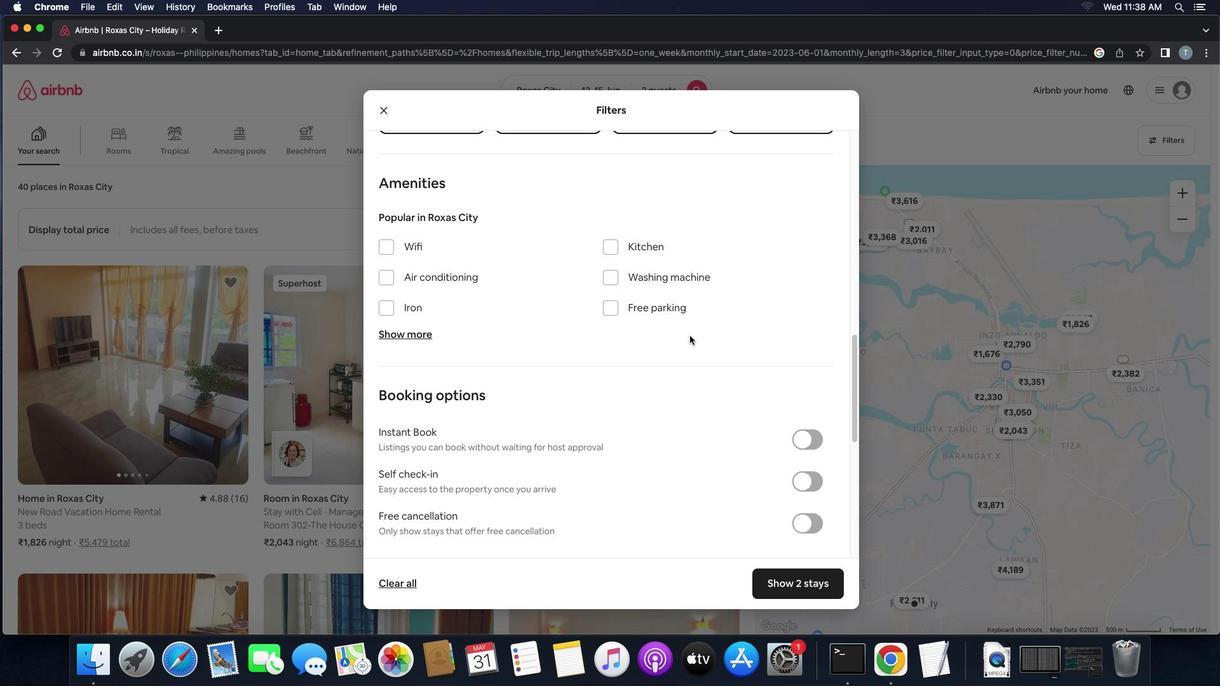 
Action: Mouse scrolled (689, 335) with delta (0, 0)
Screenshot: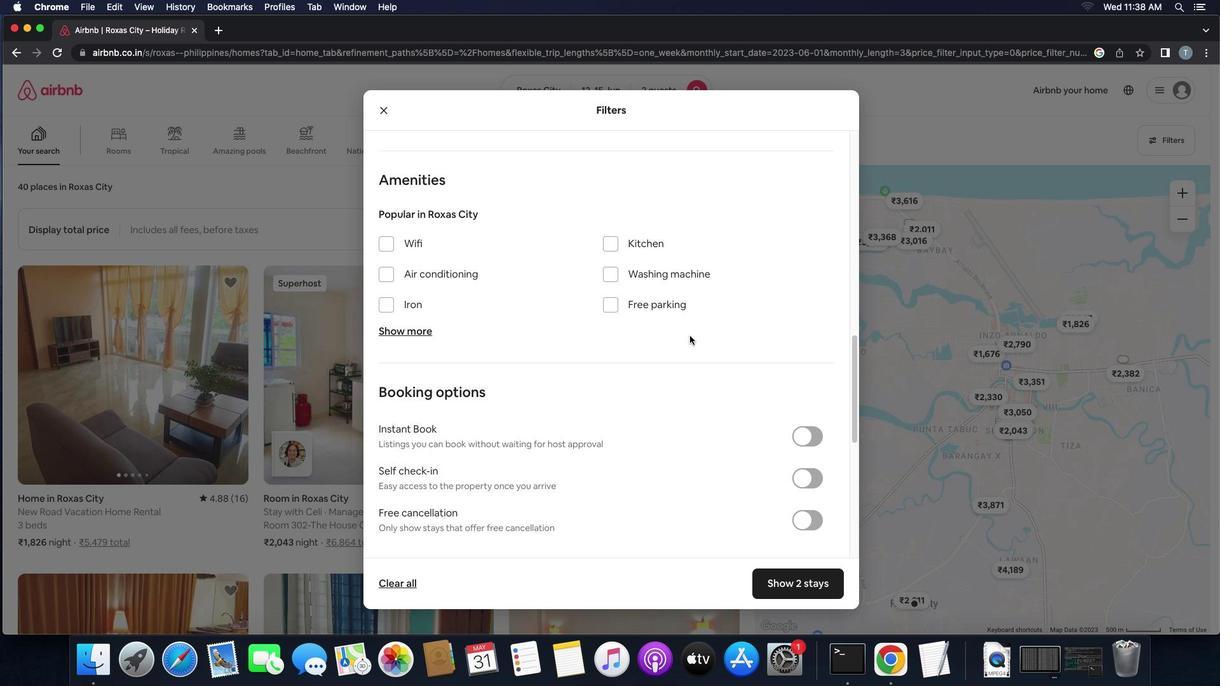 
Action: Mouse scrolled (689, 335) with delta (0, -1)
Screenshot: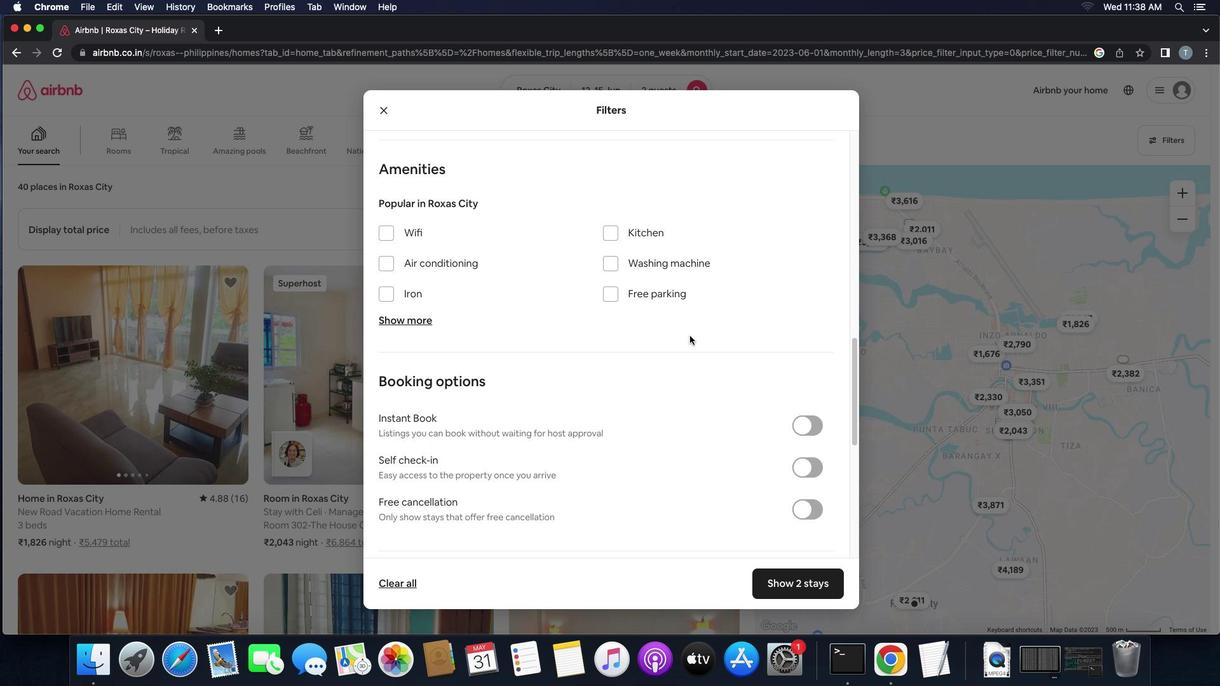 
Action: Mouse scrolled (689, 335) with delta (0, -2)
Screenshot: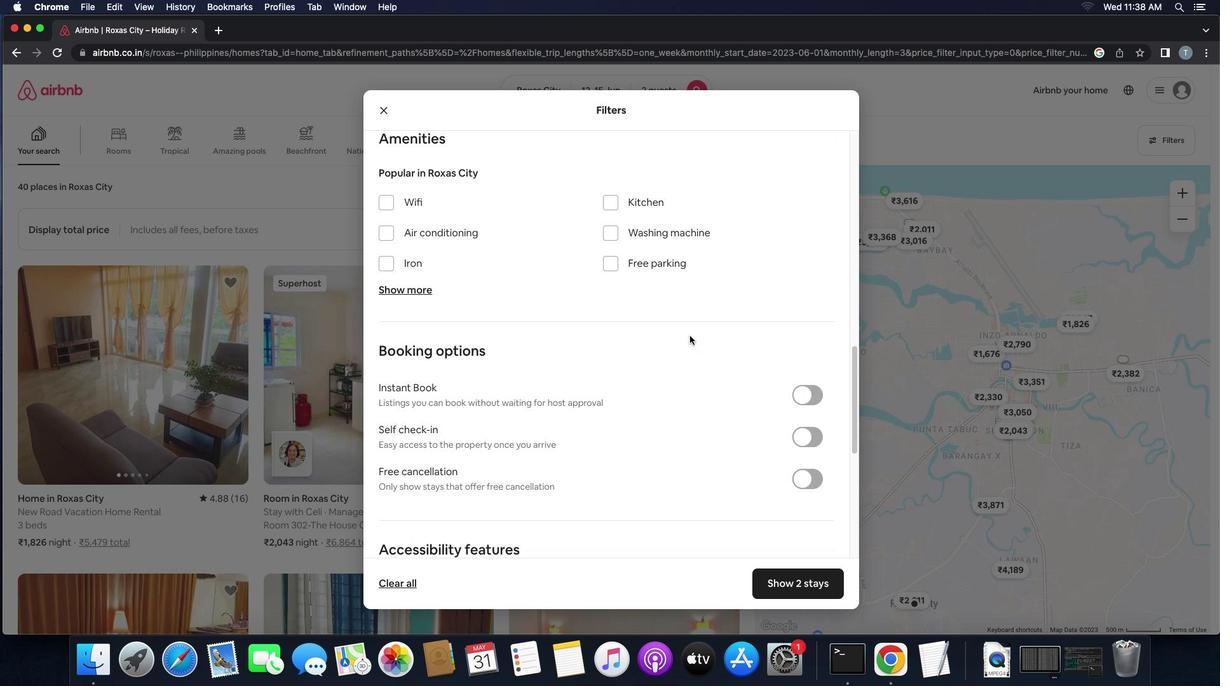 
Action: Mouse moved to (806, 292)
Screenshot: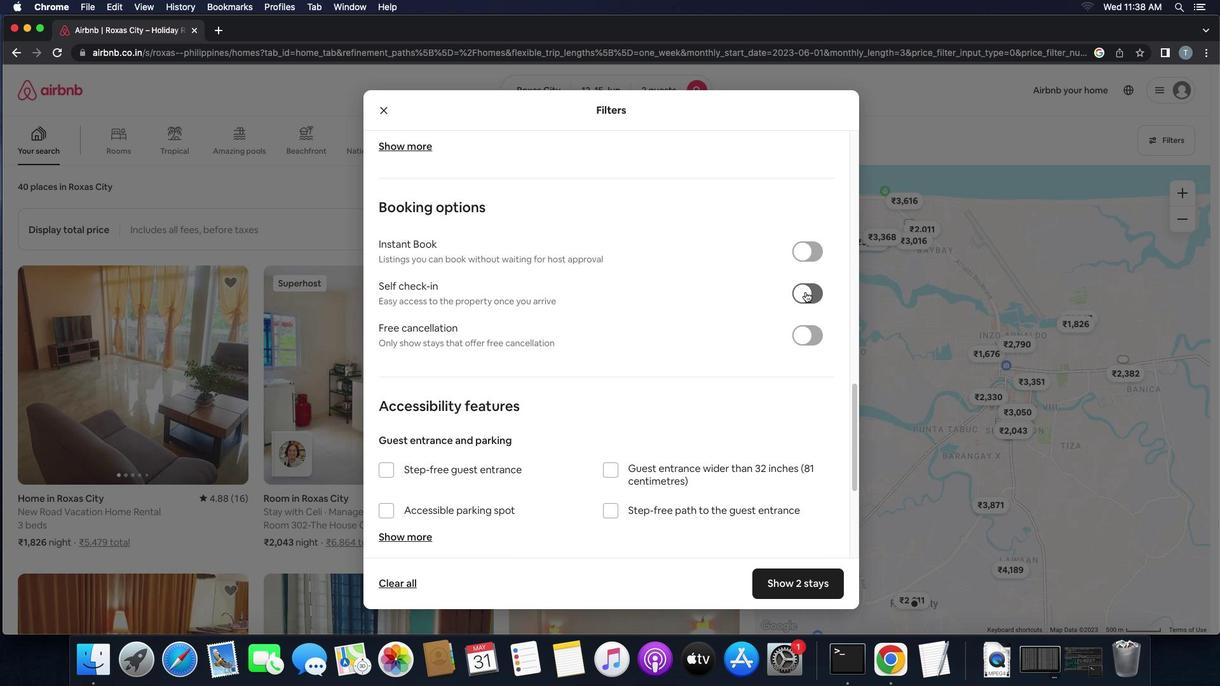 
Action: Mouse pressed left at (806, 292)
Screenshot: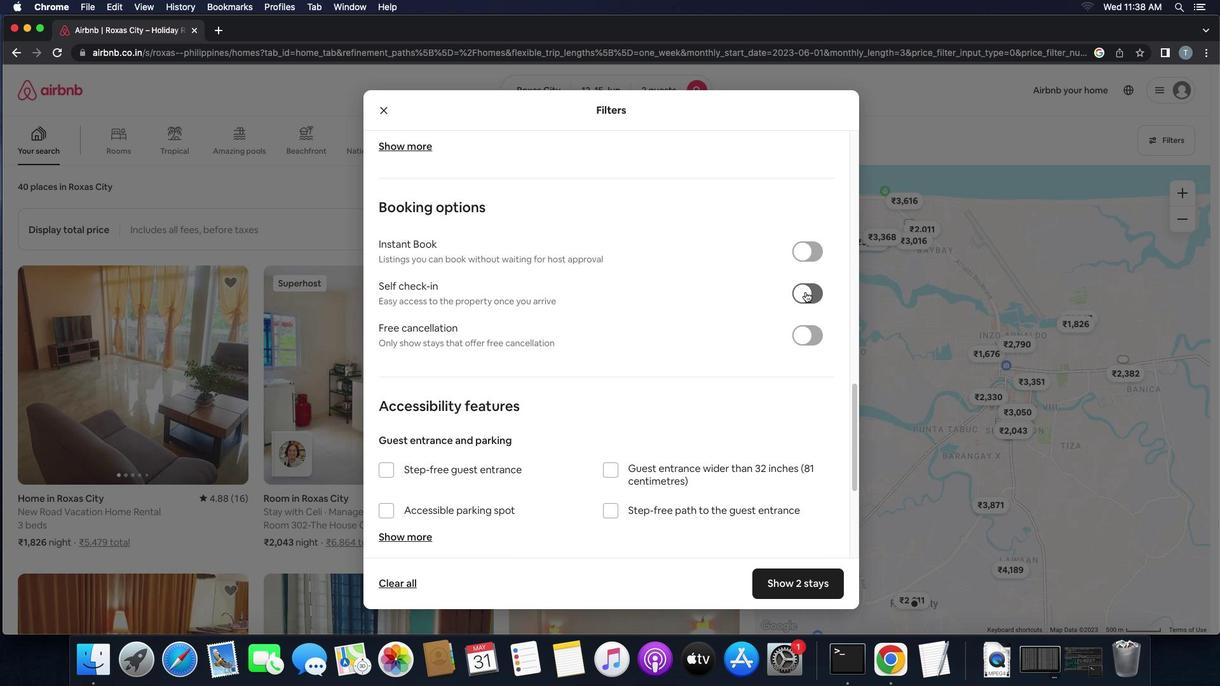 
Action: Mouse moved to (645, 357)
Screenshot: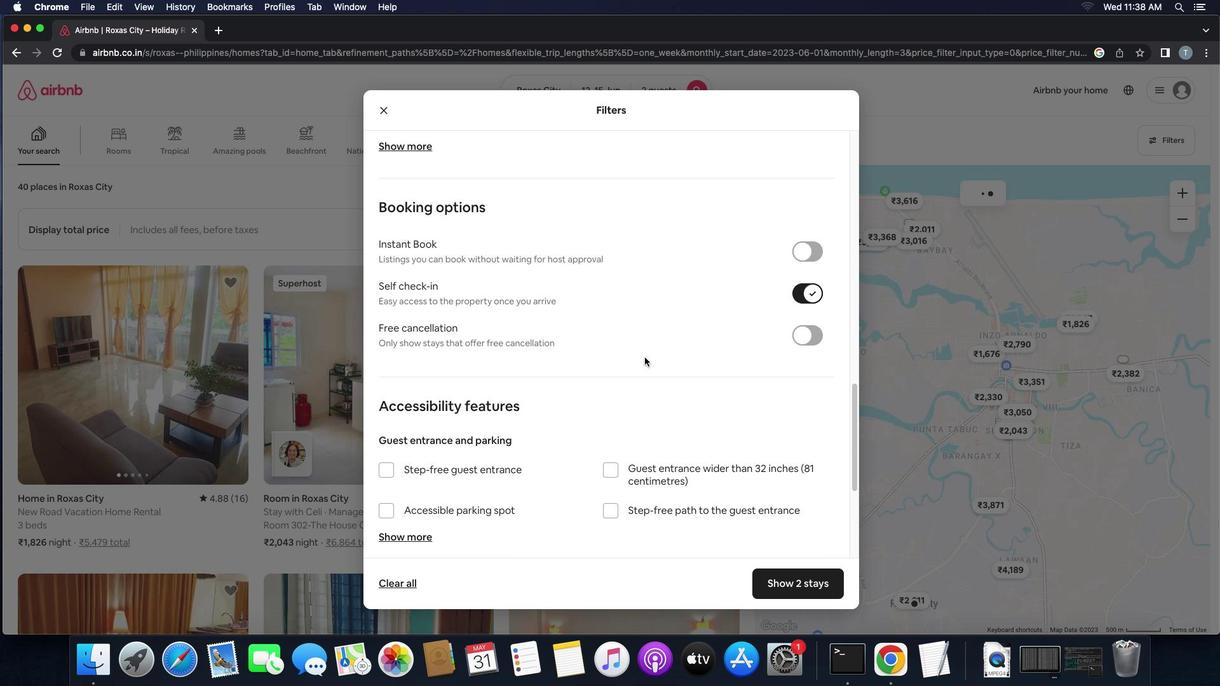
Action: Mouse scrolled (645, 357) with delta (0, 0)
Screenshot: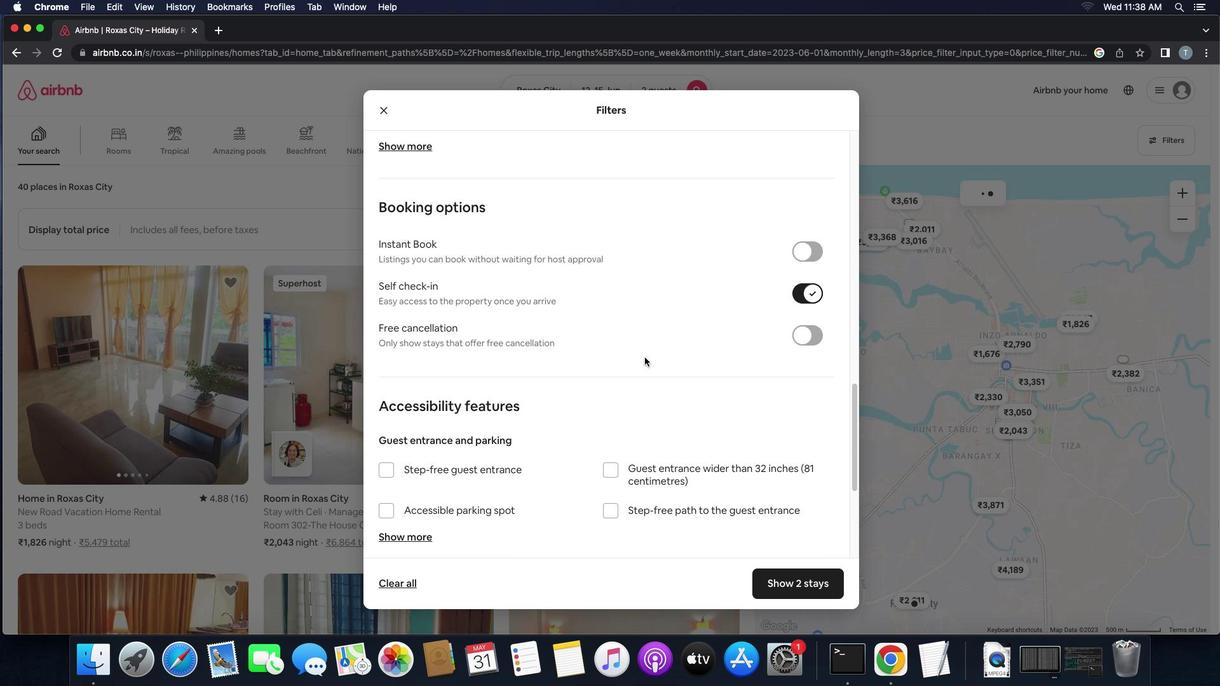 
Action: Mouse scrolled (645, 357) with delta (0, 0)
Screenshot: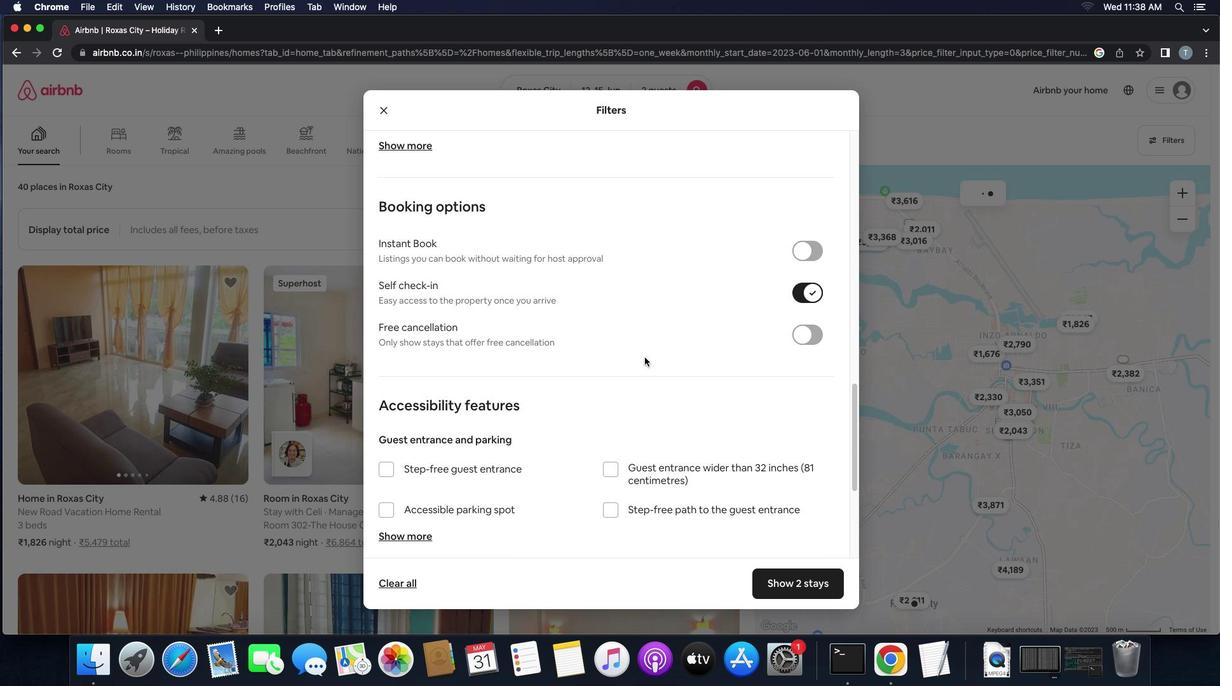 
Action: Mouse scrolled (645, 357) with delta (0, -1)
Screenshot: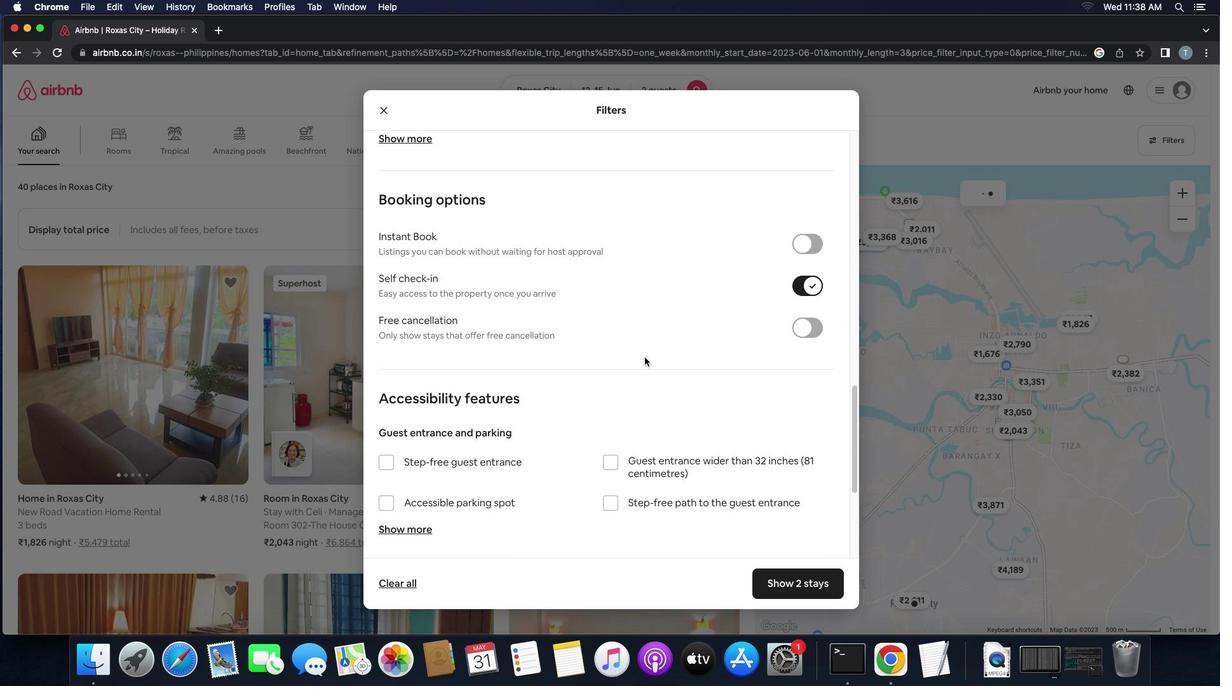 
Action: Mouse scrolled (645, 357) with delta (0, -2)
Screenshot: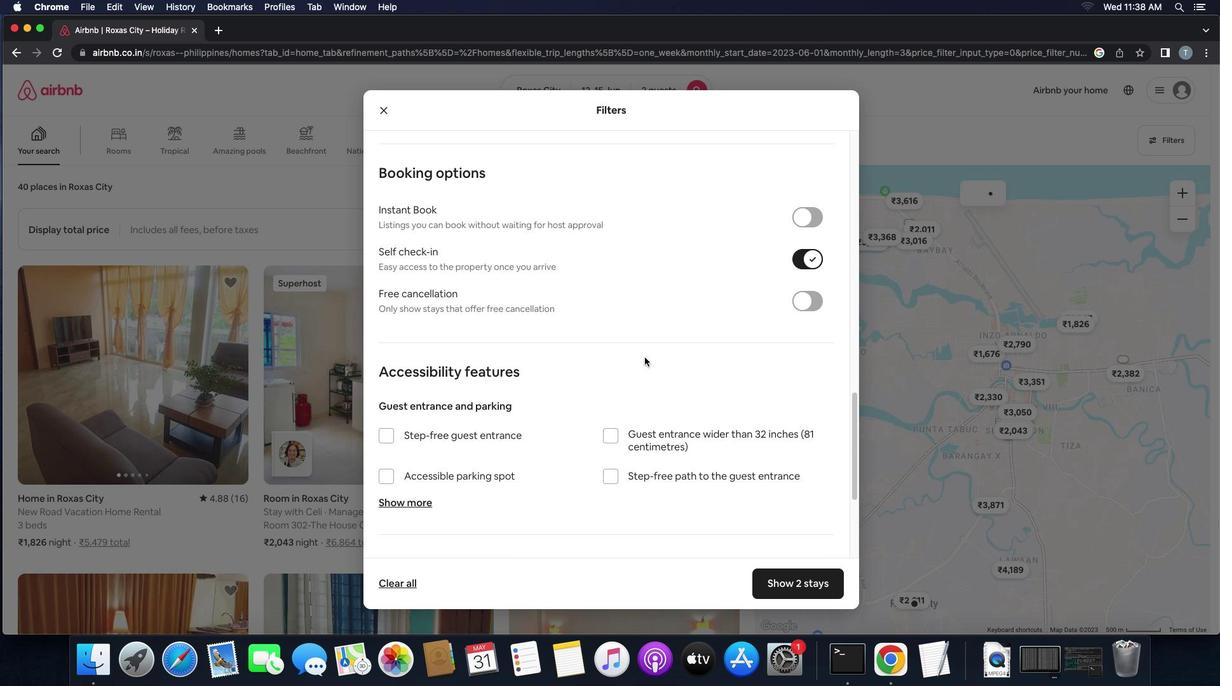 
Action: Mouse moved to (643, 357)
Screenshot: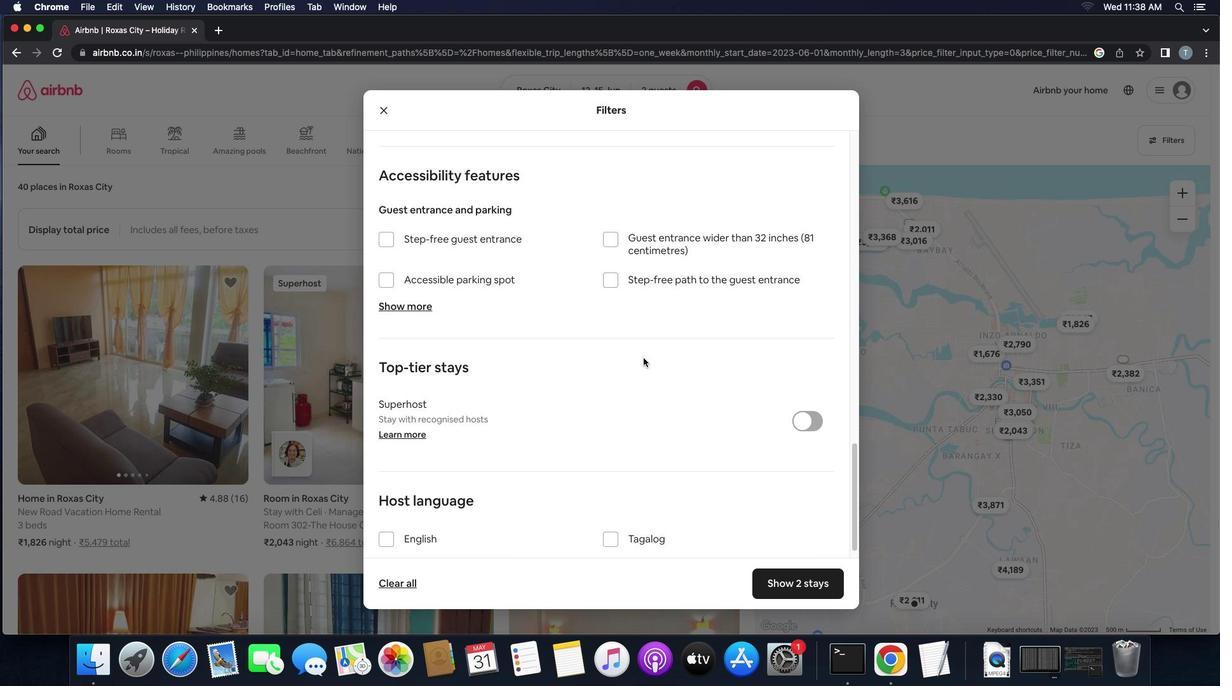 
Action: Mouse scrolled (643, 357) with delta (0, 0)
Screenshot: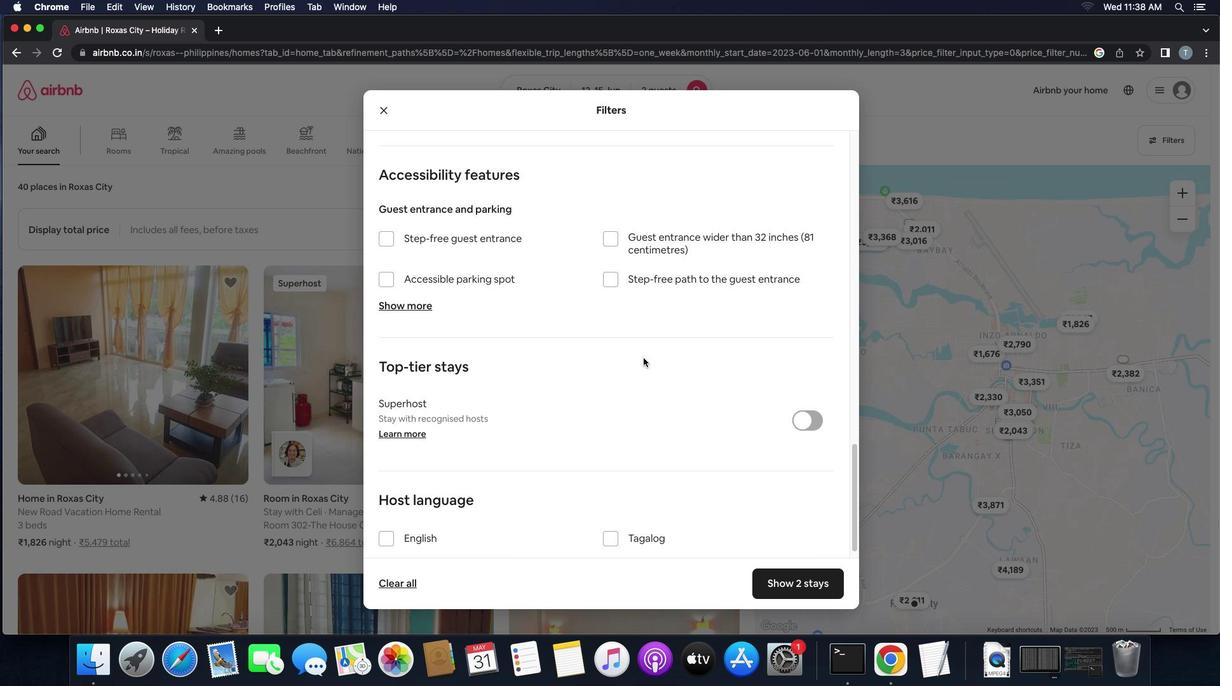 
Action: Mouse scrolled (643, 357) with delta (0, 0)
Screenshot: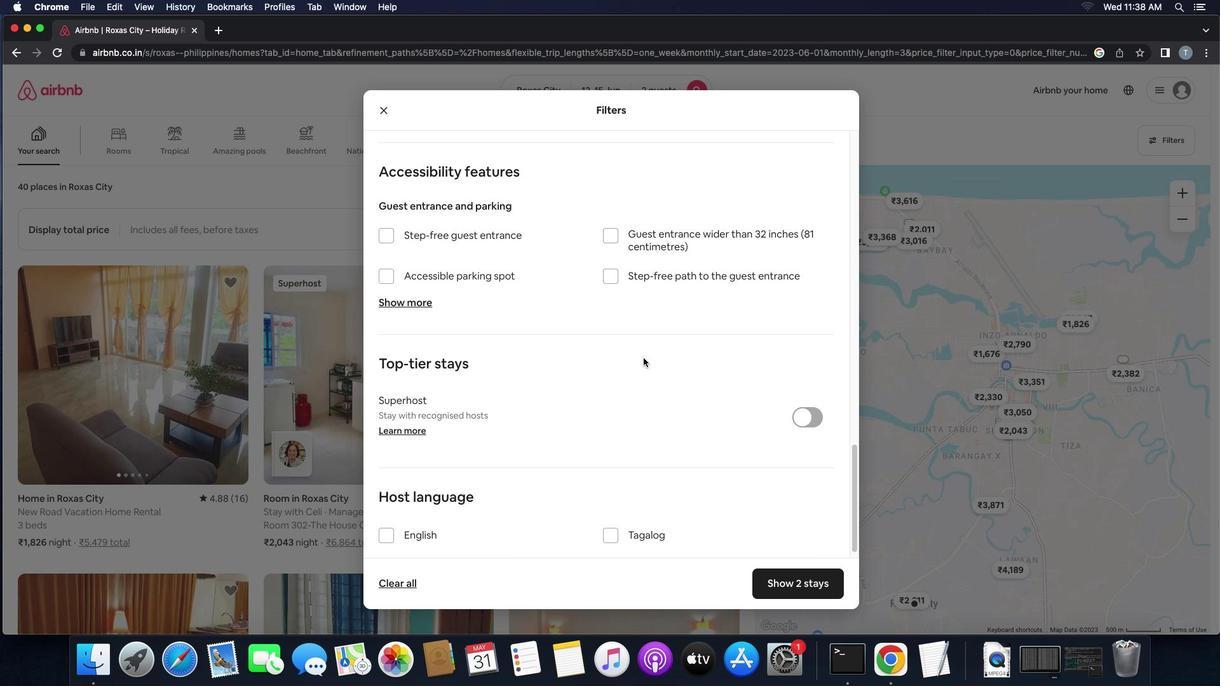 
Action: Mouse scrolled (643, 357) with delta (0, -1)
Screenshot: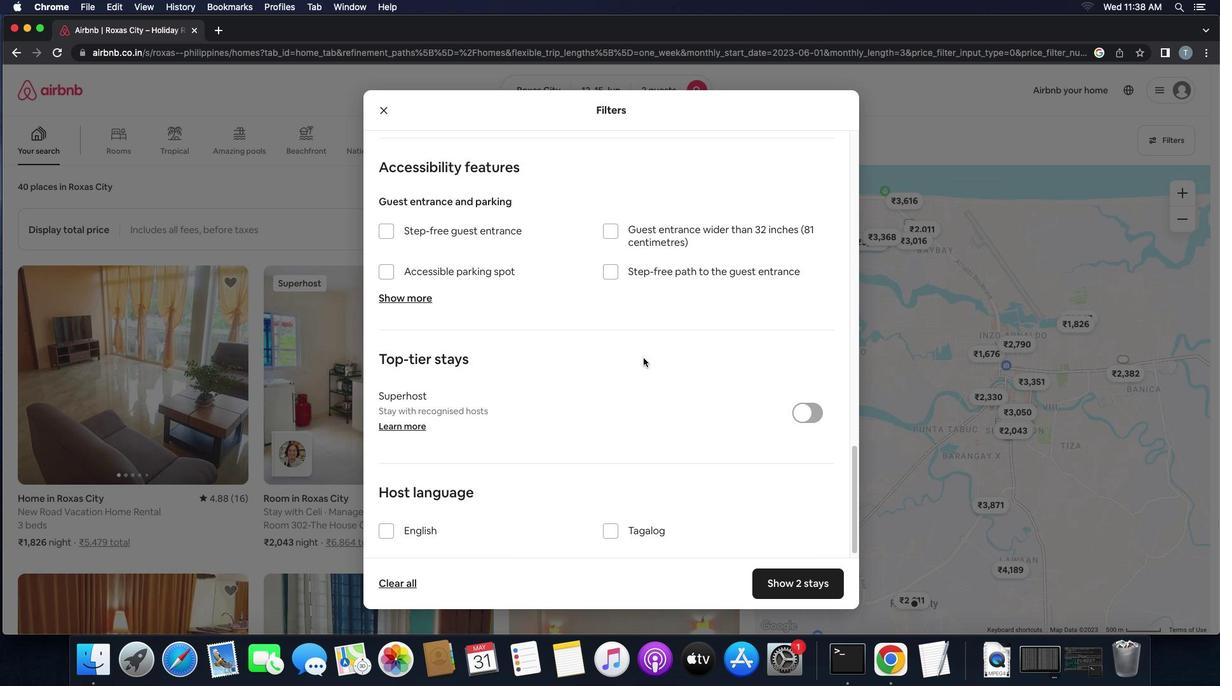 
Action: Mouse scrolled (643, 357) with delta (0, -3)
Screenshot: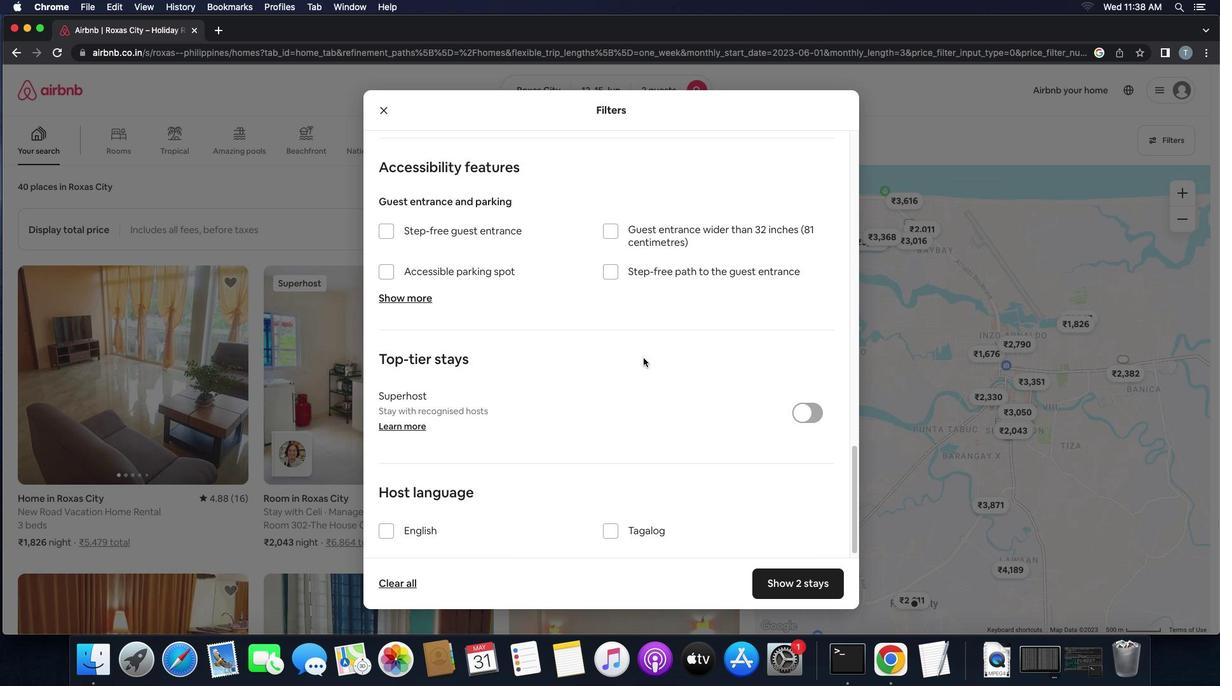 
Action: Mouse scrolled (643, 357) with delta (0, -3)
Screenshot: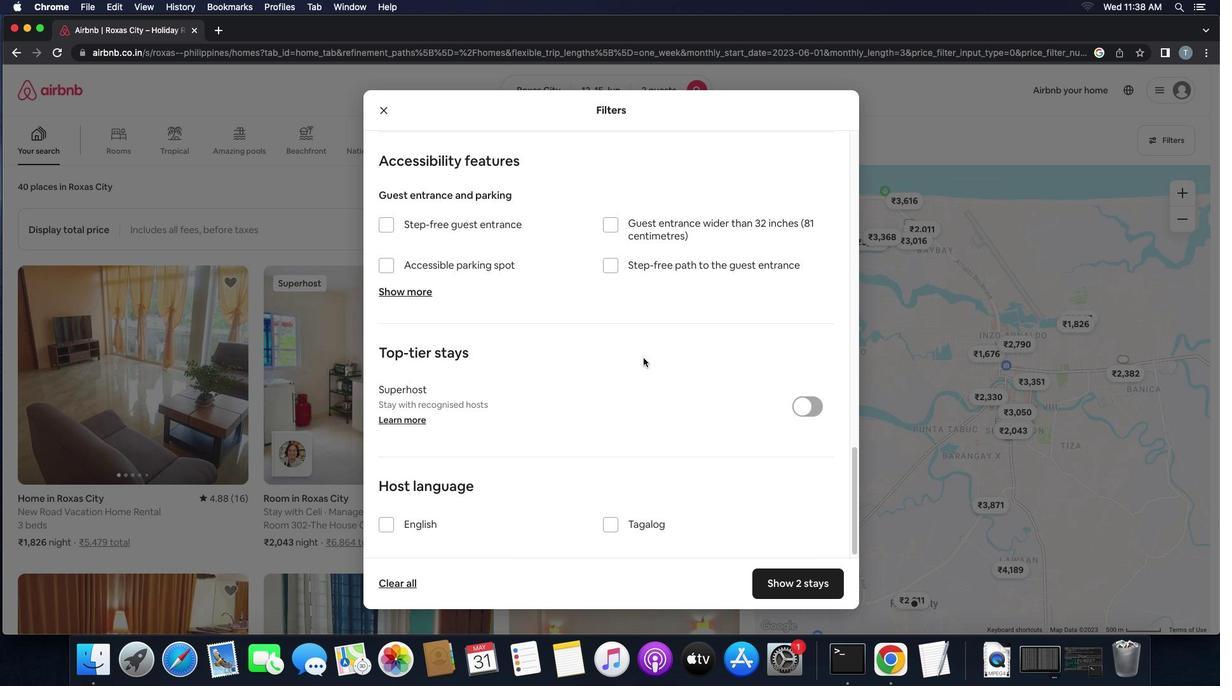 
Action: Mouse moved to (385, 528)
Screenshot: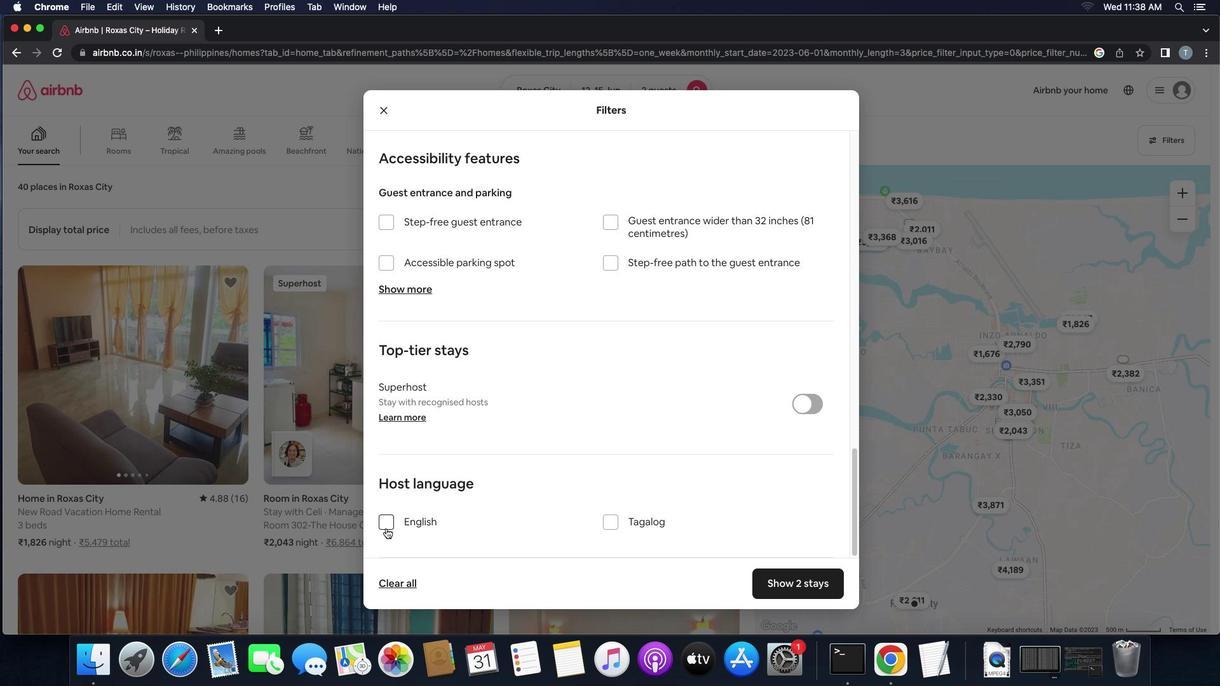 
Action: Mouse pressed left at (385, 528)
Screenshot: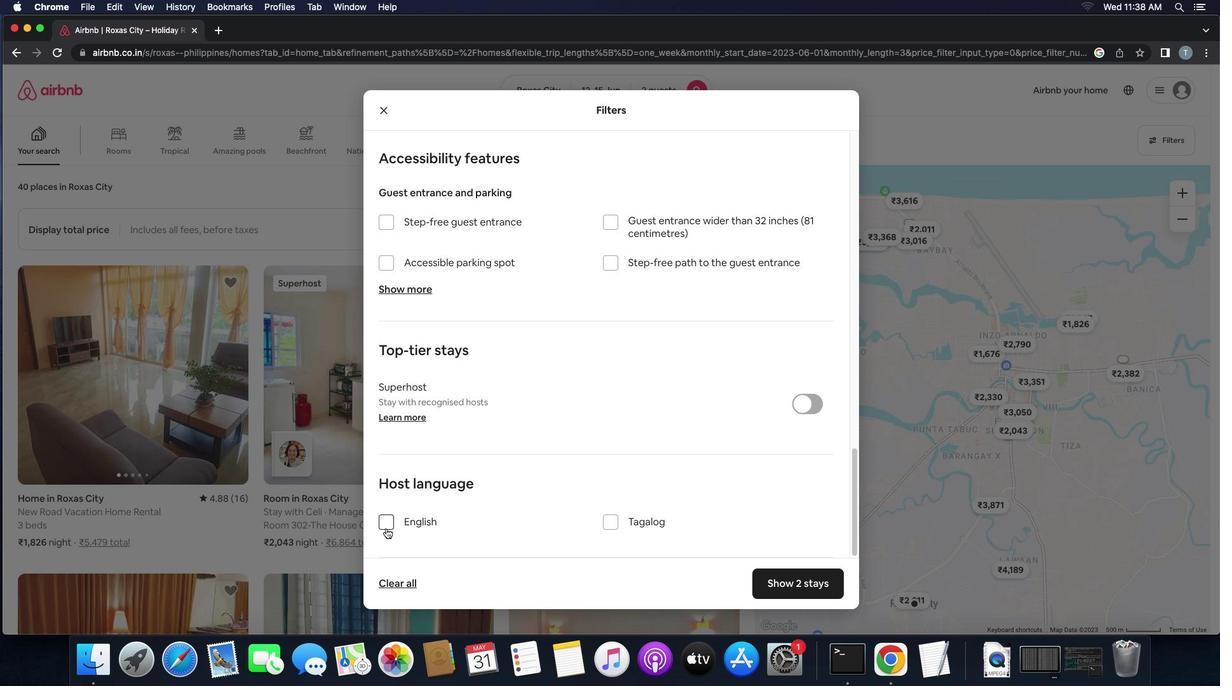 
Action: Mouse moved to (828, 593)
Screenshot: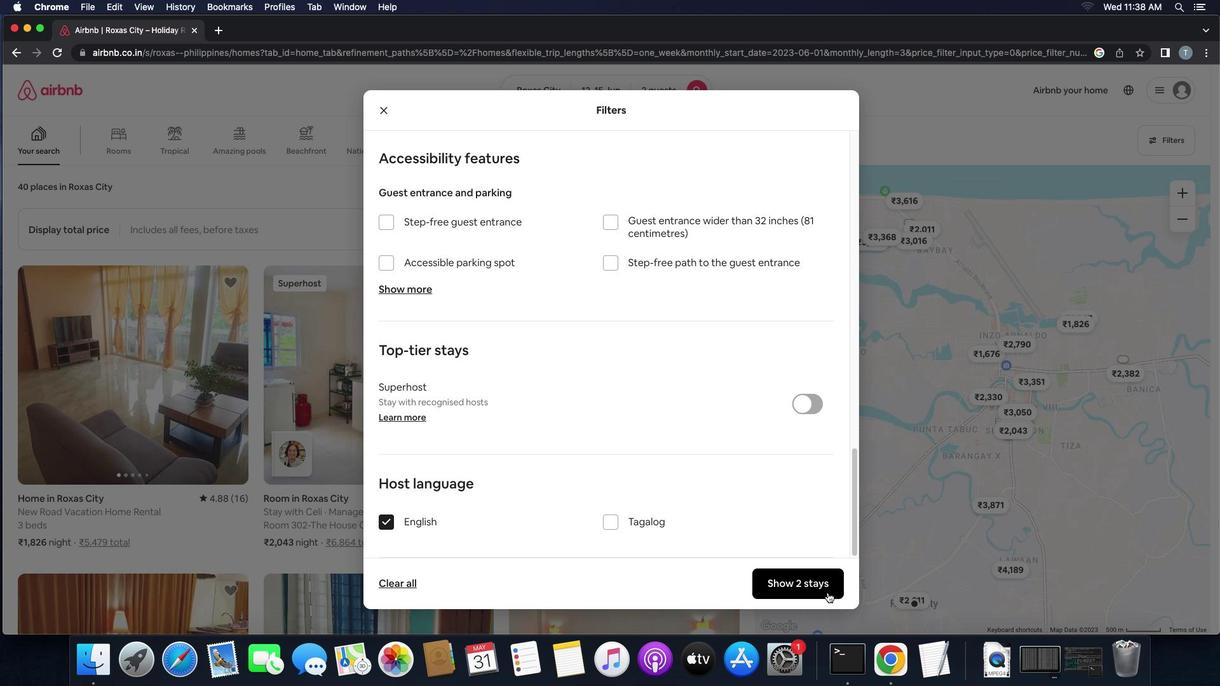 
Action: Mouse pressed left at (828, 593)
Screenshot: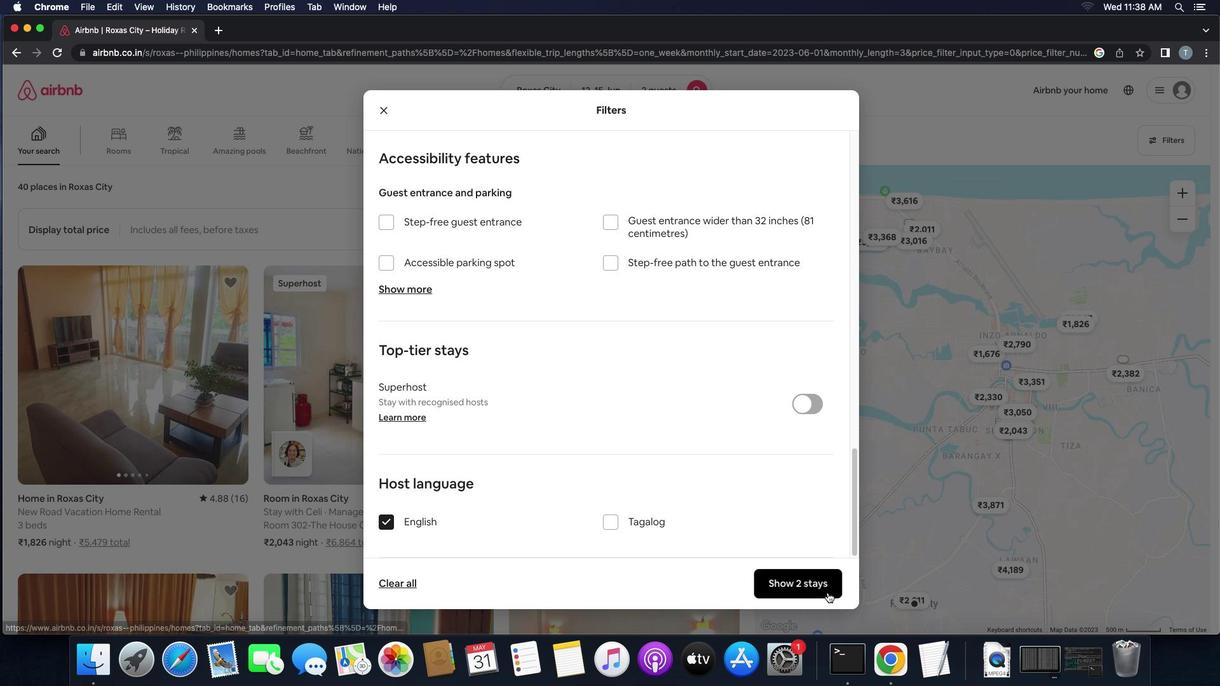 
Action: Mouse moved to (822, 590)
Screenshot: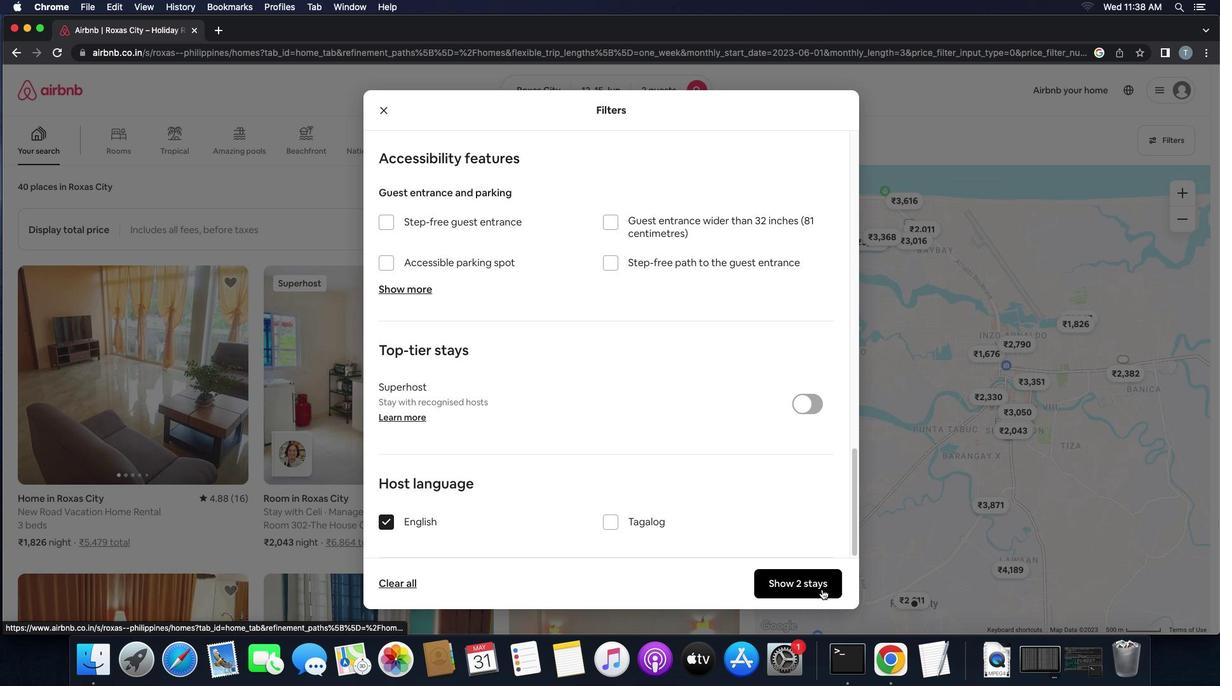 
